 Task: Look for space in Malatya, Turkey from 8th August, 2023 to 15th August, 2023 for 9 adults in price range Rs.10000 to Rs.14000. Place can be shared room with 5 bedrooms having 9 beds and 5 bathrooms. Property type can be house, flat, guest house. Amenities needed are: wifi, TV, free parkinig on premises, gym, breakfast. Booking option can be shelf check-in. Required host language is English.
Action: Mouse moved to (503, 100)
Screenshot: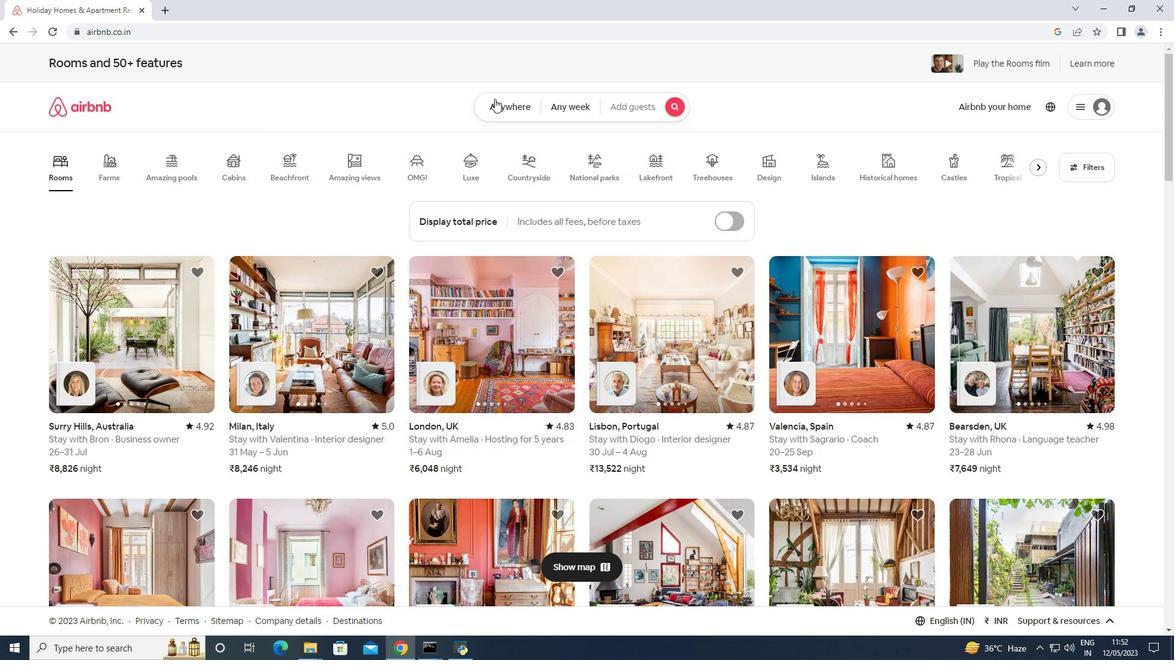 
Action: Mouse pressed left at (503, 100)
Screenshot: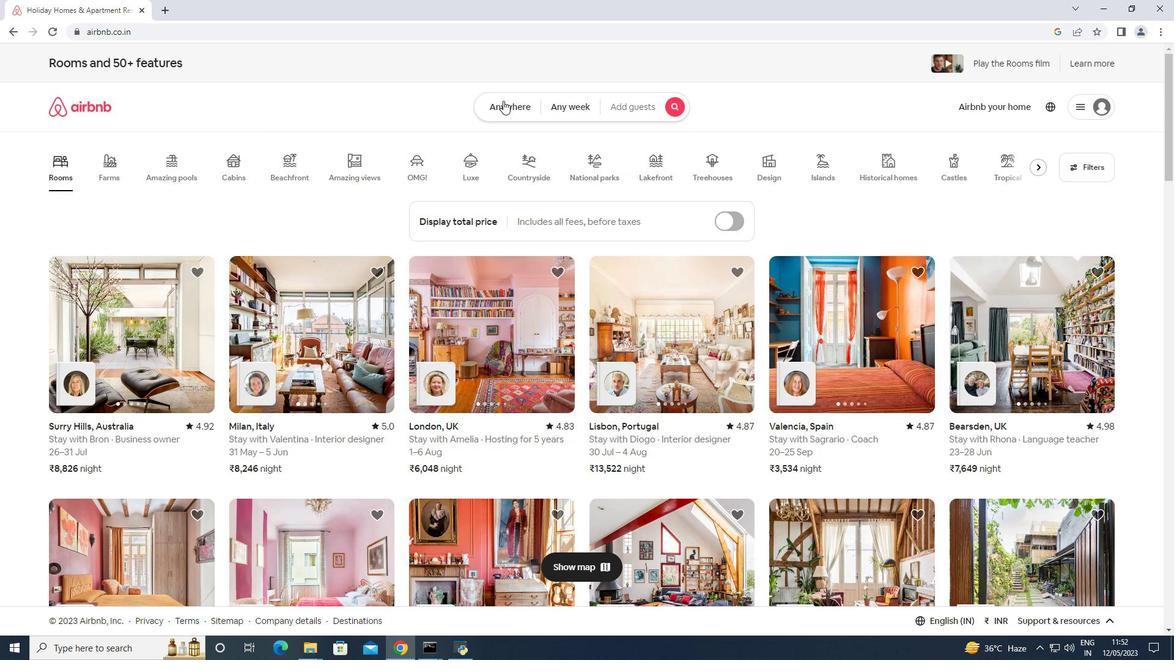 
Action: Mouse moved to (433, 159)
Screenshot: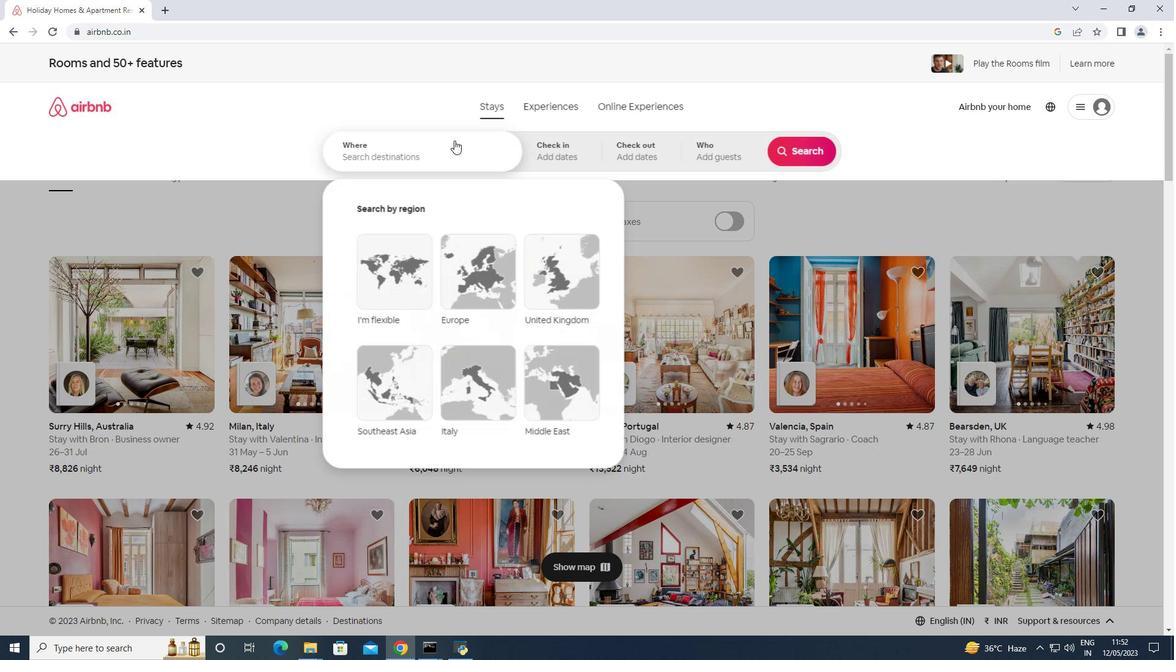 
Action: Mouse pressed left at (433, 159)
Screenshot: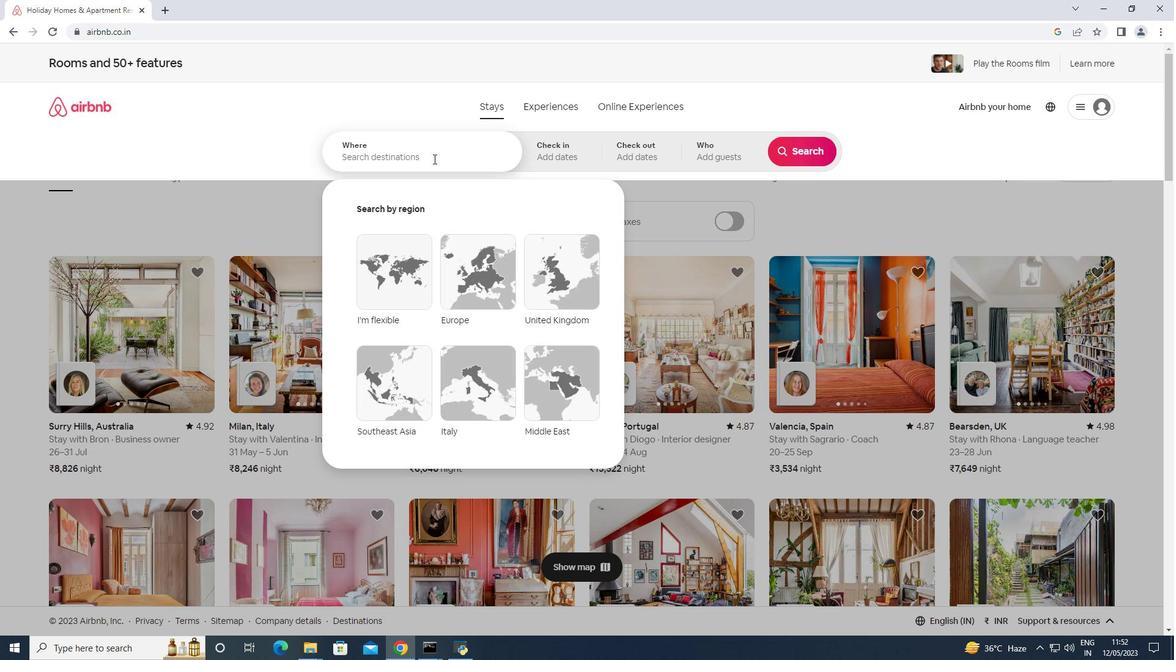 
Action: Mouse moved to (426, 162)
Screenshot: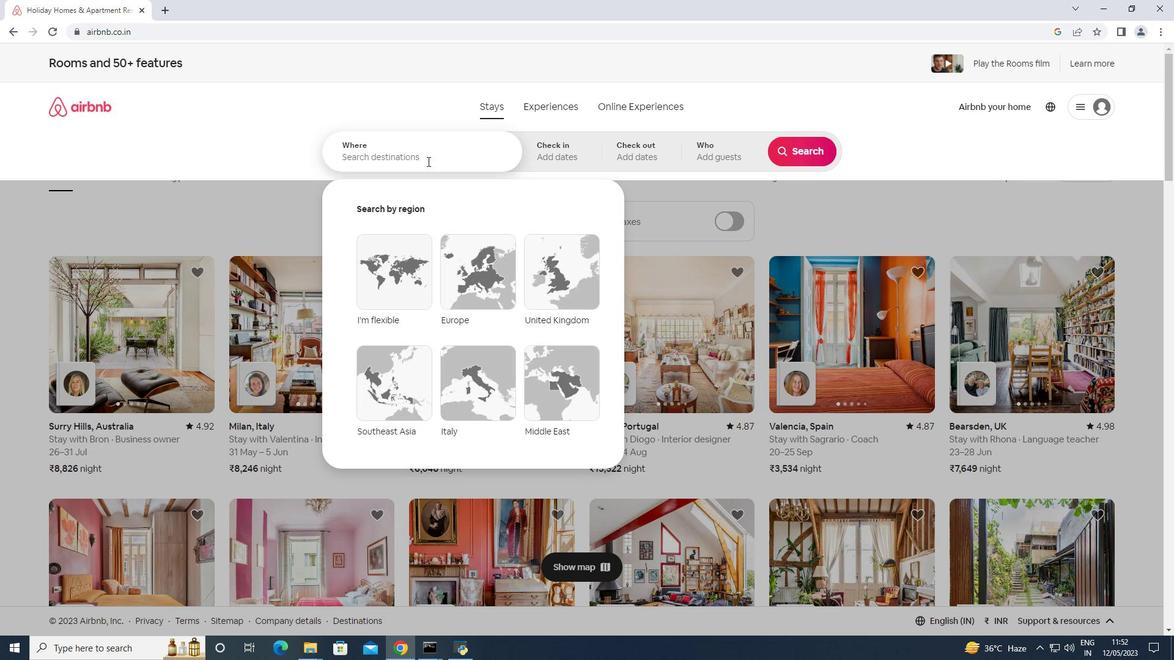 
Action: Key pressed <Key.shift>Malatya,<Key.space><Key.shift>Turkey<Key.enter>
Screenshot: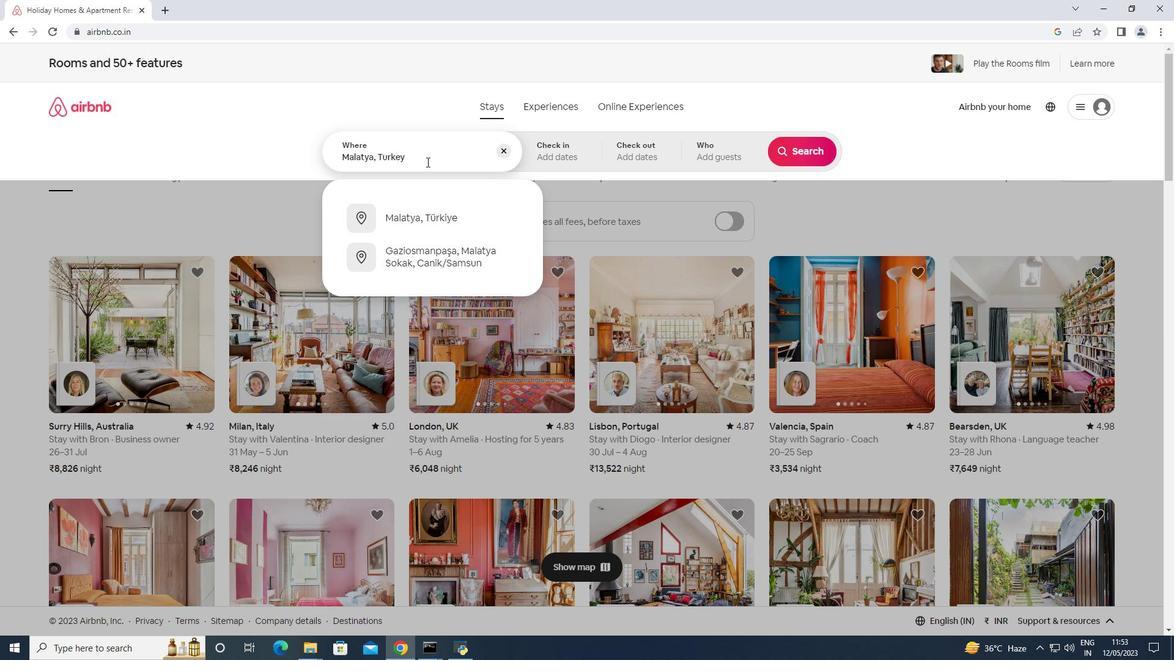 
Action: Mouse moved to (800, 245)
Screenshot: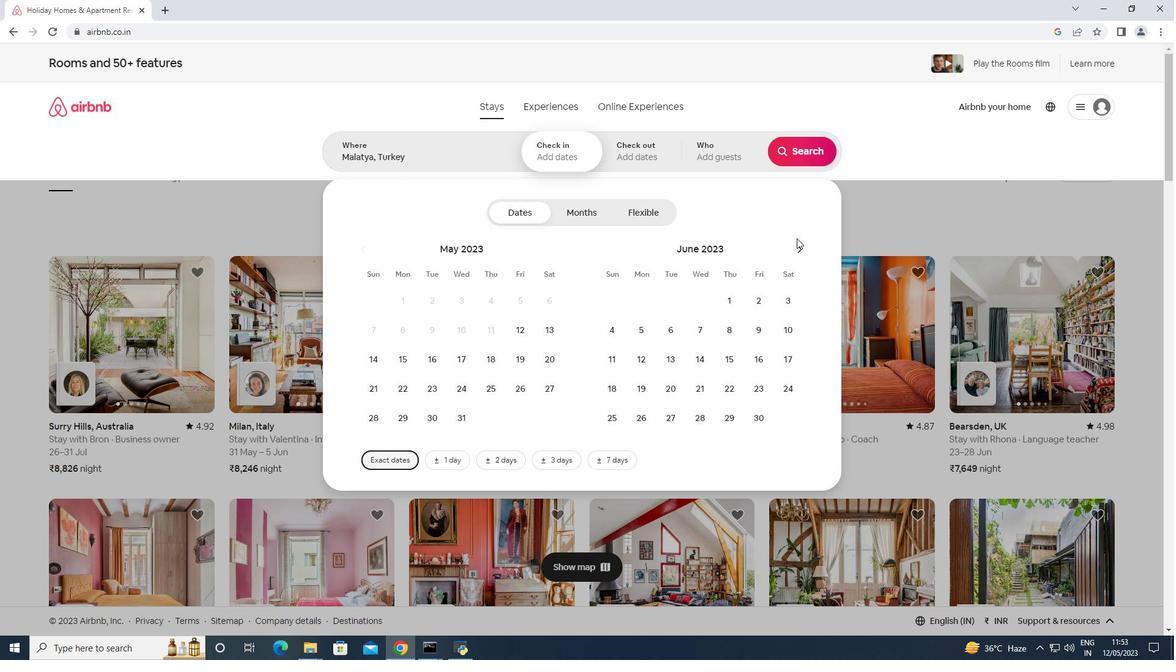 
Action: Mouse pressed left at (800, 245)
Screenshot: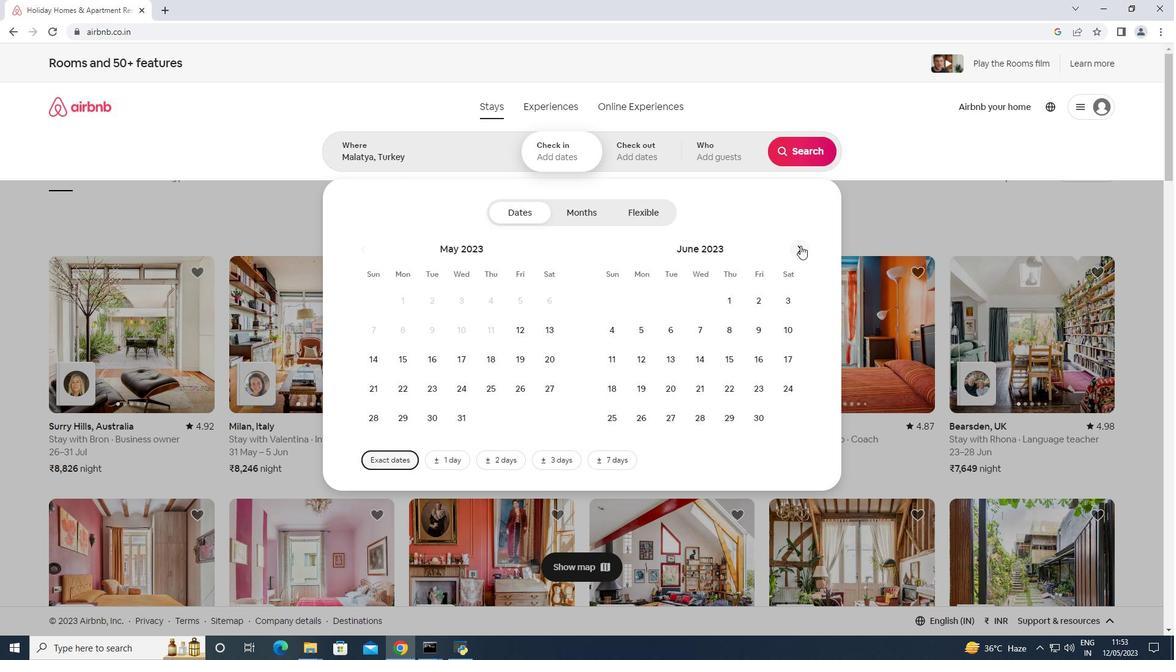 
Action: Mouse pressed left at (800, 245)
Screenshot: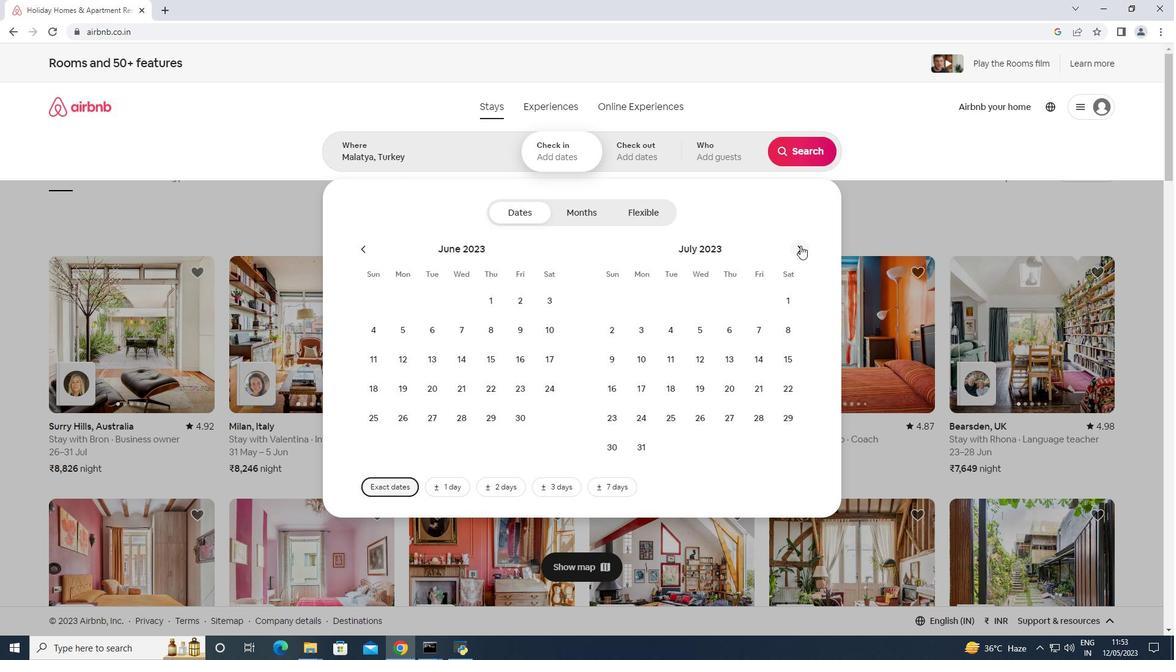 
Action: Mouse moved to (672, 334)
Screenshot: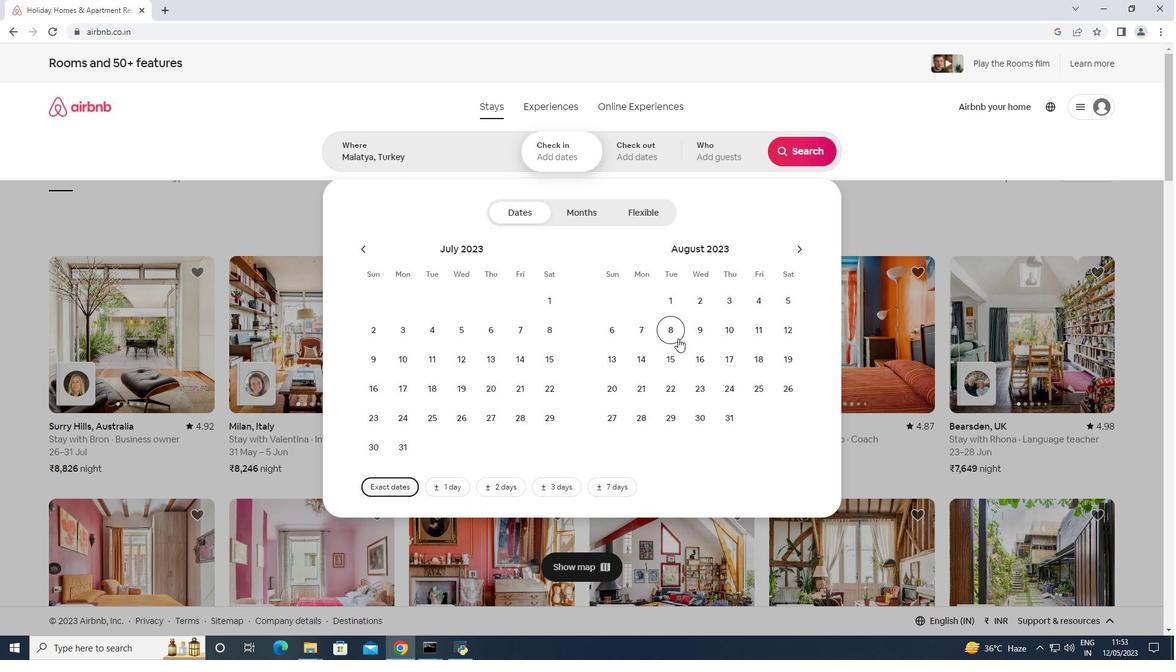 
Action: Mouse pressed left at (672, 334)
Screenshot: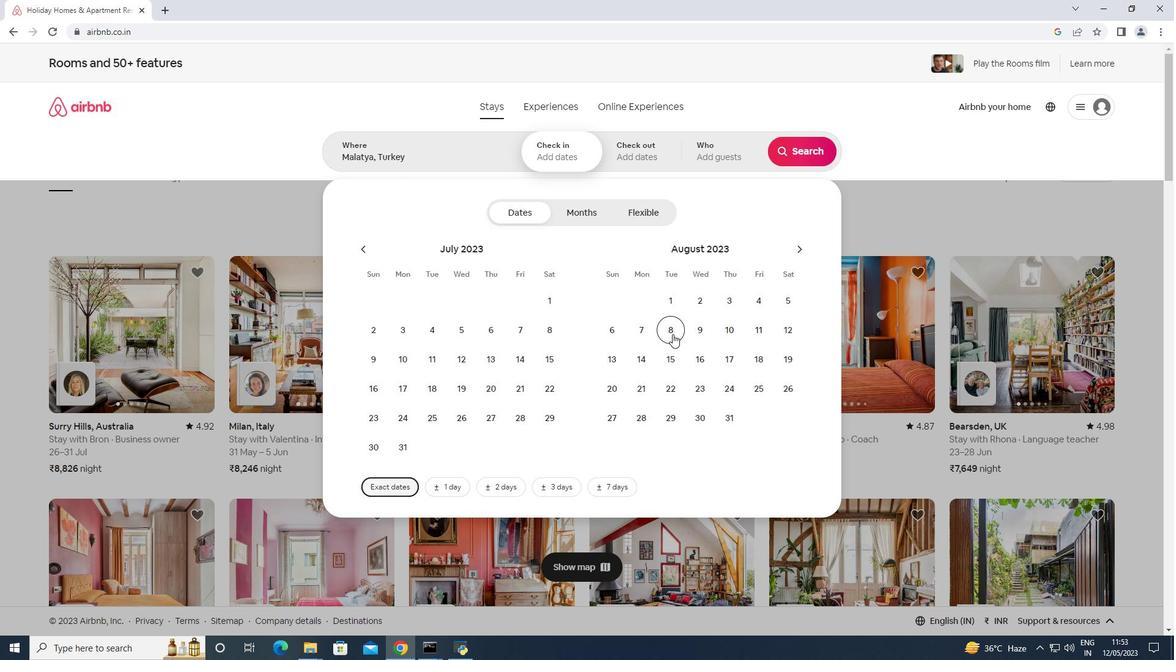 
Action: Mouse moved to (666, 364)
Screenshot: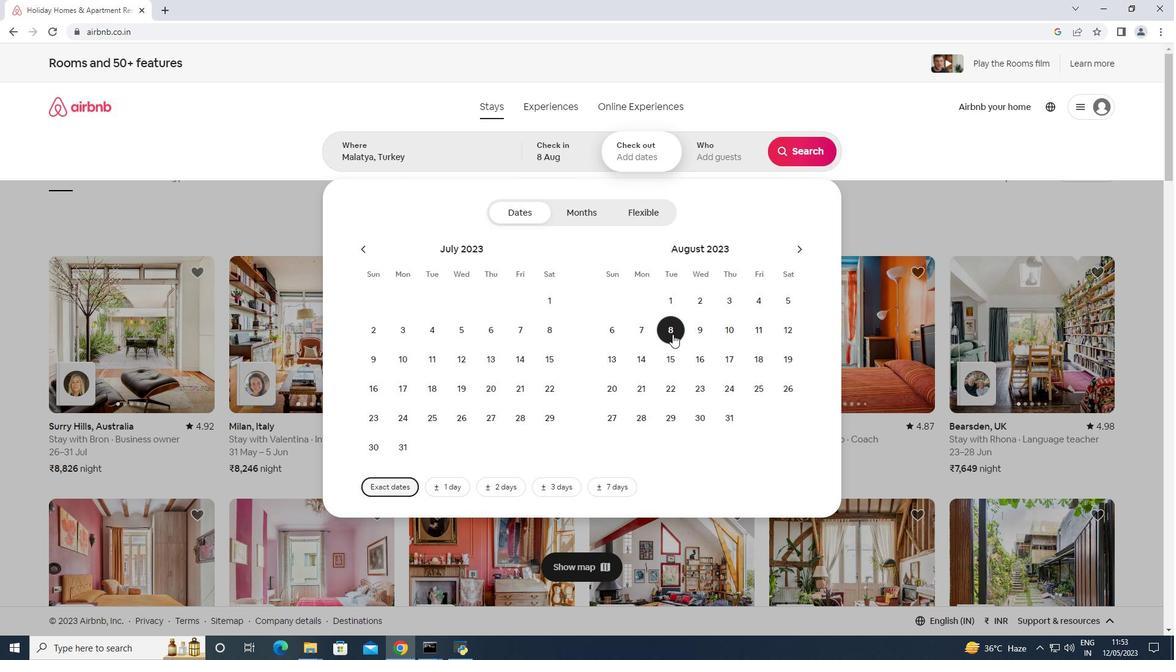 
Action: Mouse pressed left at (666, 364)
Screenshot: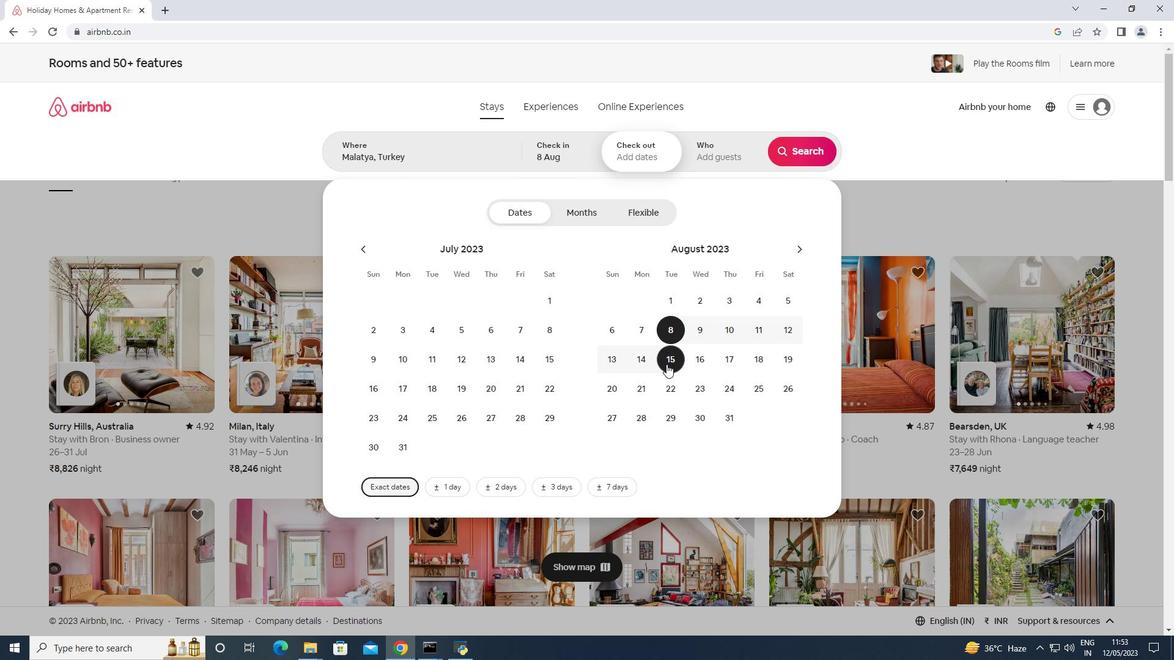 
Action: Mouse moved to (697, 165)
Screenshot: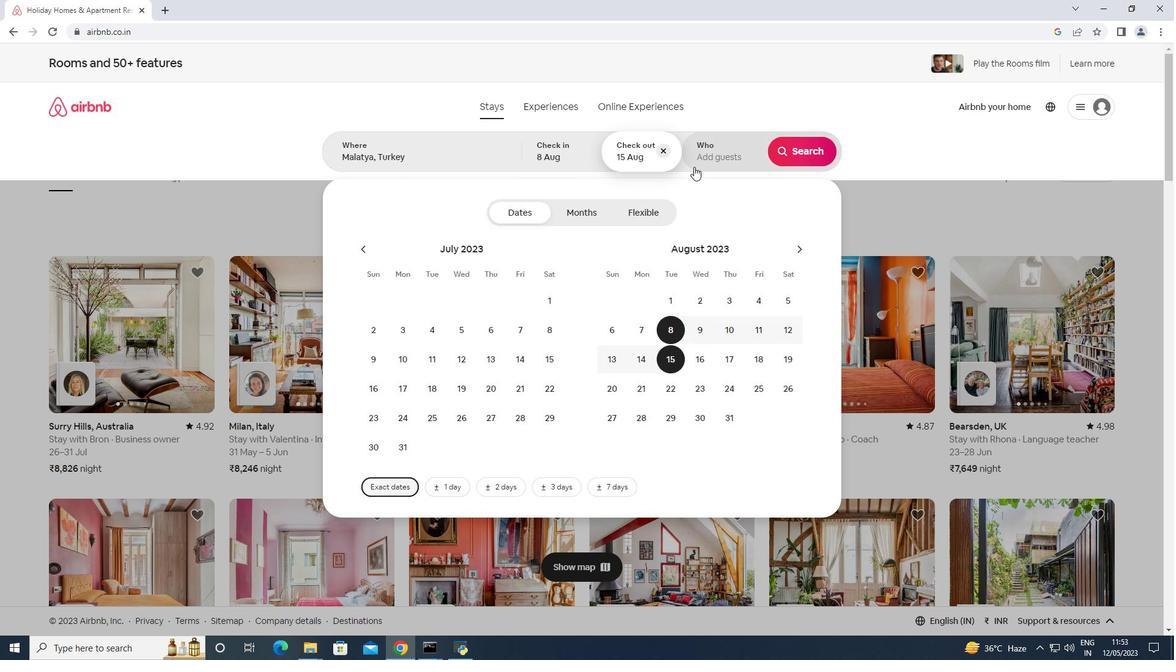 
Action: Mouse pressed left at (697, 165)
Screenshot: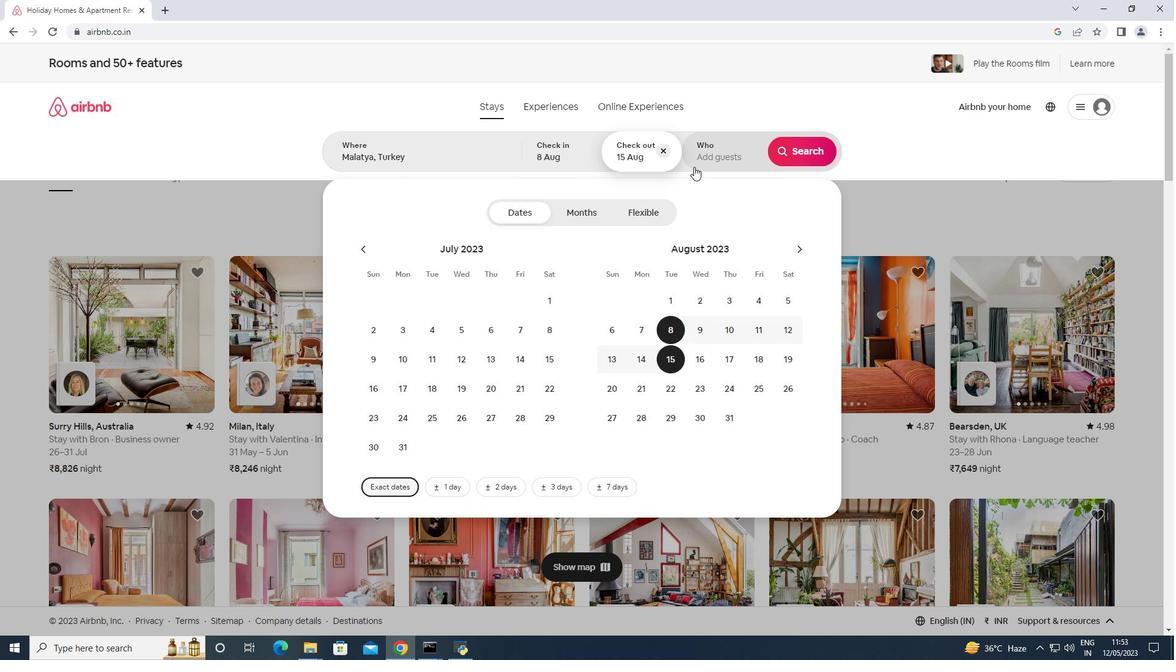 
Action: Mouse moved to (811, 222)
Screenshot: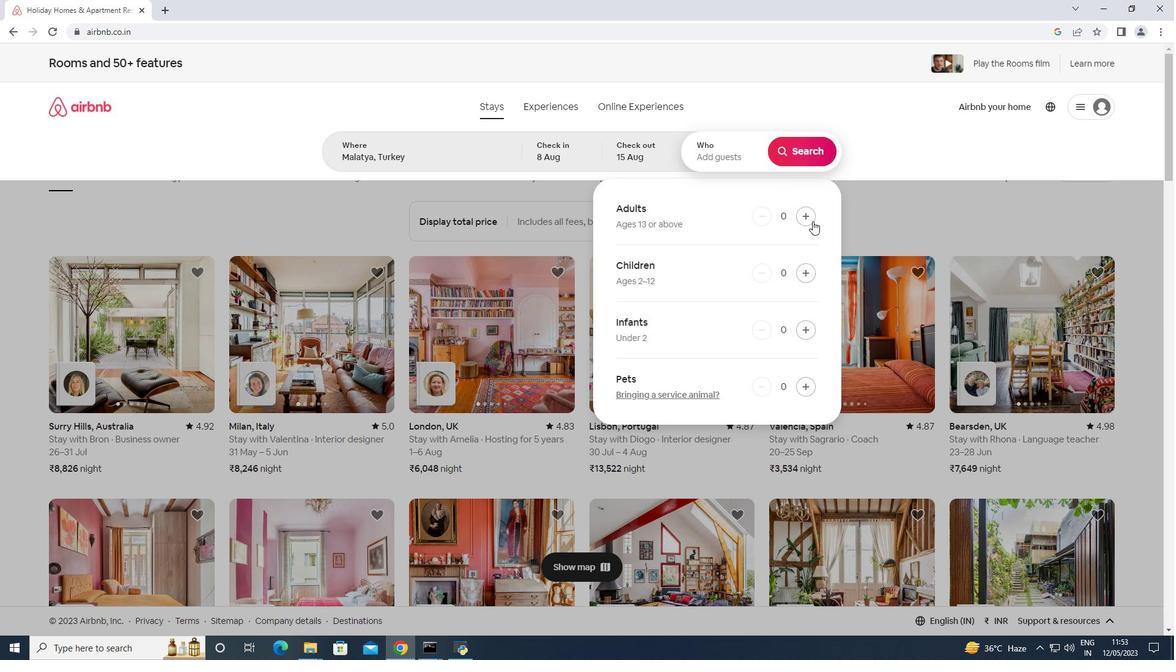 
Action: Mouse pressed left at (811, 222)
Screenshot: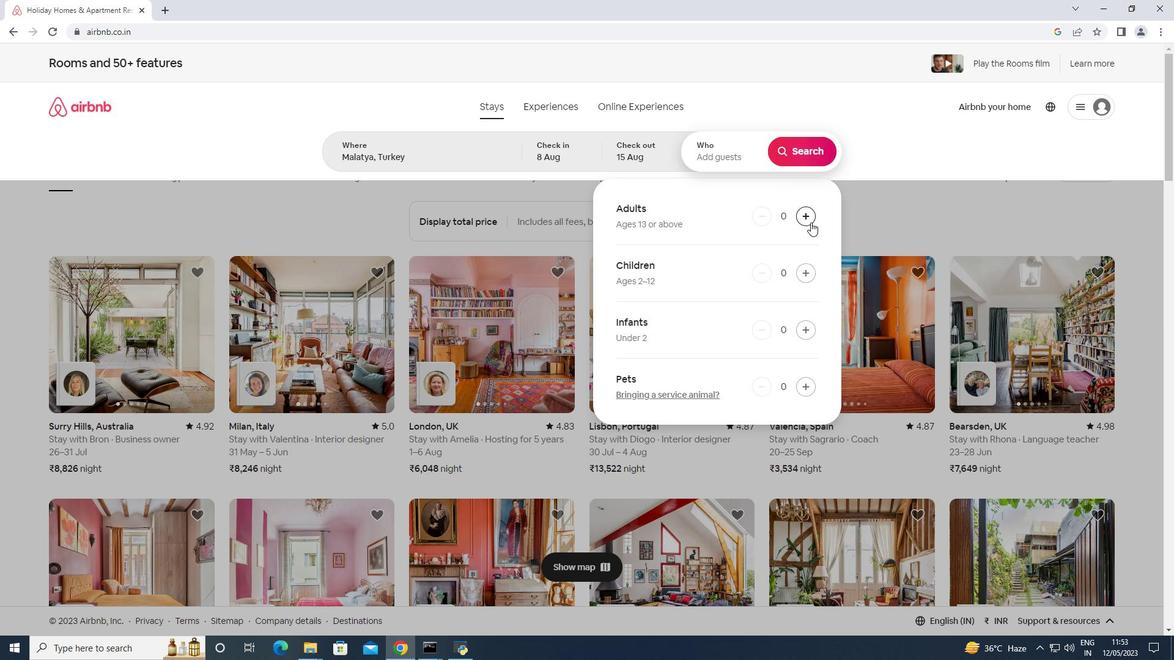 
Action: Mouse pressed left at (811, 222)
Screenshot: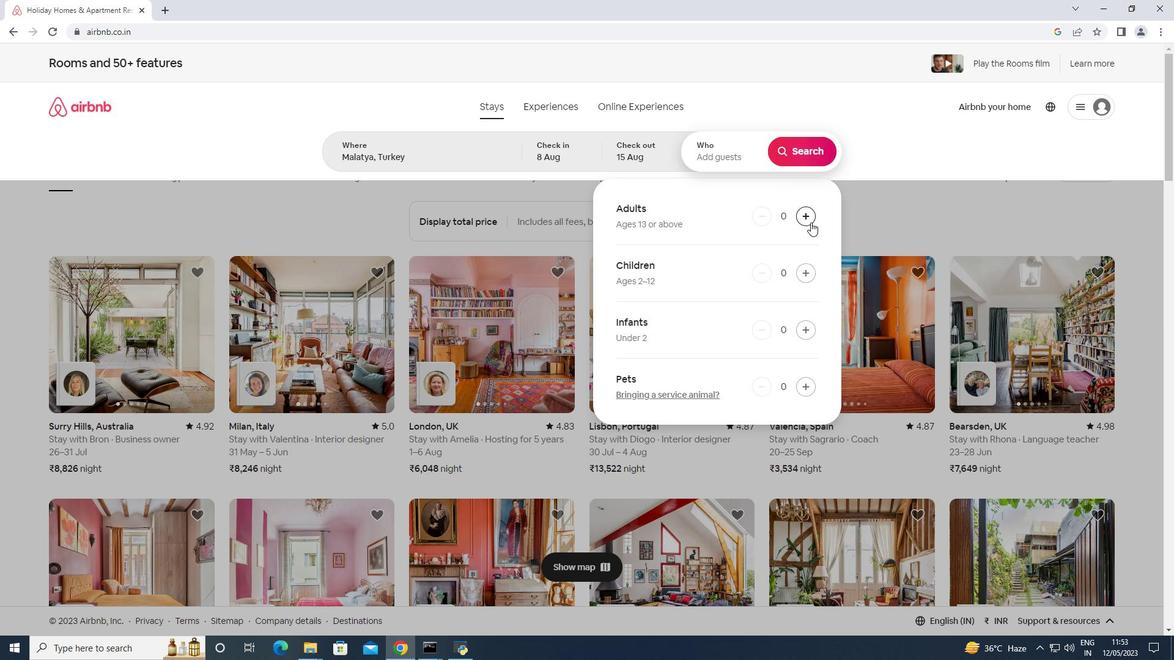
Action: Mouse pressed left at (811, 222)
Screenshot: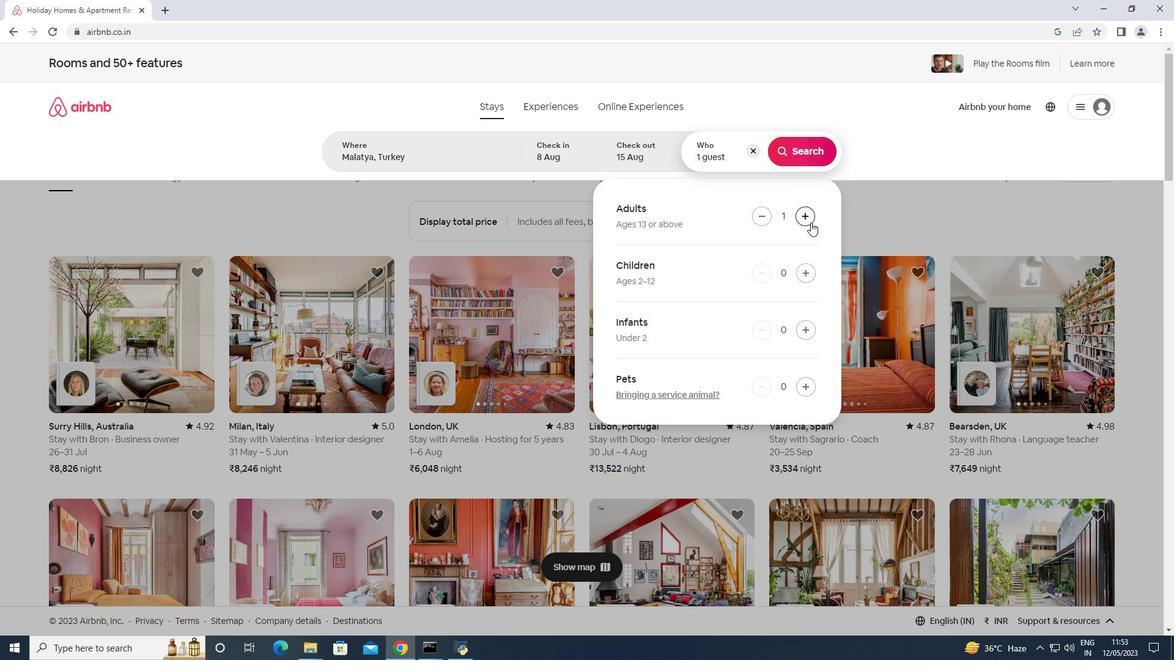 
Action: Mouse pressed left at (811, 222)
Screenshot: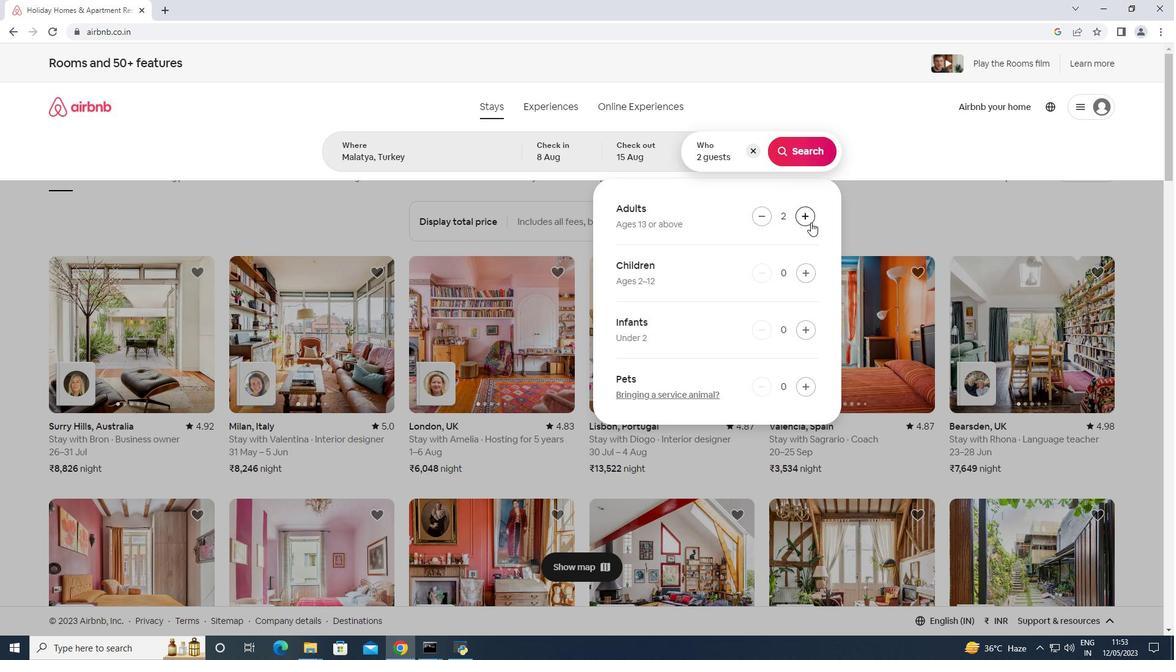 
Action: Mouse pressed left at (811, 222)
Screenshot: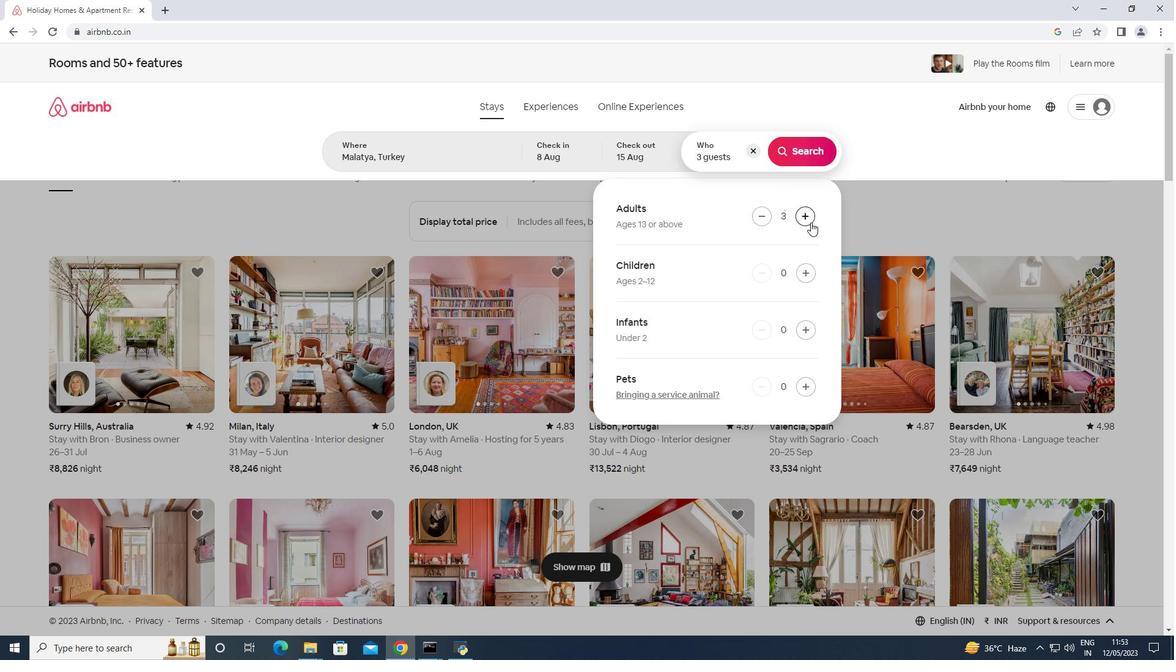 
Action: Mouse pressed left at (811, 222)
Screenshot: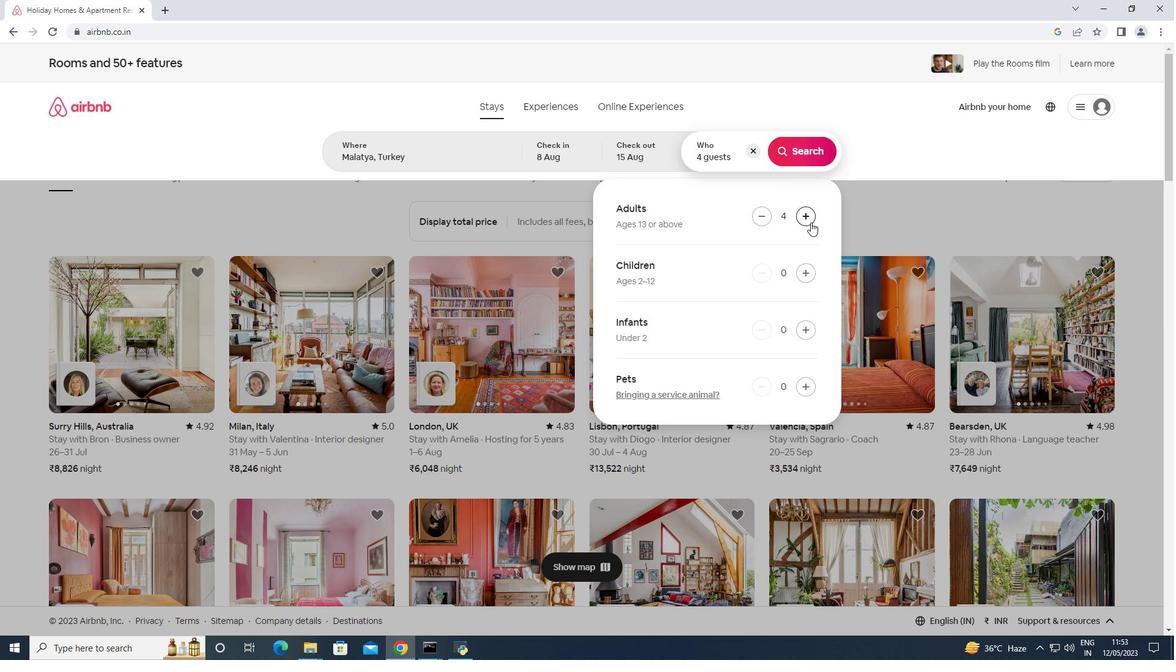 
Action: Mouse pressed left at (811, 222)
Screenshot: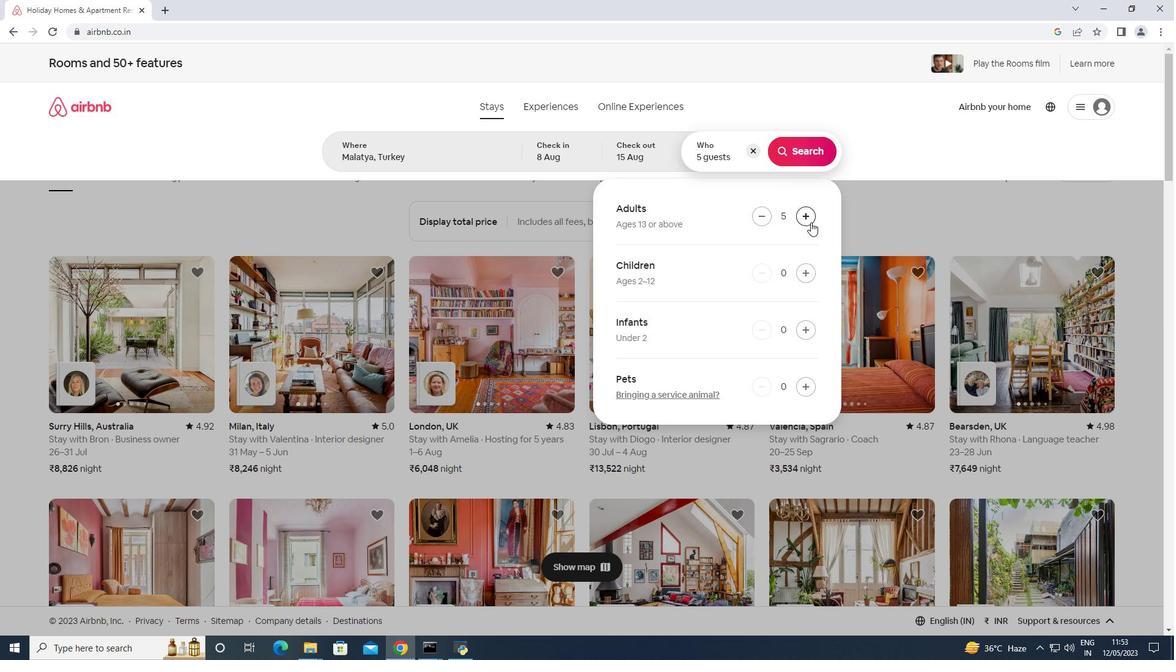 
Action: Mouse pressed left at (811, 222)
Screenshot: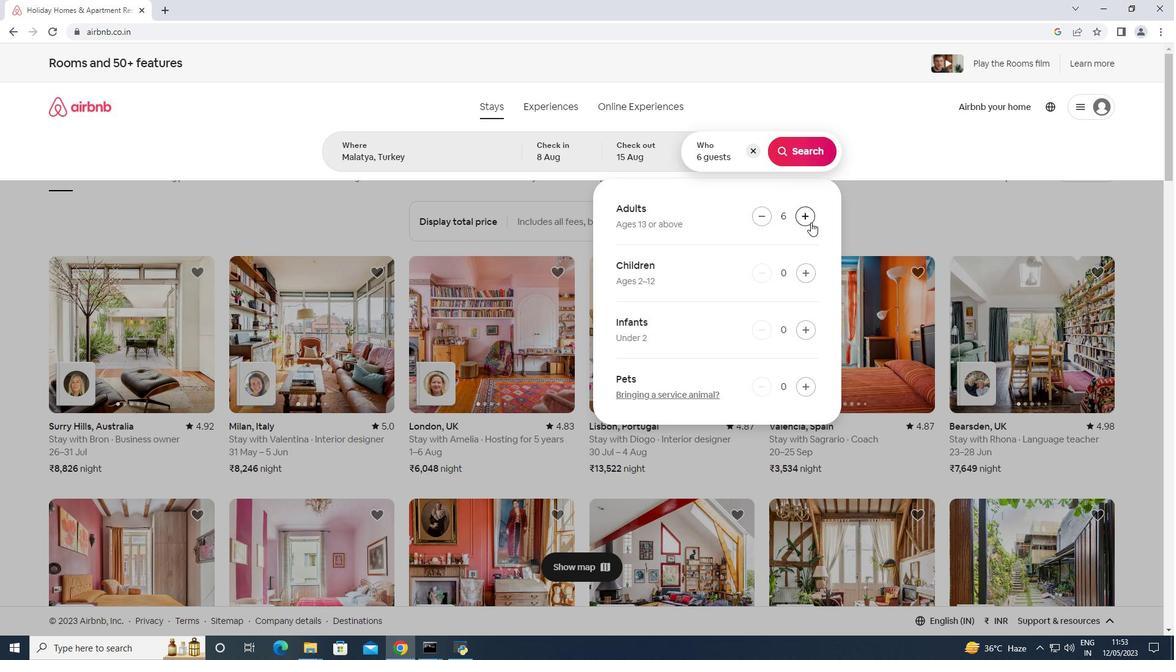 
Action: Mouse pressed left at (811, 222)
Screenshot: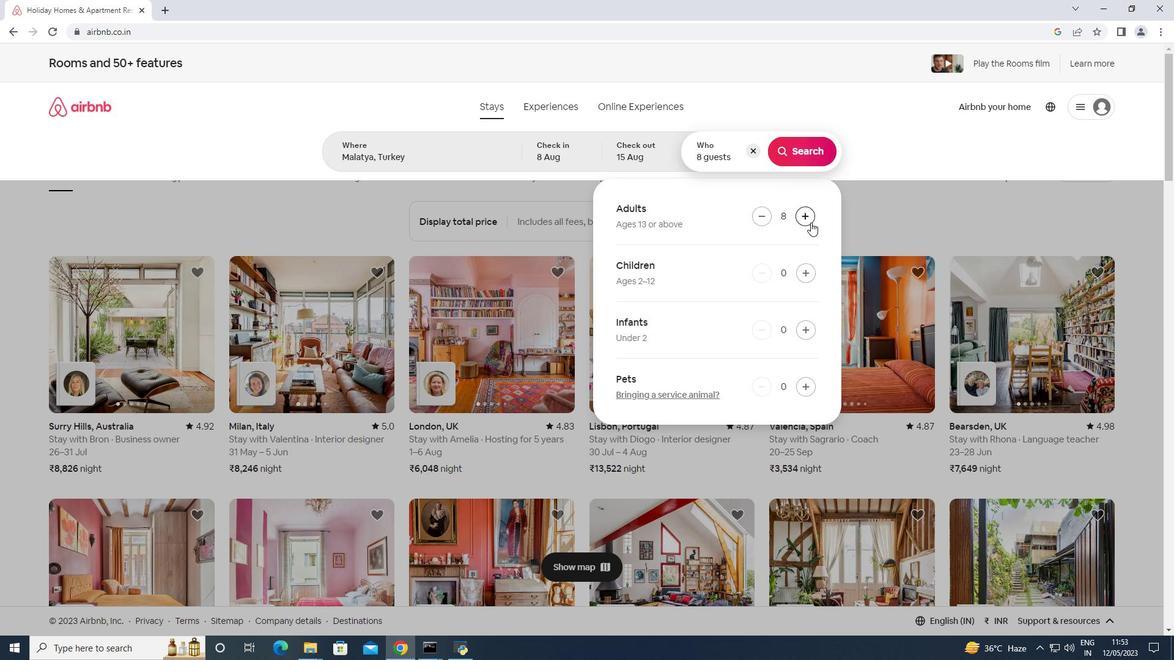 
Action: Mouse moved to (793, 145)
Screenshot: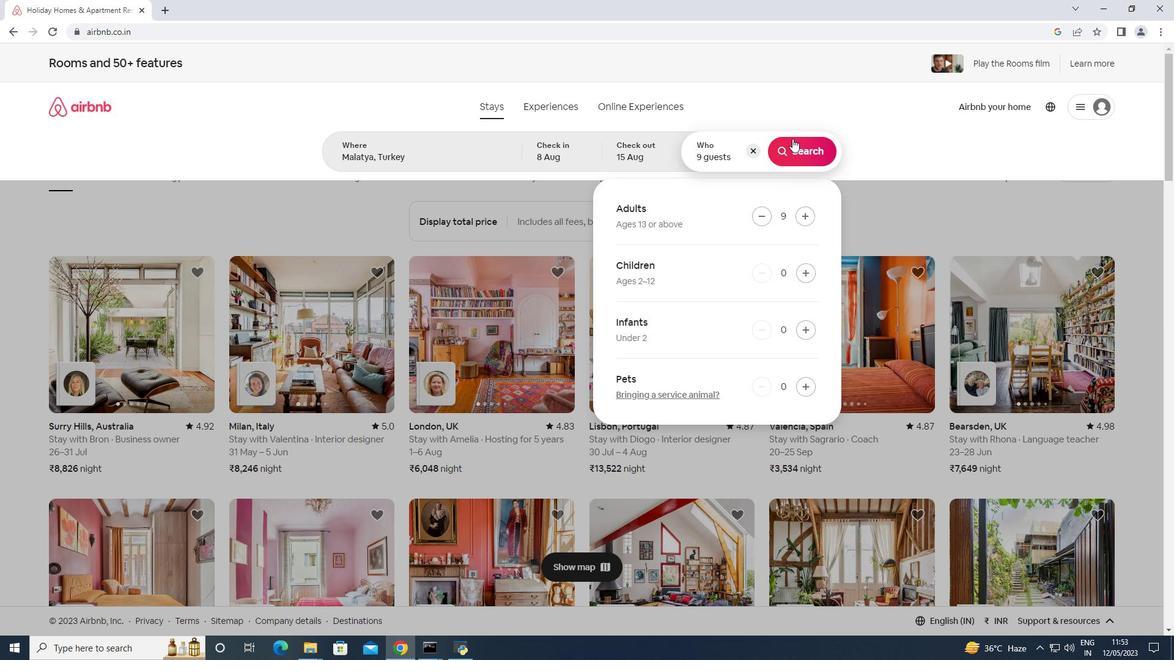 
Action: Mouse pressed left at (793, 145)
Screenshot: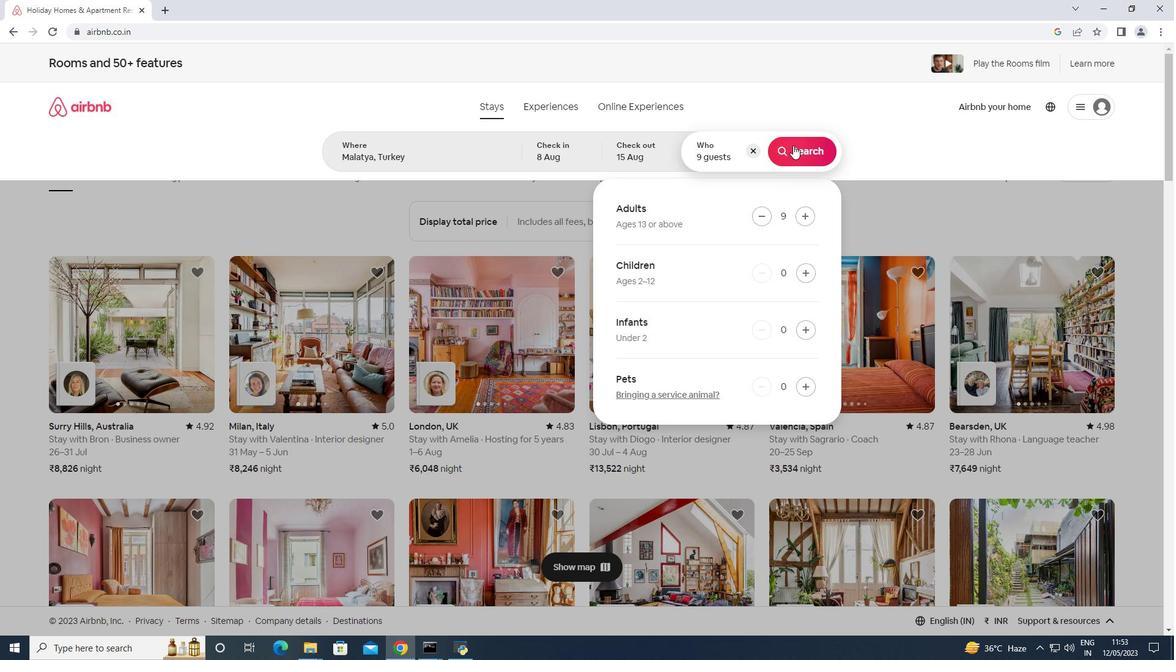 
Action: Mouse moved to (1111, 114)
Screenshot: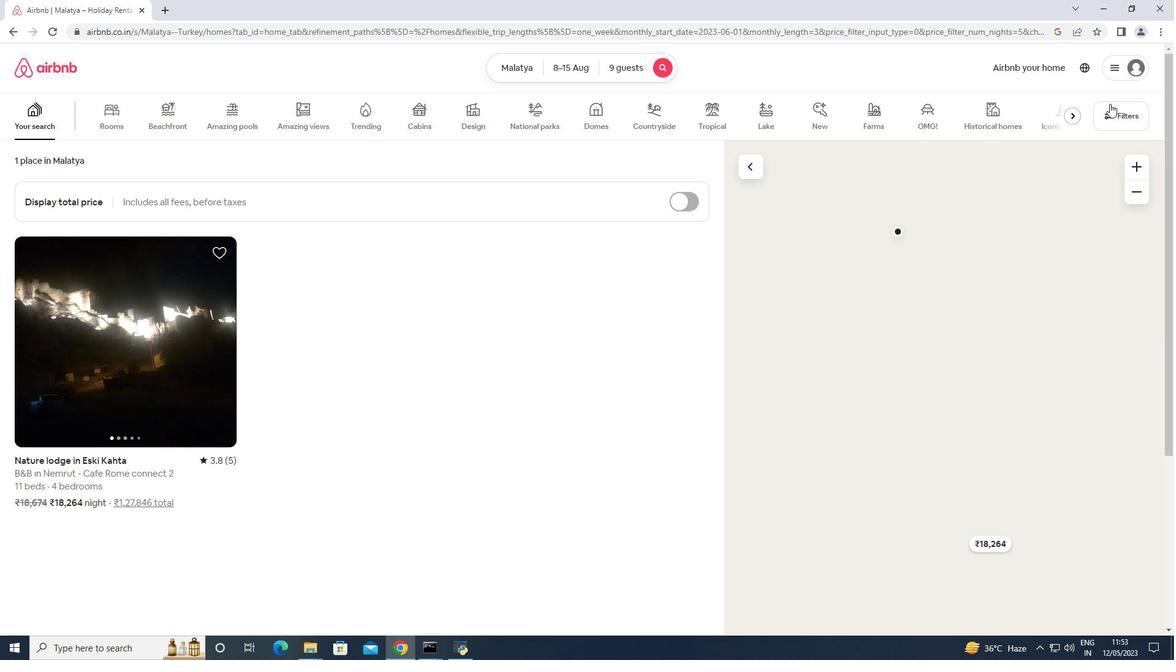 
Action: Mouse pressed left at (1111, 114)
Screenshot: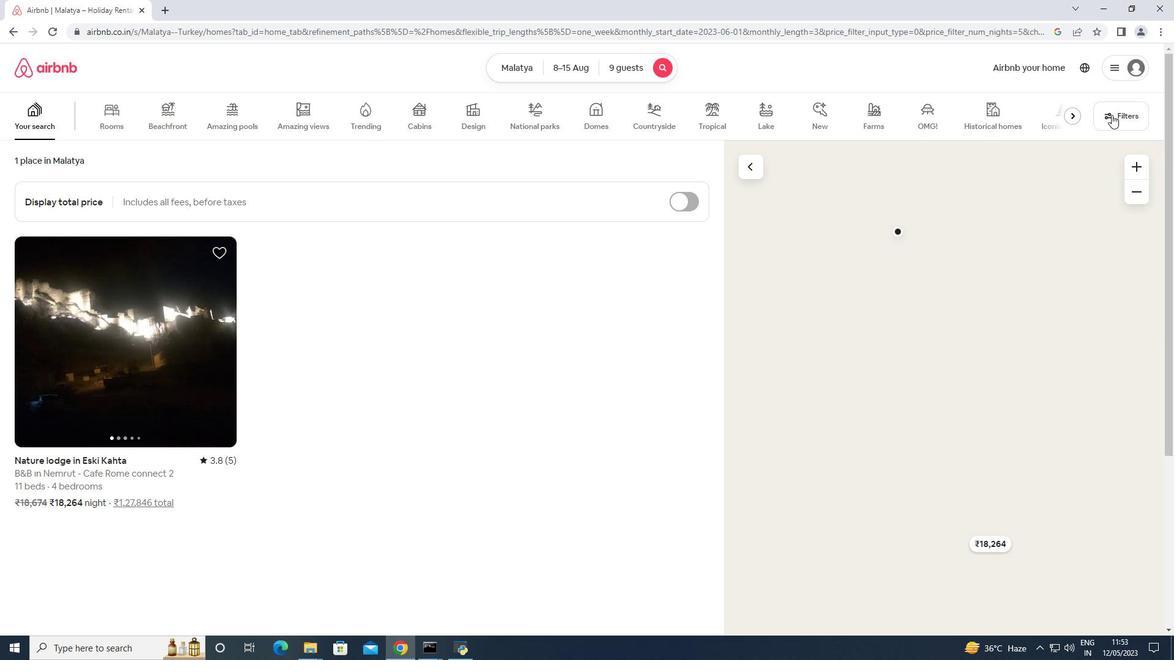 
Action: Mouse moved to (492, 401)
Screenshot: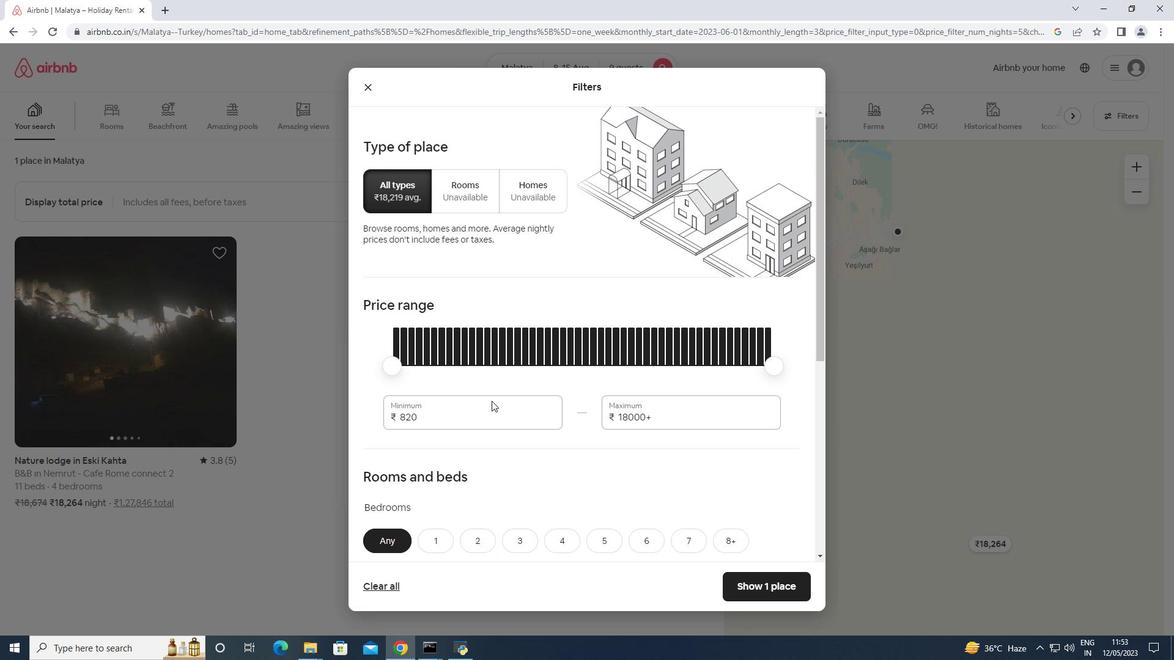 
Action: Mouse pressed left at (492, 401)
Screenshot: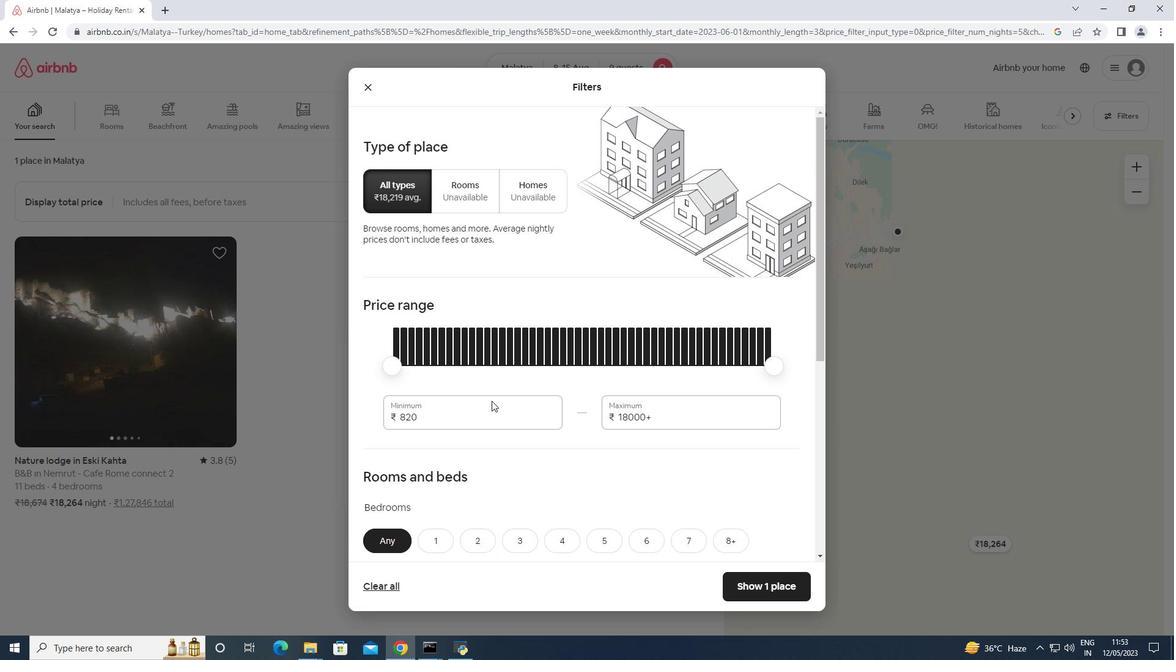 
Action: Mouse pressed left at (492, 401)
Screenshot: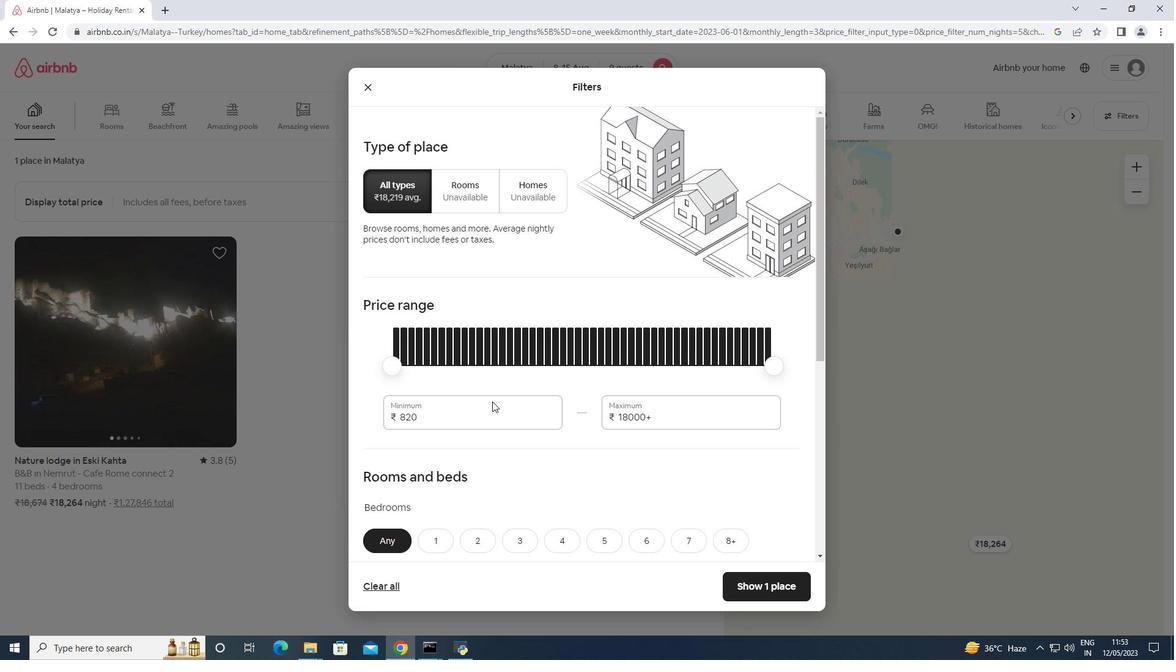 
Action: Mouse moved to (494, 401)
Screenshot: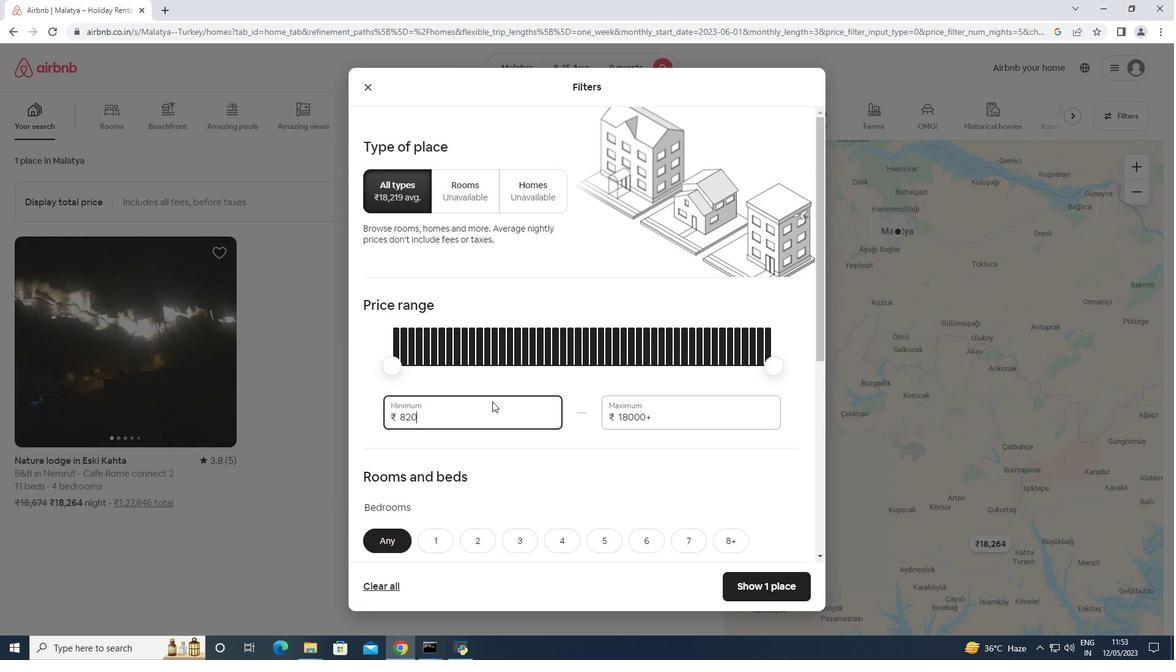 
Action: Key pressed <Key.backspace><Key.backspace><Key.backspace>10000<Key.tab>14000
Screenshot: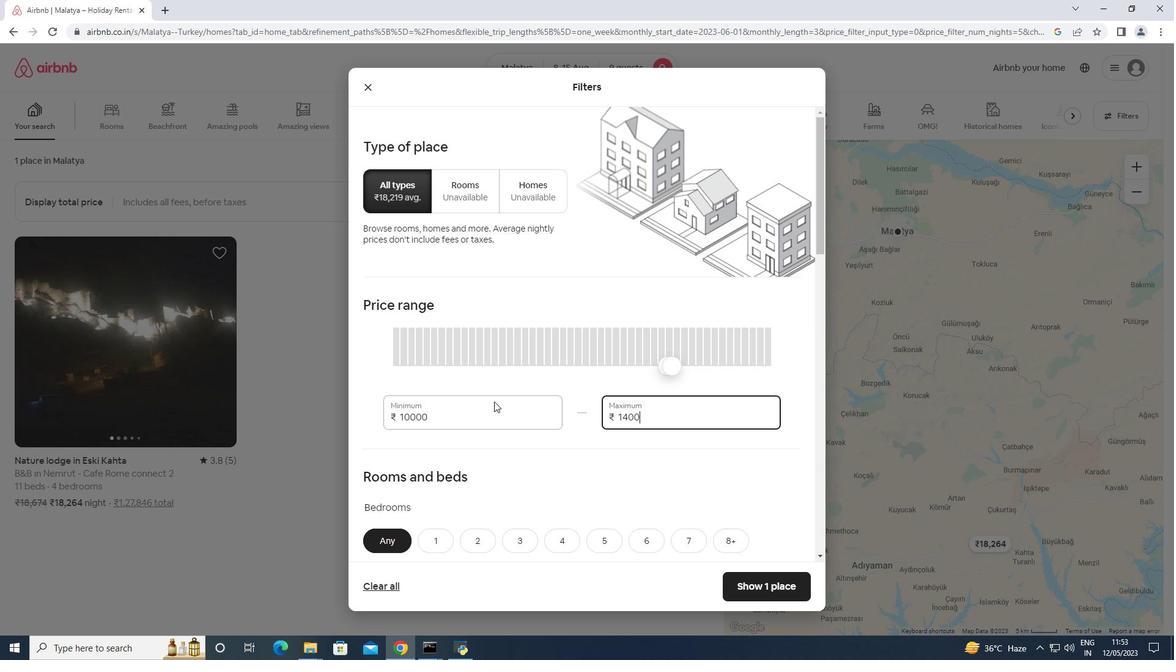 
Action: Mouse moved to (493, 395)
Screenshot: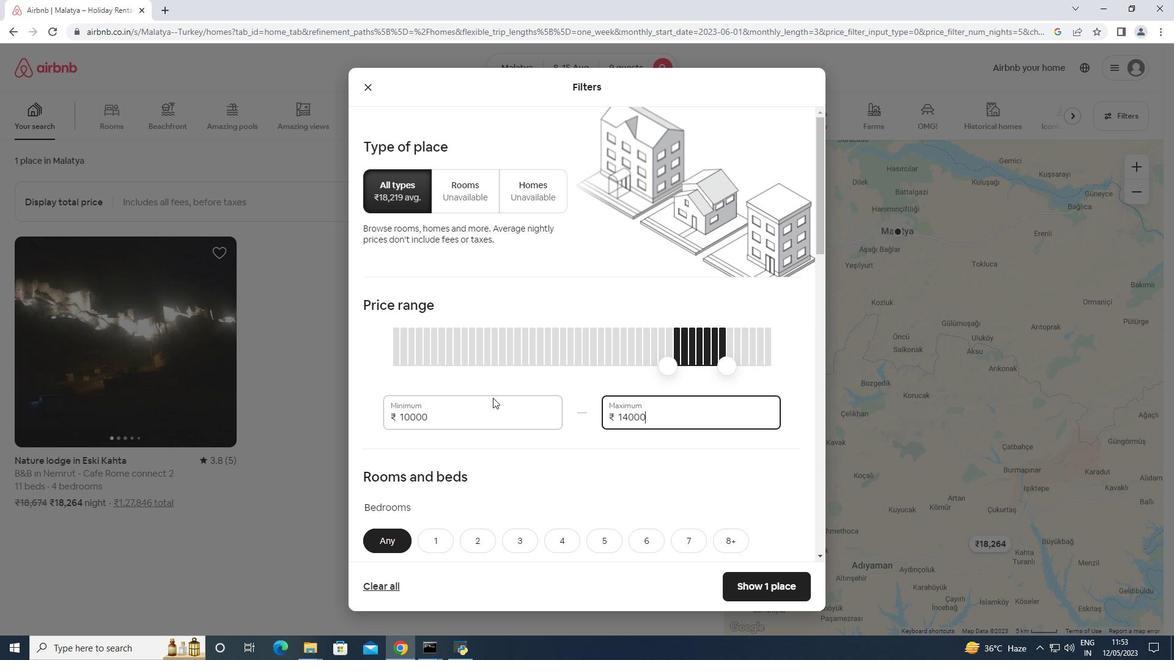 
Action: Mouse scrolled (493, 395) with delta (0, 0)
Screenshot: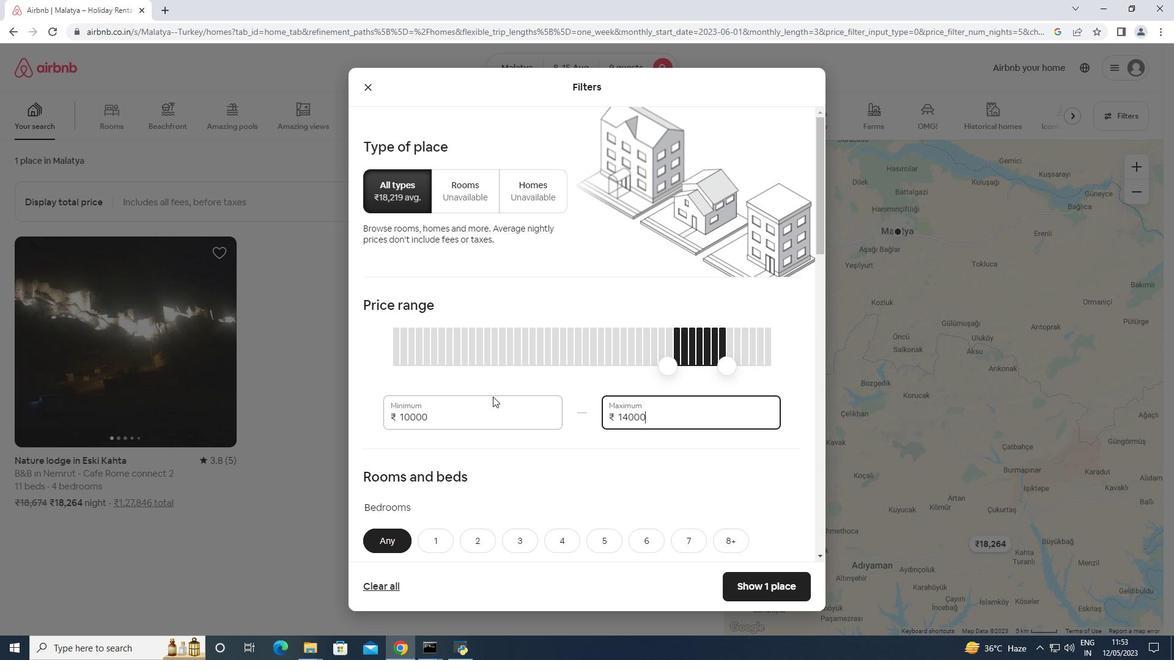 
Action: Mouse scrolled (493, 395) with delta (0, 0)
Screenshot: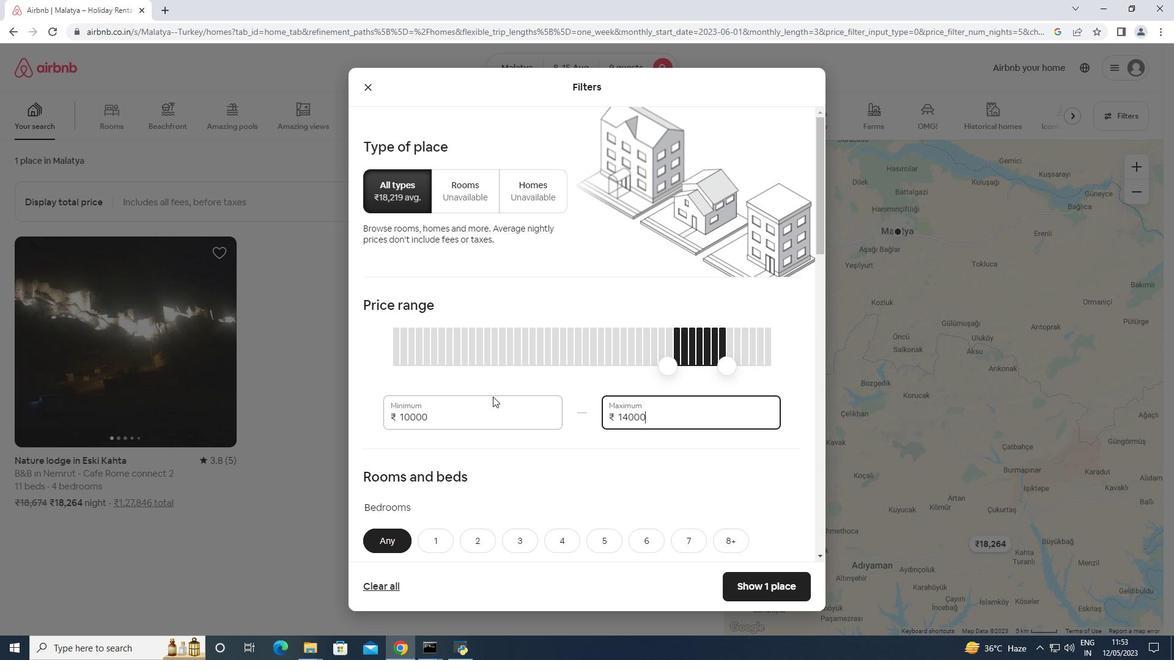 
Action: Mouse scrolled (493, 395) with delta (0, 0)
Screenshot: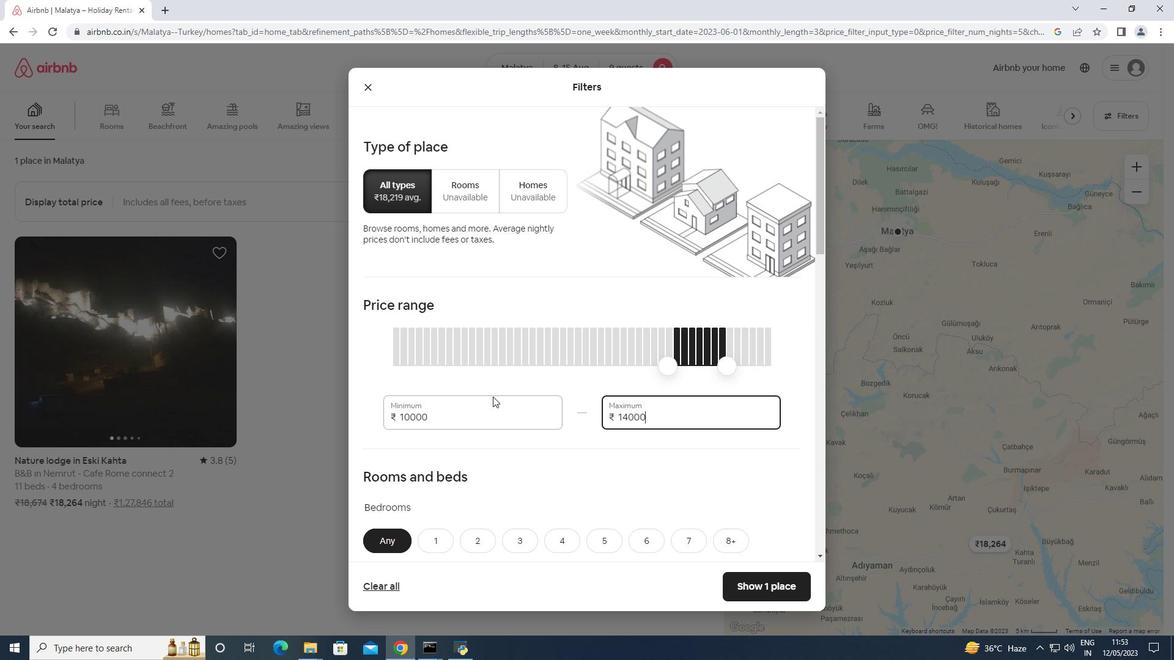 
Action: Mouse scrolled (493, 395) with delta (0, 0)
Screenshot: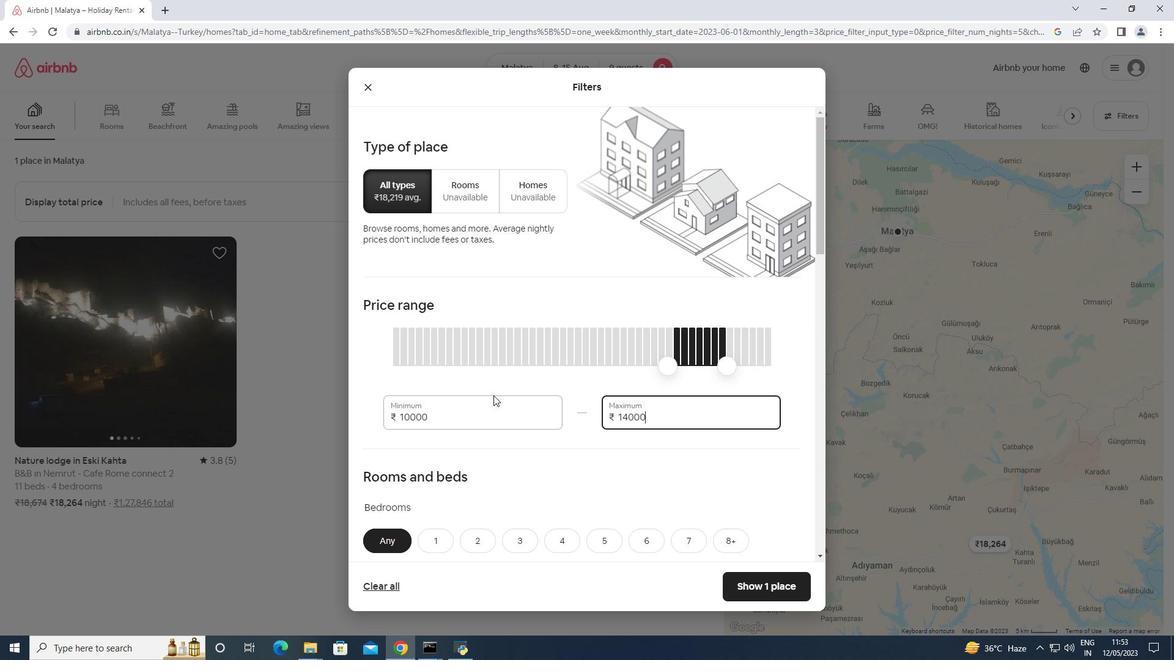 
Action: Mouse moved to (613, 300)
Screenshot: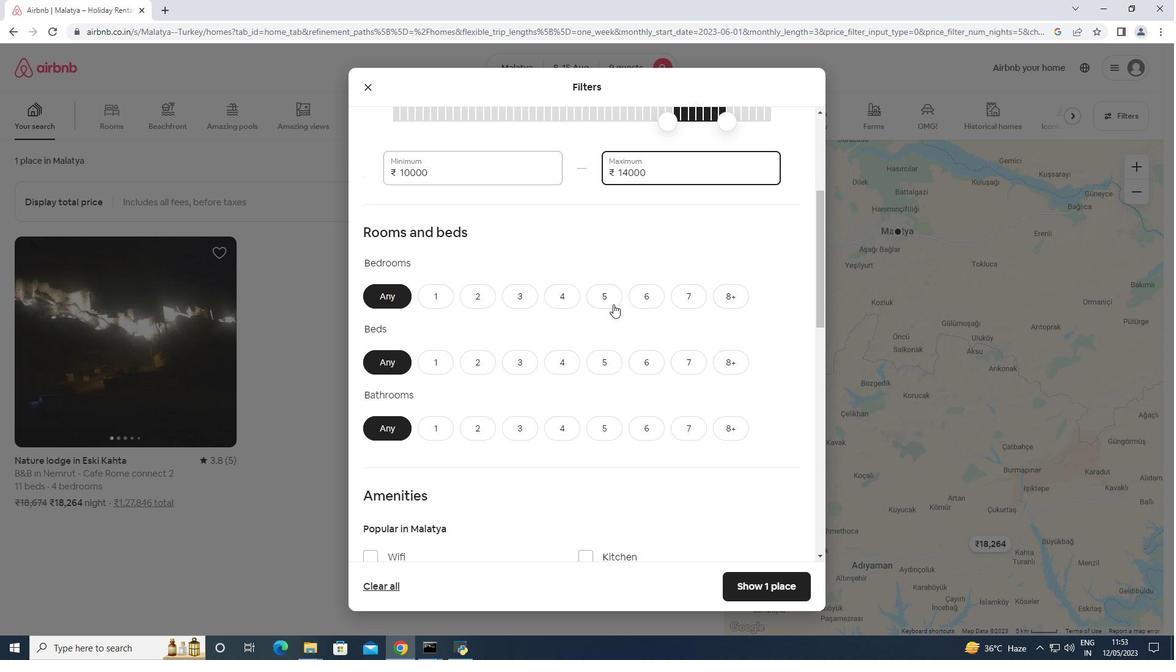 
Action: Mouse pressed left at (613, 300)
Screenshot: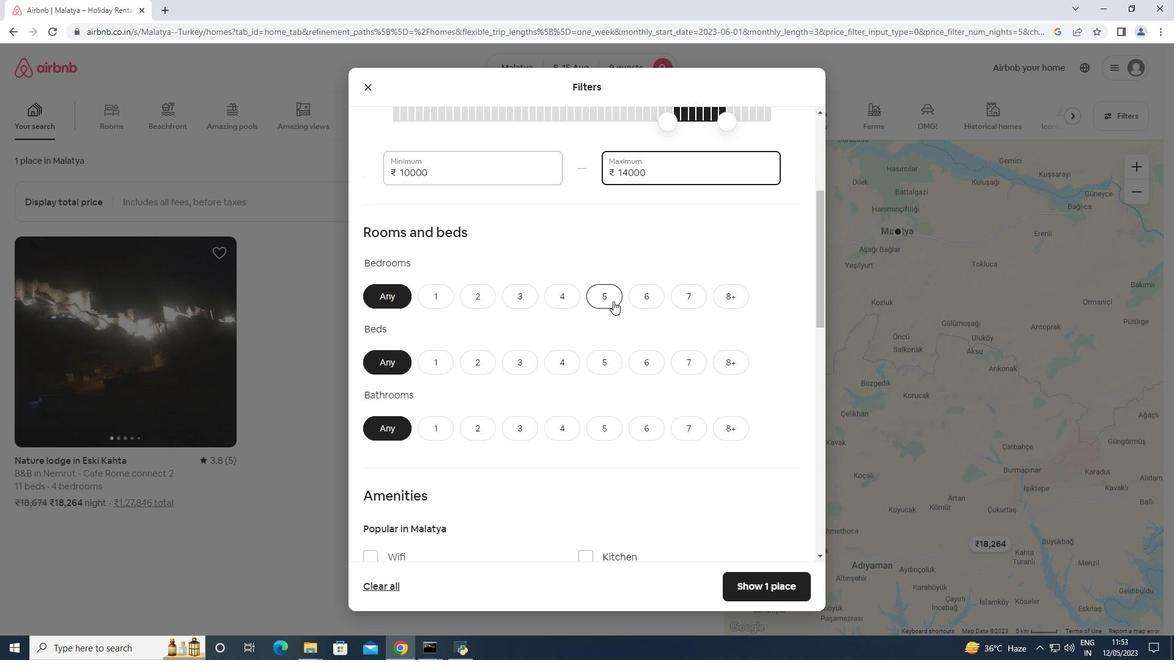 
Action: Mouse moved to (729, 364)
Screenshot: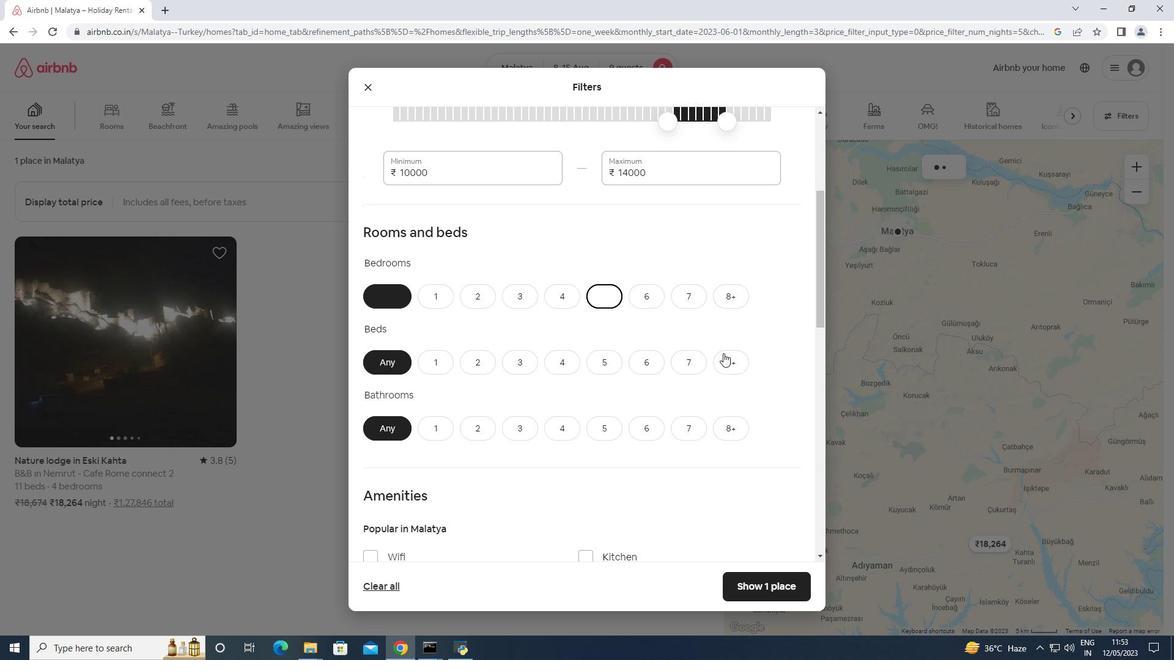 
Action: Mouse pressed left at (729, 364)
Screenshot: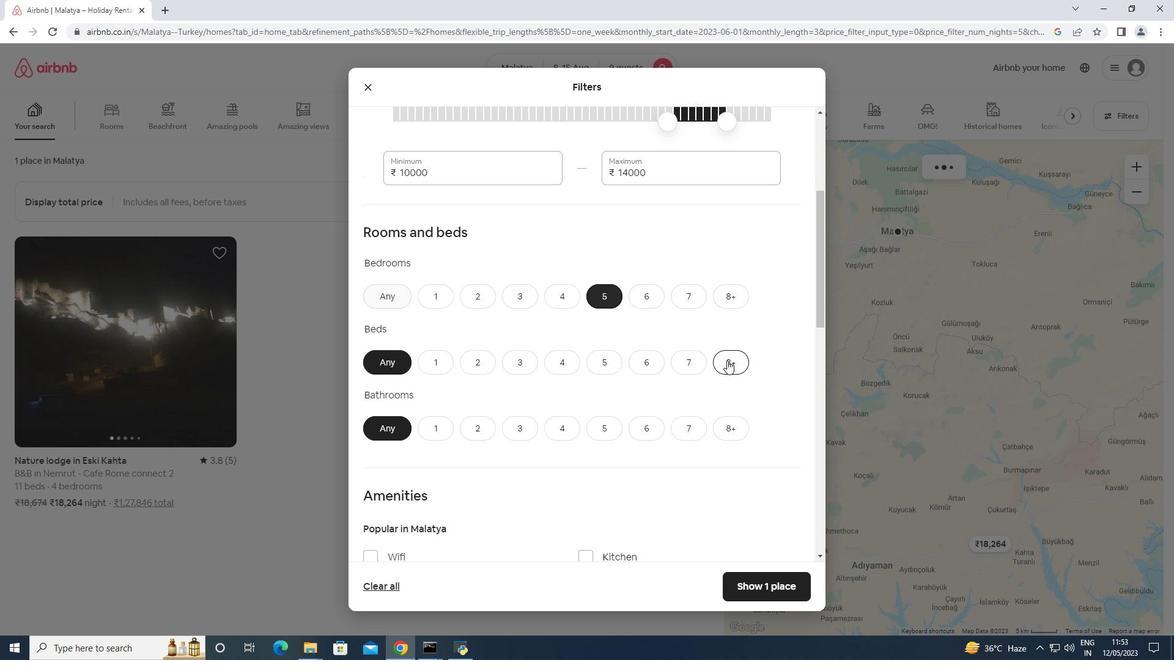 
Action: Mouse moved to (607, 426)
Screenshot: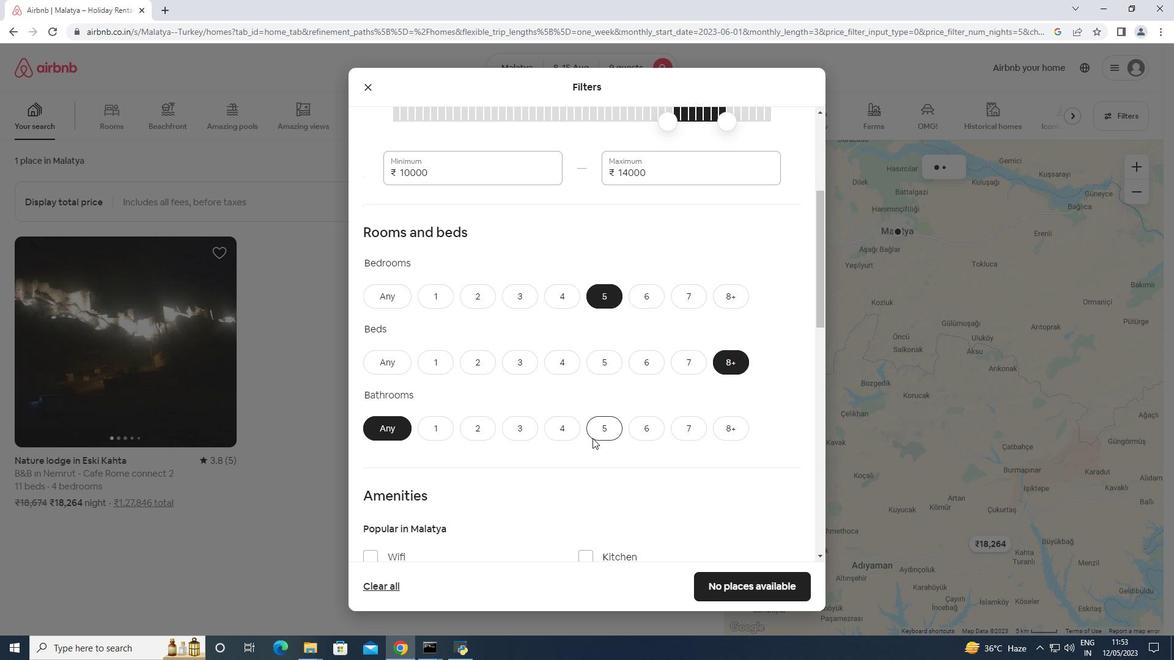 
Action: Mouse pressed left at (607, 426)
Screenshot: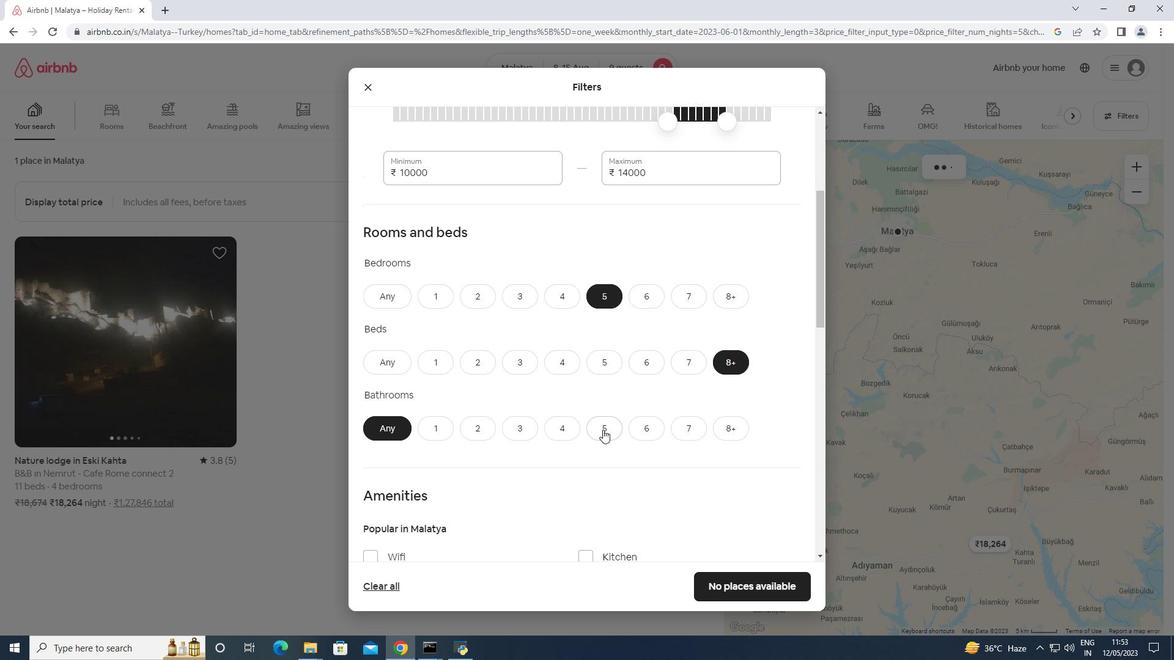 
Action: Mouse moved to (608, 426)
Screenshot: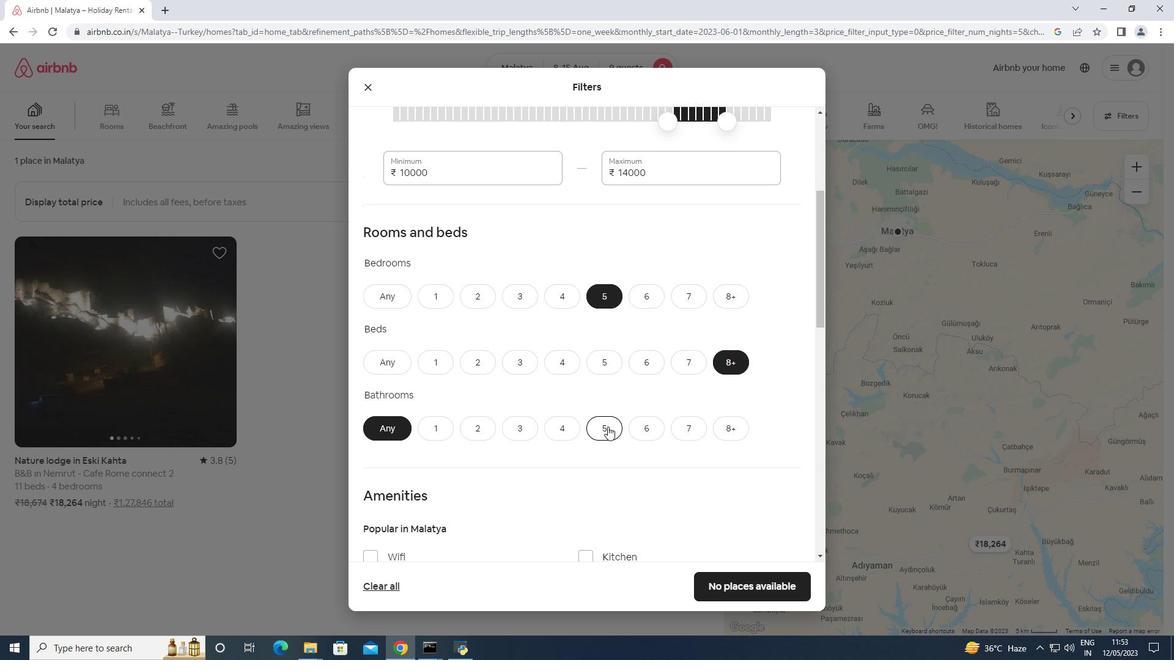 
Action: Mouse scrolled (608, 425) with delta (0, 0)
Screenshot: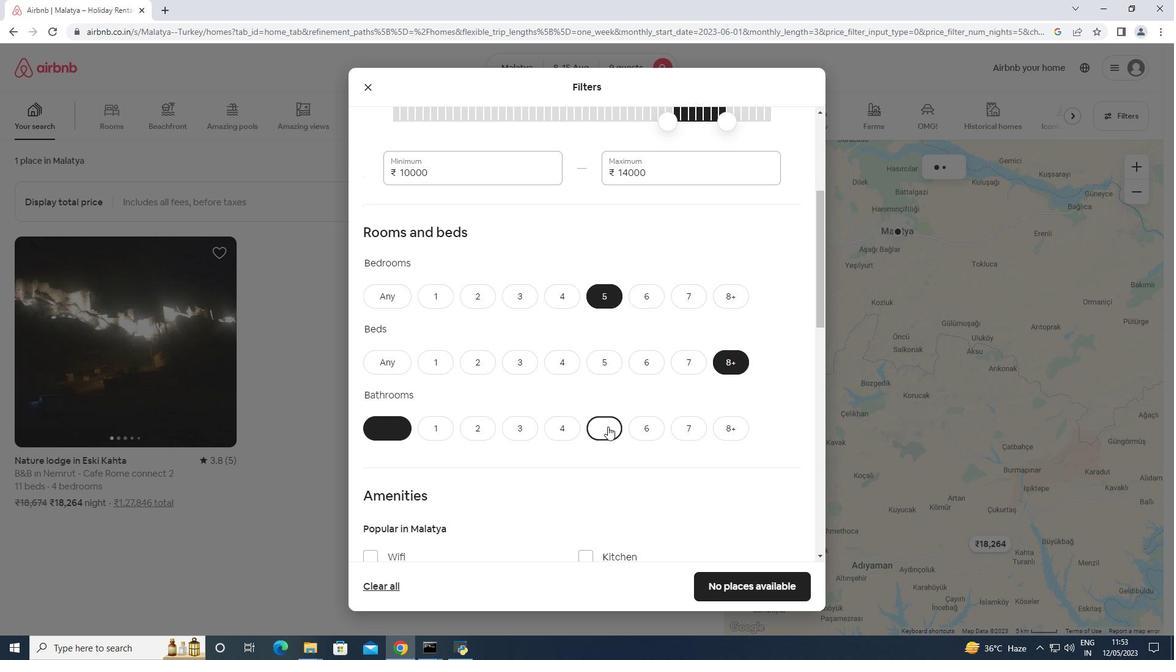 
Action: Mouse scrolled (608, 425) with delta (0, 0)
Screenshot: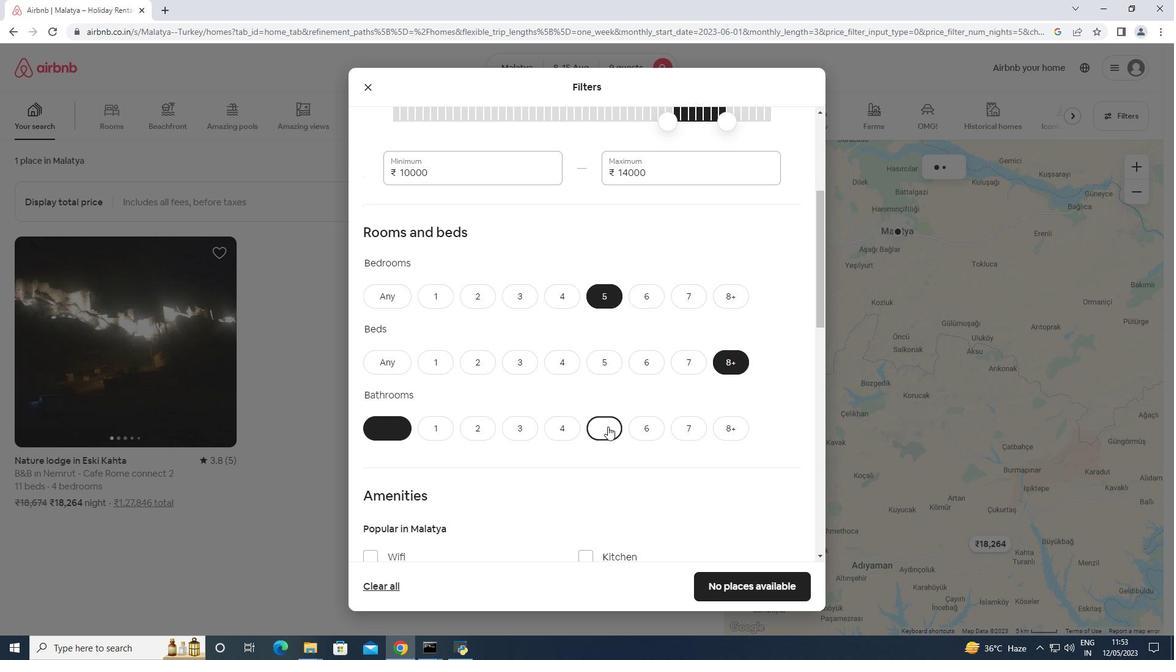 
Action: Mouse scrolled (608, 425) with delta (0, 0)
Screenshot: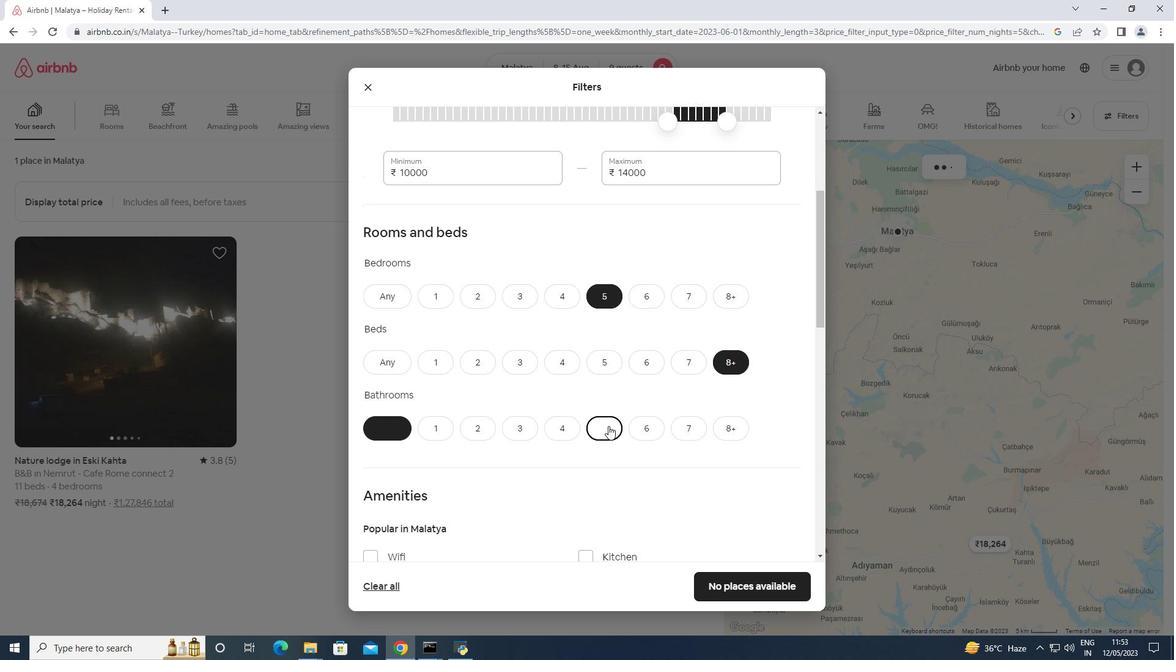 
Action: Mouse scrolled (608, 425) with delta (0, 0)
Screenshot: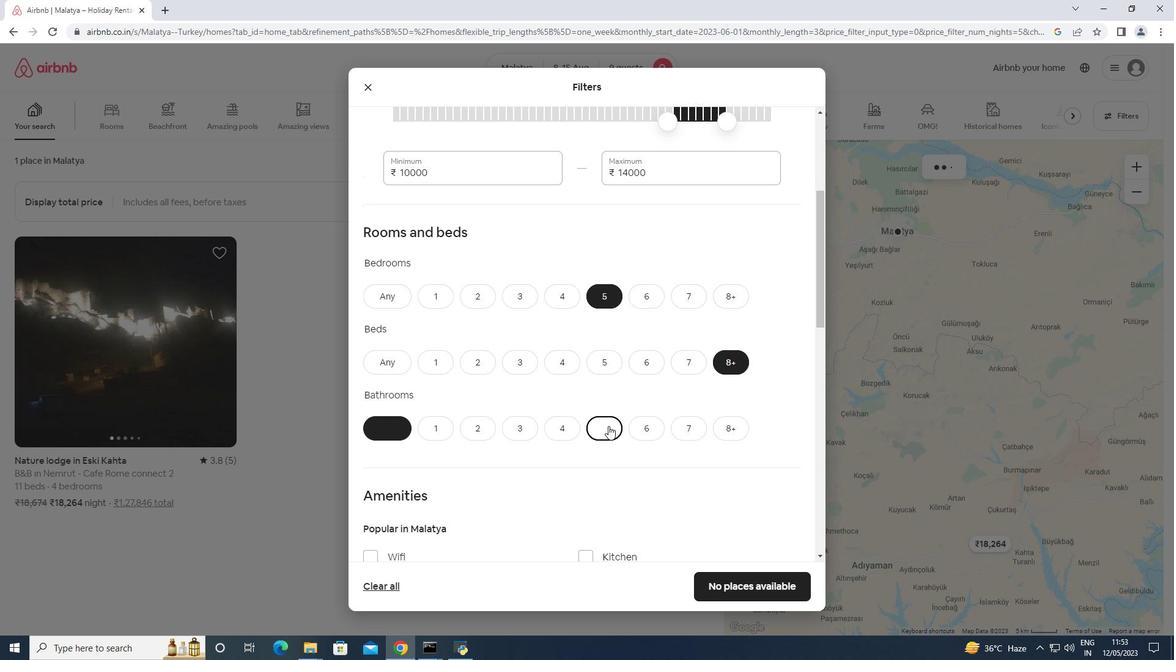 
Action: Mouse moved to (418, 308)
Screenshot: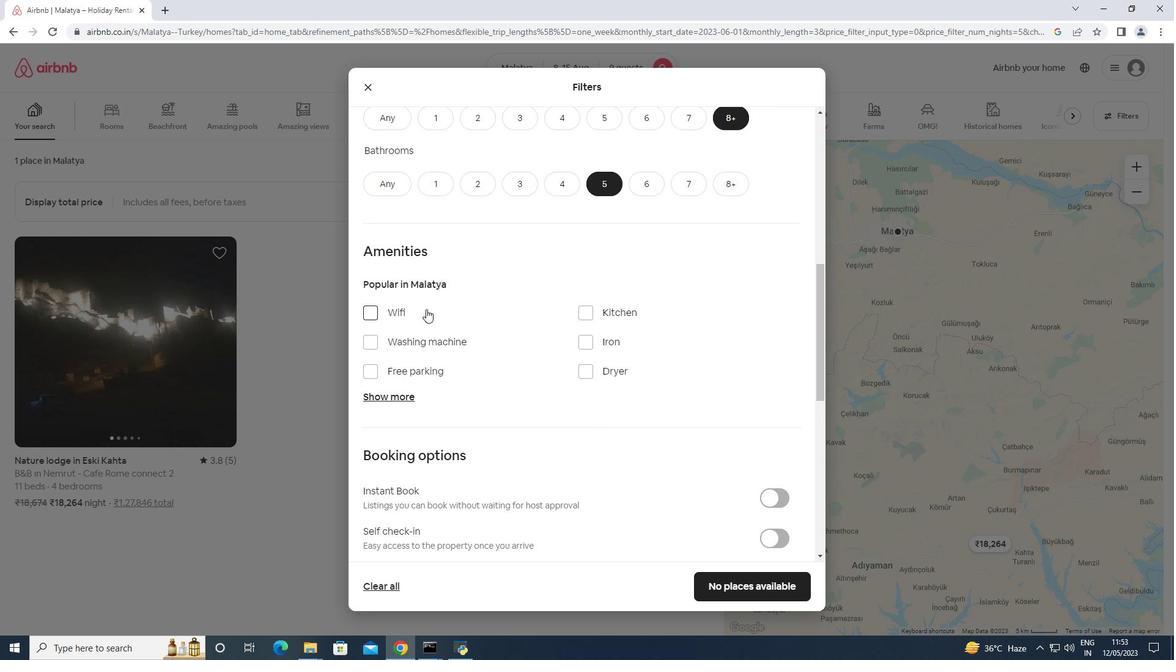 
Action: Mouse pressed left at (418, 308)
Screenshot: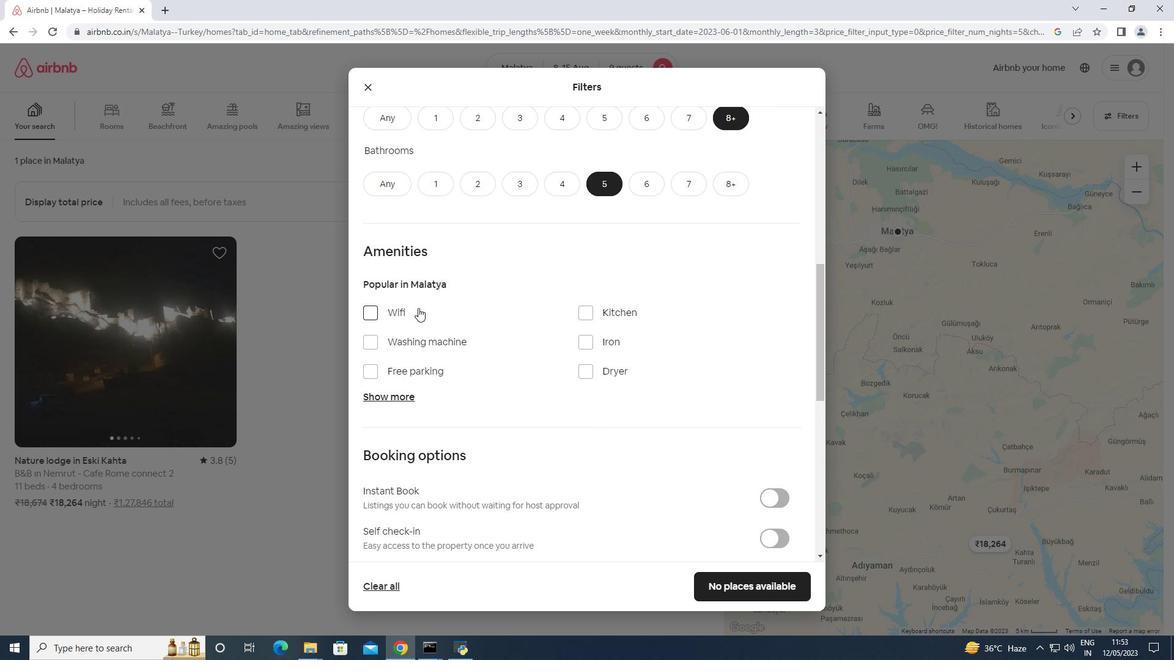 
Action: Mouse moved to (424, 368)
Screenshot: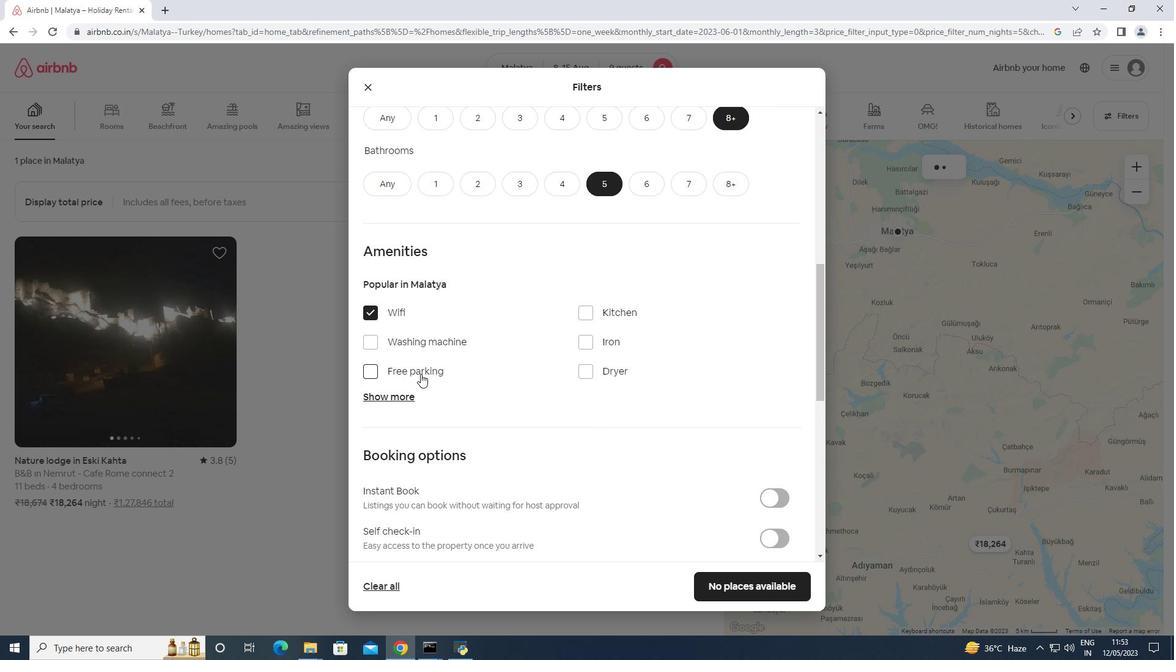 
Action: Mouse pressed left at (424, 368)
Screenshot: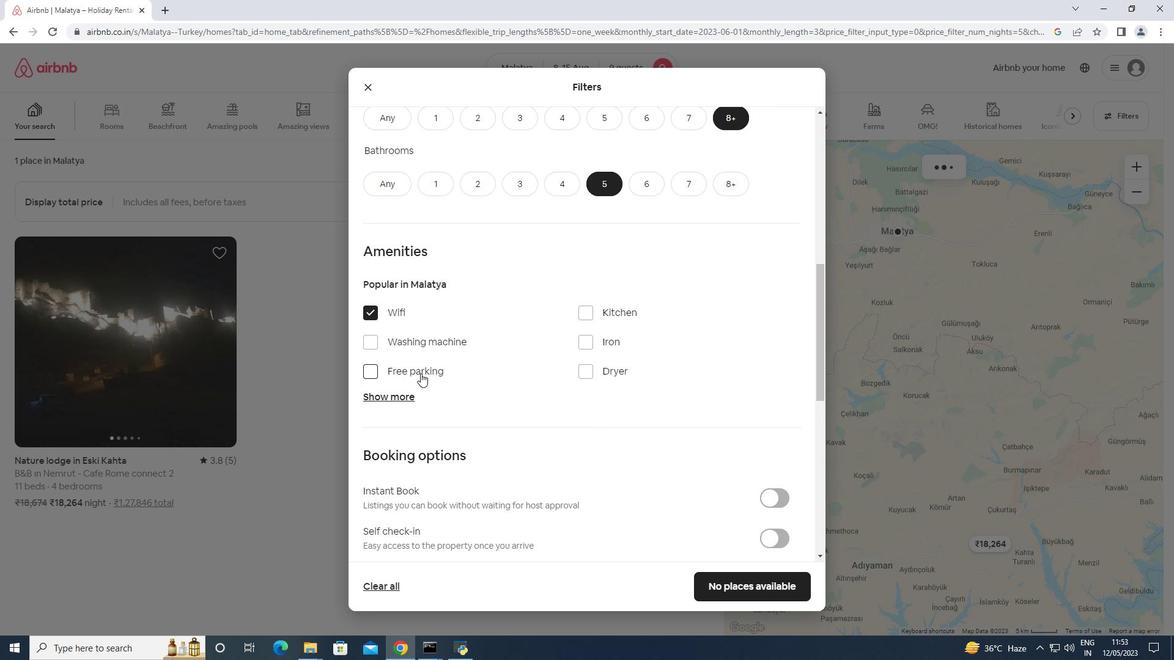
Action: Mouse moved to (411, 392)
Screenshot: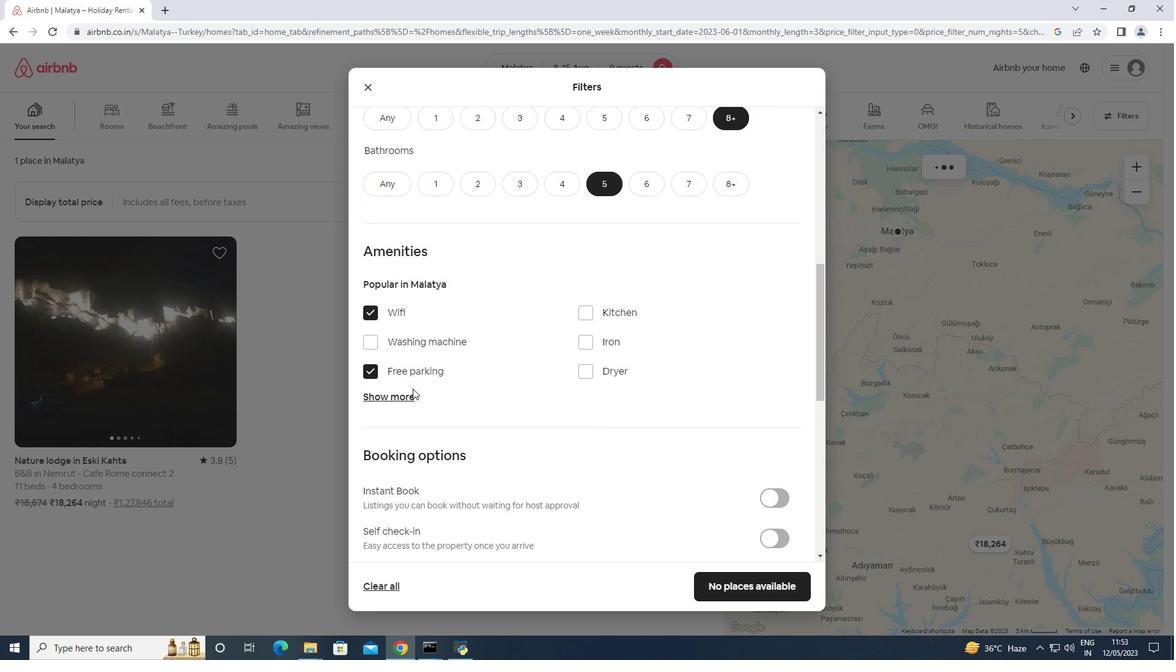 
Action: Mouse pressed left at (411, 392)
Screenshot: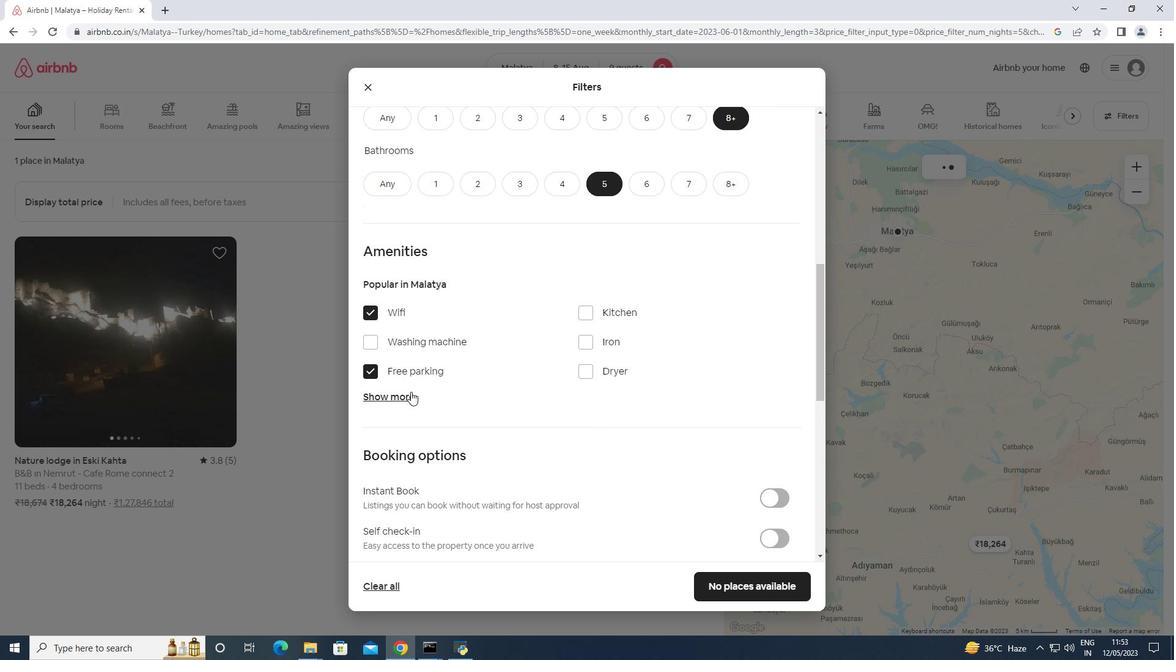 
Action: Mouse moved to (589, 467)
Screenshot: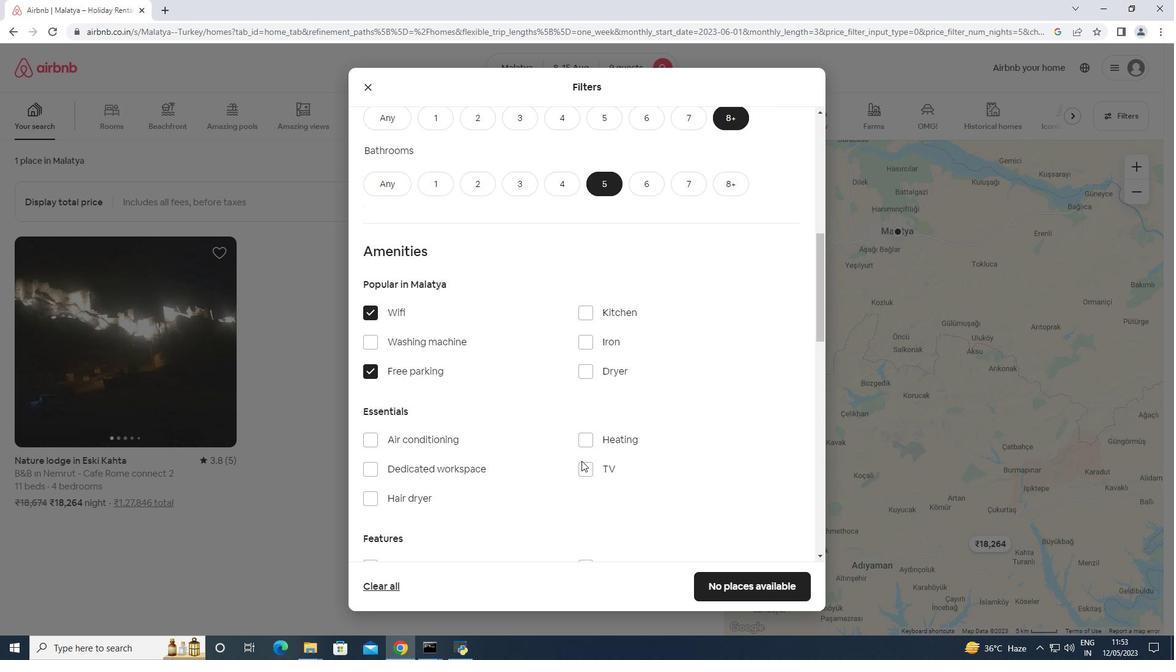 
Action: Mouse pressed left at (589, 467)
Screenshot: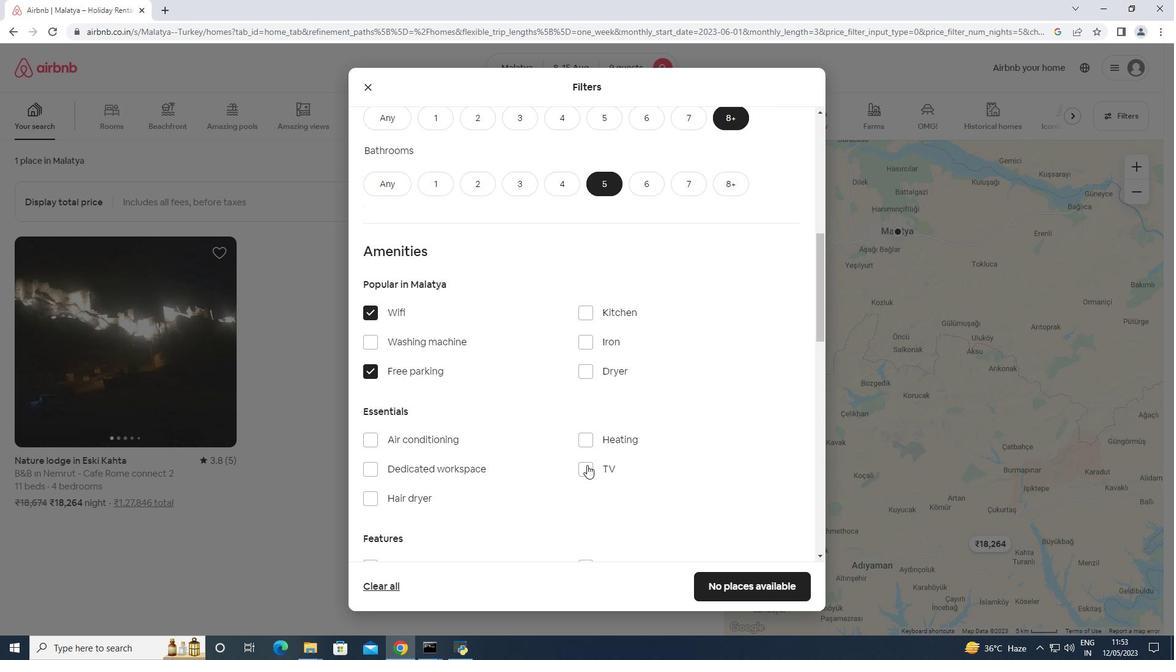 
Action: Mouse moved to (590, 467)
Screenshot: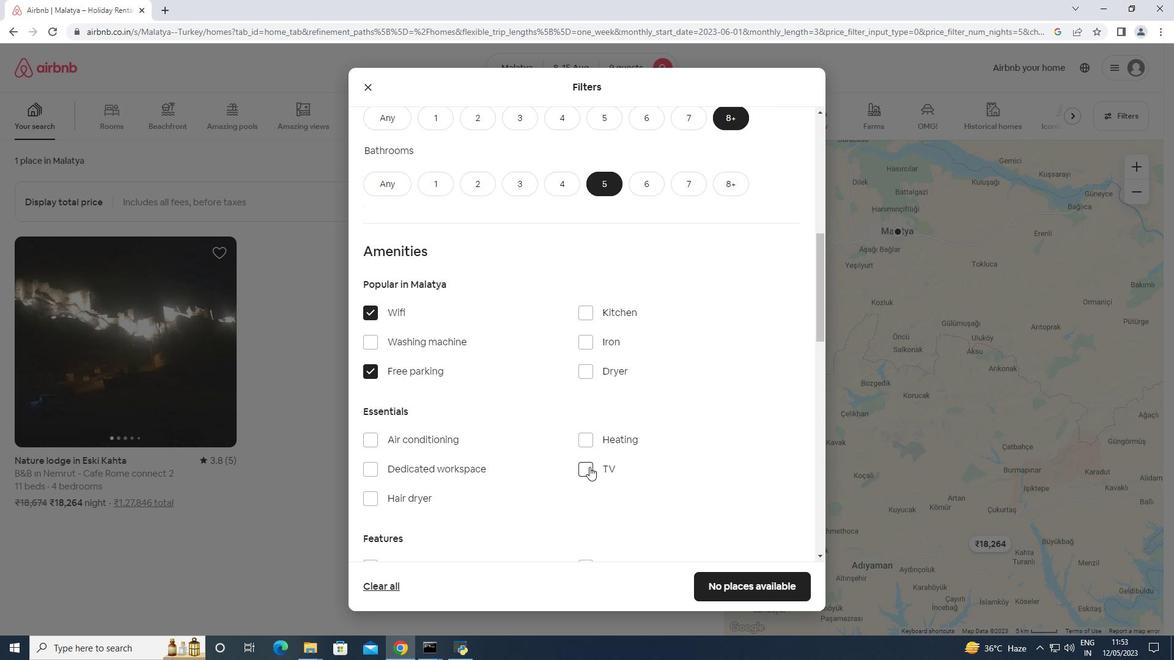 
Action: Mouse scrolled (590, 466) with delta (0, 0)
Screenshot: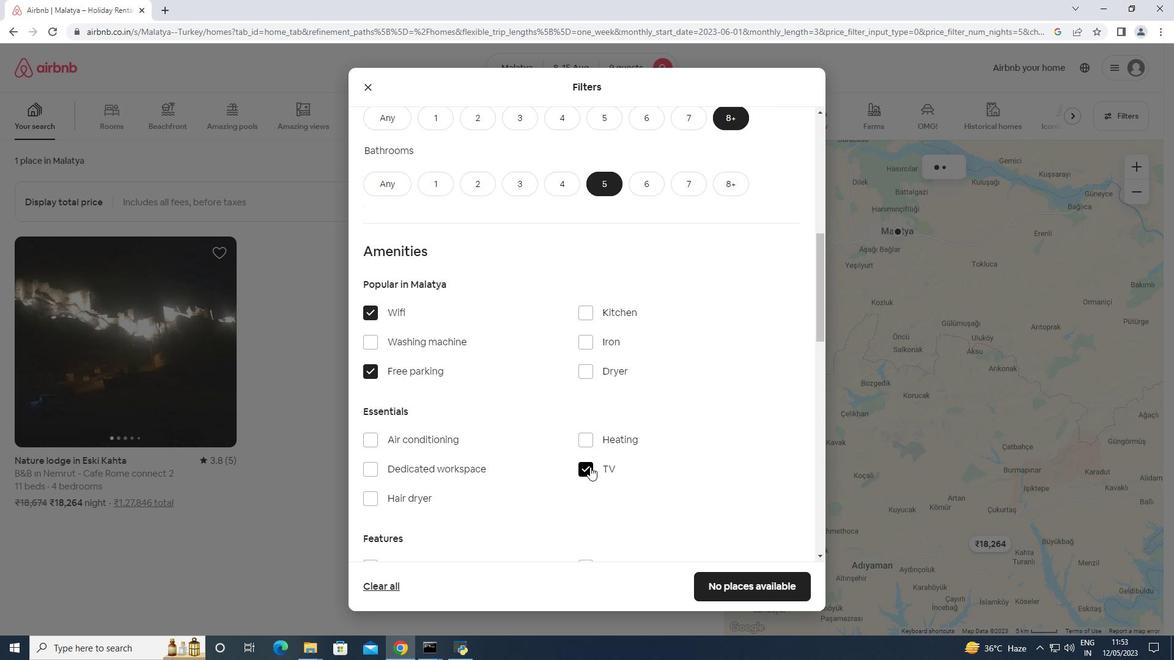 
Action: Mouse scrolled (590, 466) with delta (0, 0)
Screenshot: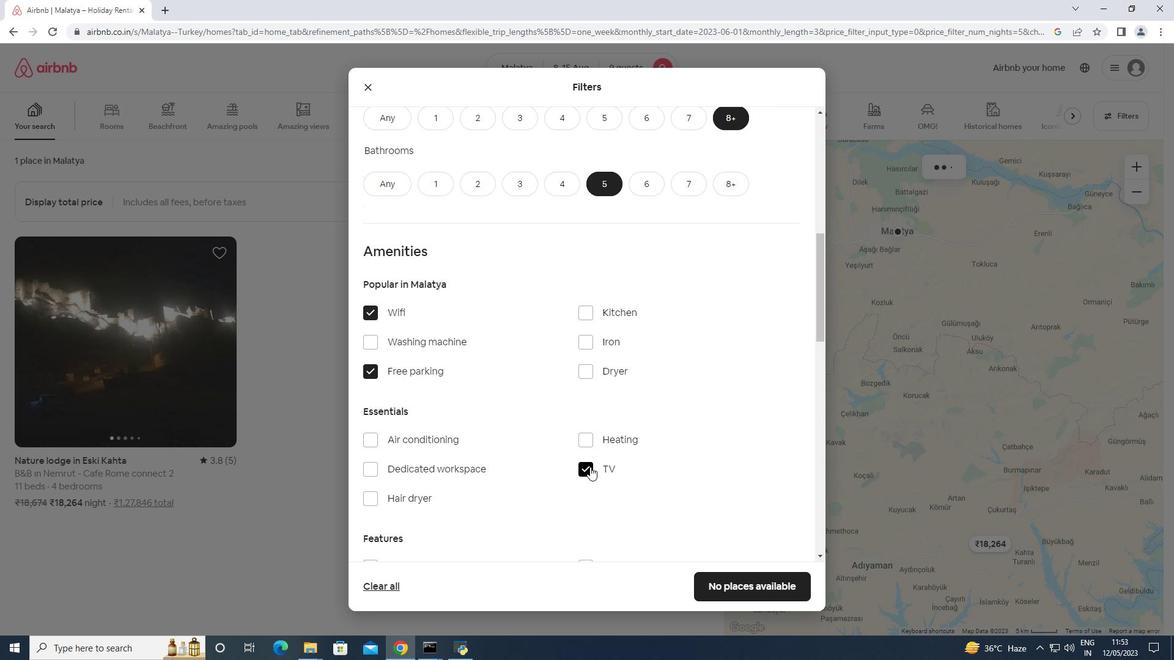 
Action: Mouse scrolled (590, 466) with delta (0, 0)
Screenshot: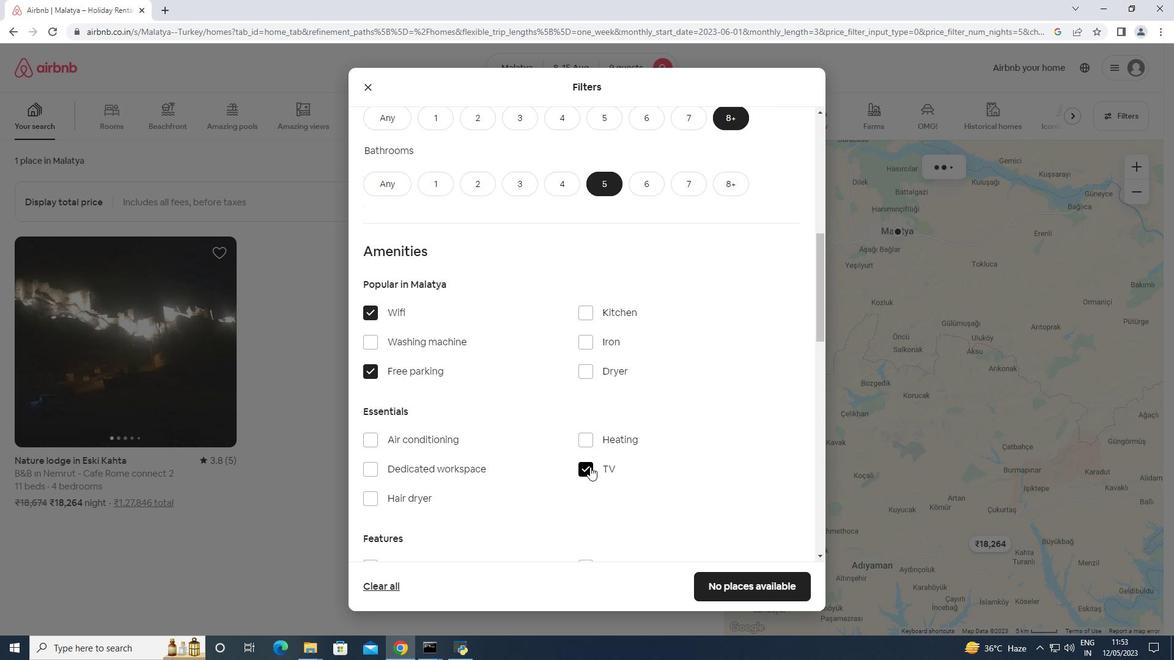 
Action: Mouse moved to (442, 439)
Screenshot: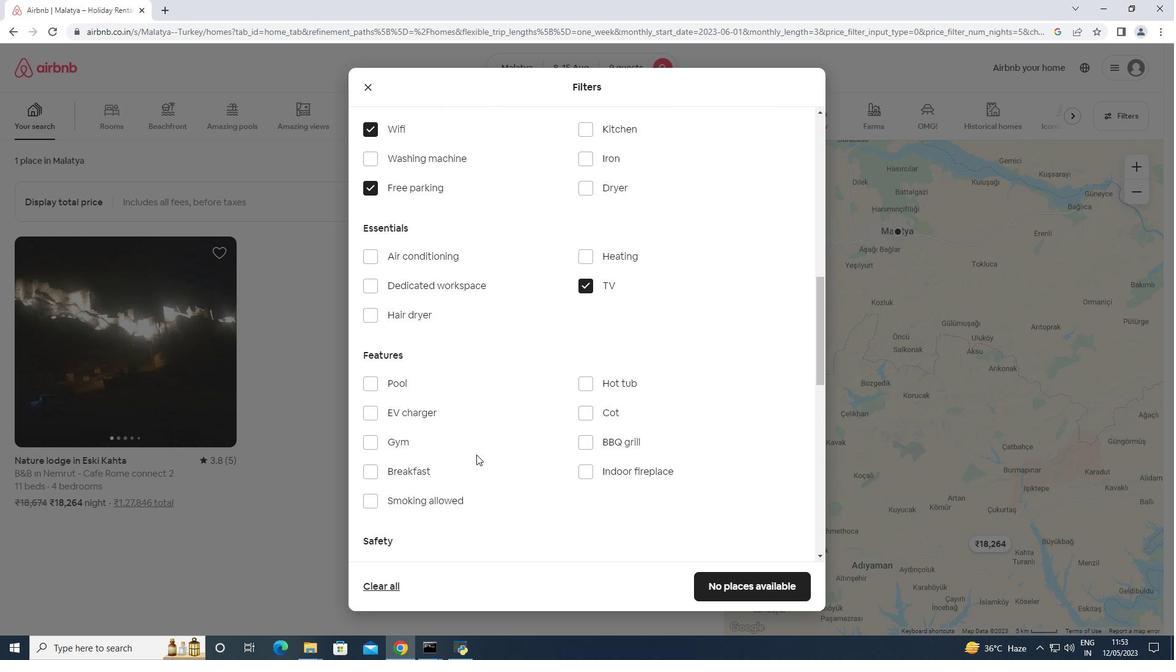 
Action: Mouse pressed left at (442, 439)
Screenshot: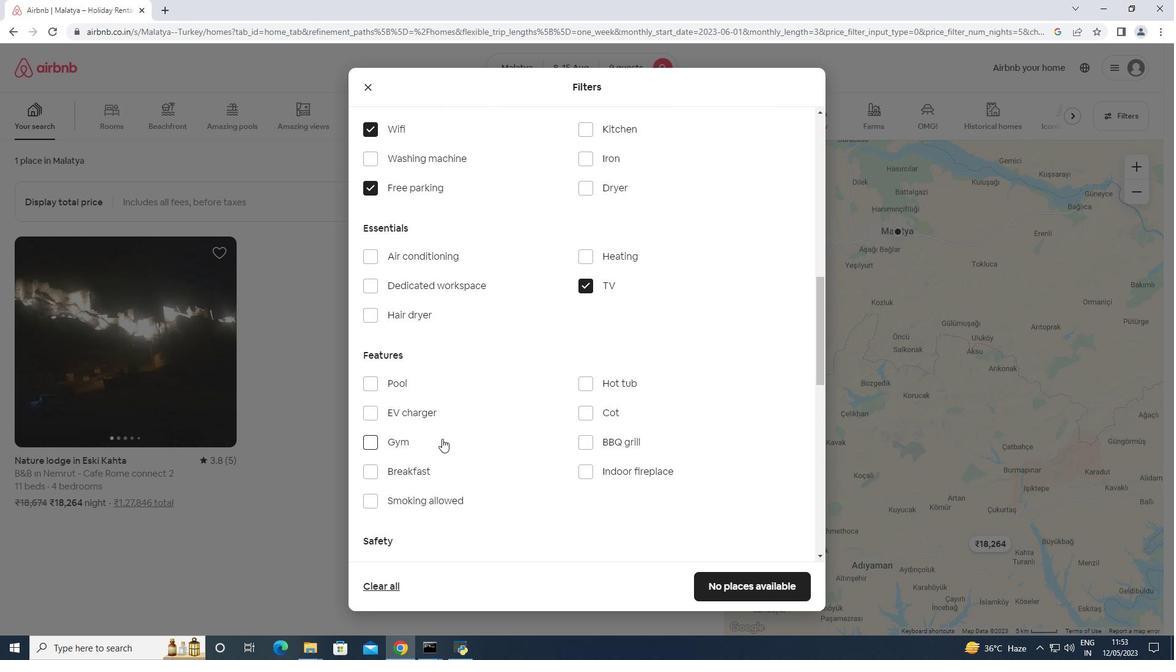 
Action: Mouse moved to (429, 470)
Screenshot: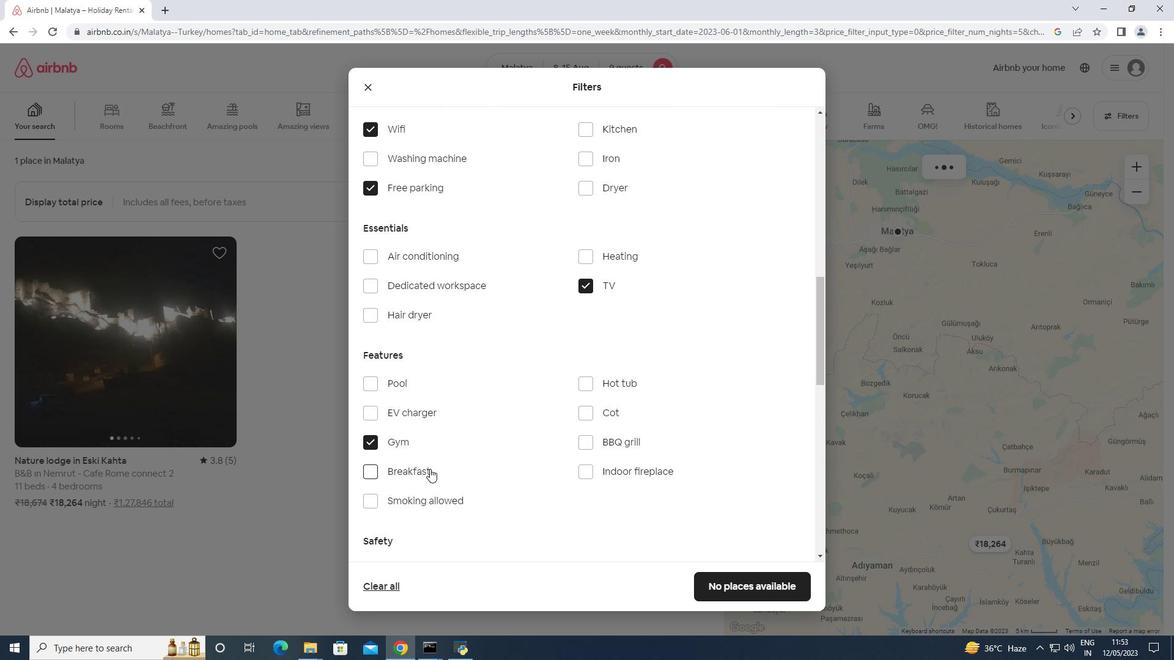 
Action: Mouse pressed left at (429, 470)
Screenshot: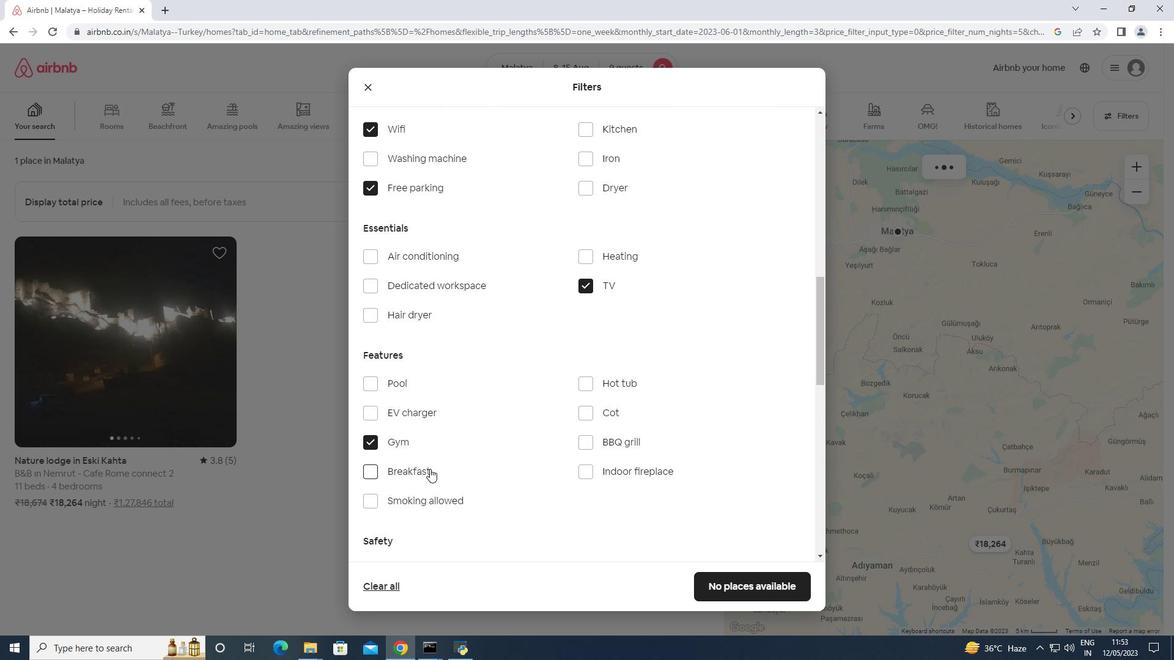 
Action: Mouse moved to (505, 458)
Screenshot: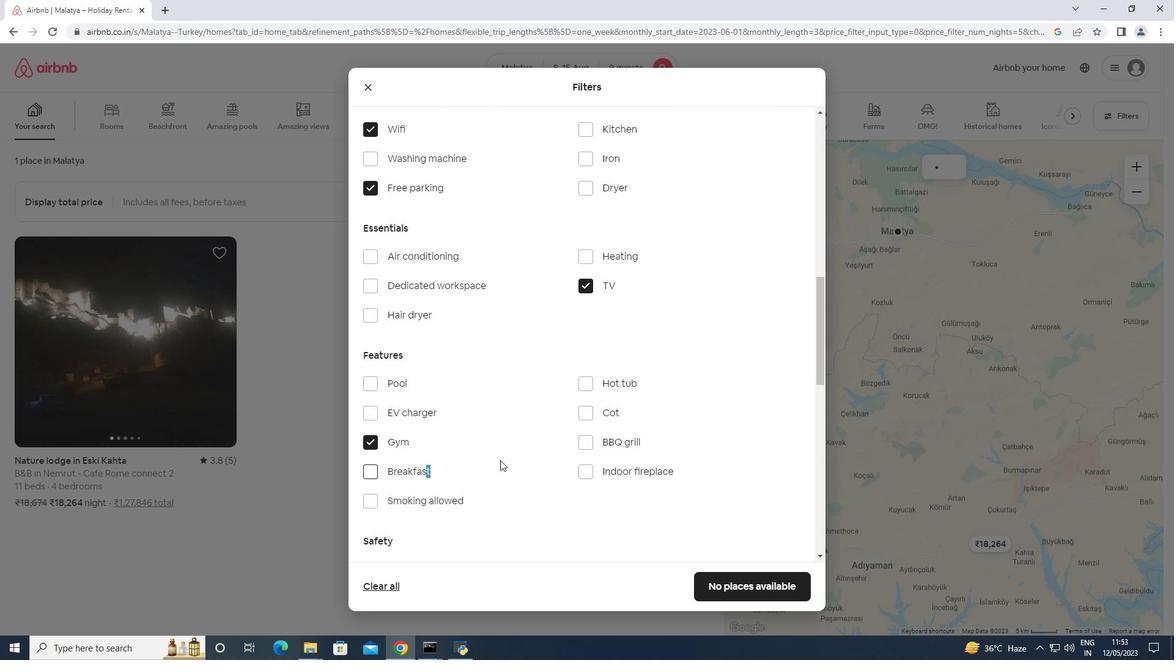 
Action: Mouse scrolled (505, 457) with delta (0, 0)
Screenshot: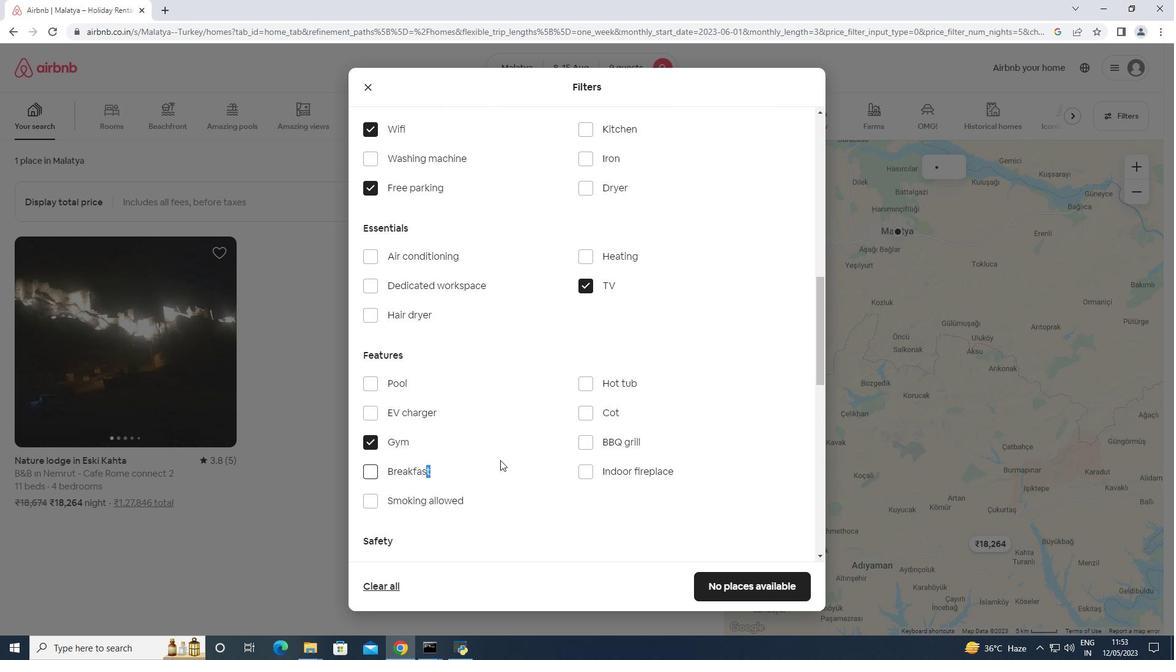 
Action: Mouse scrolled (505, 457) with delta (0, 0)
Screenshot: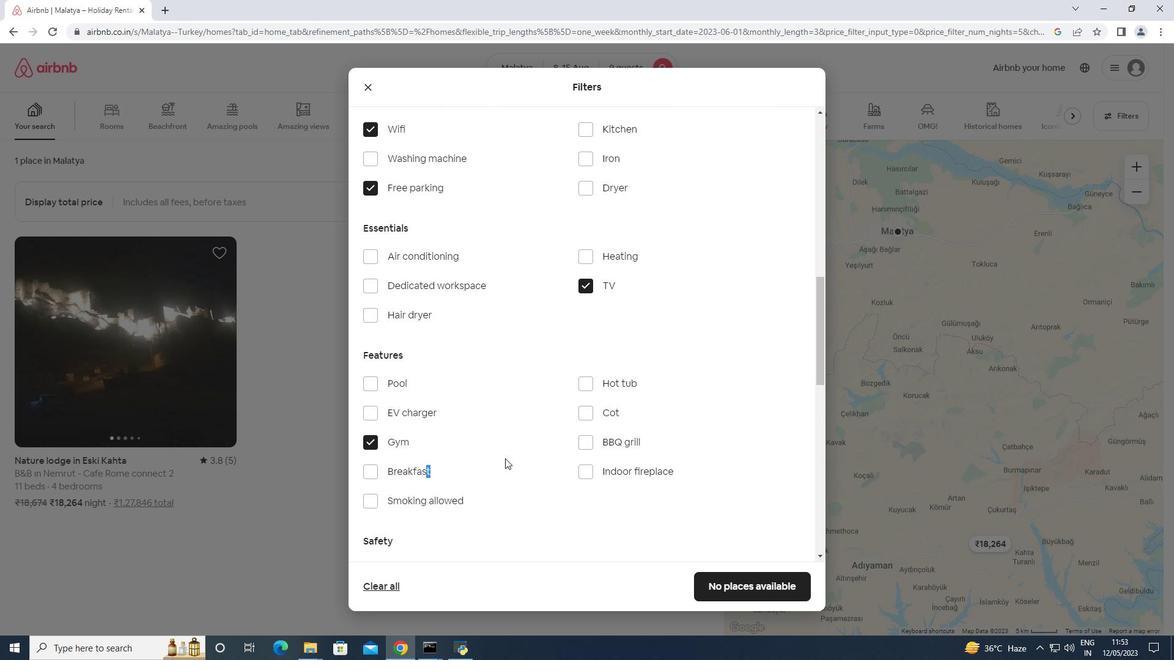 
Action: Mouse scrolled (505, 457) with delta (0, 0)
Screenshot: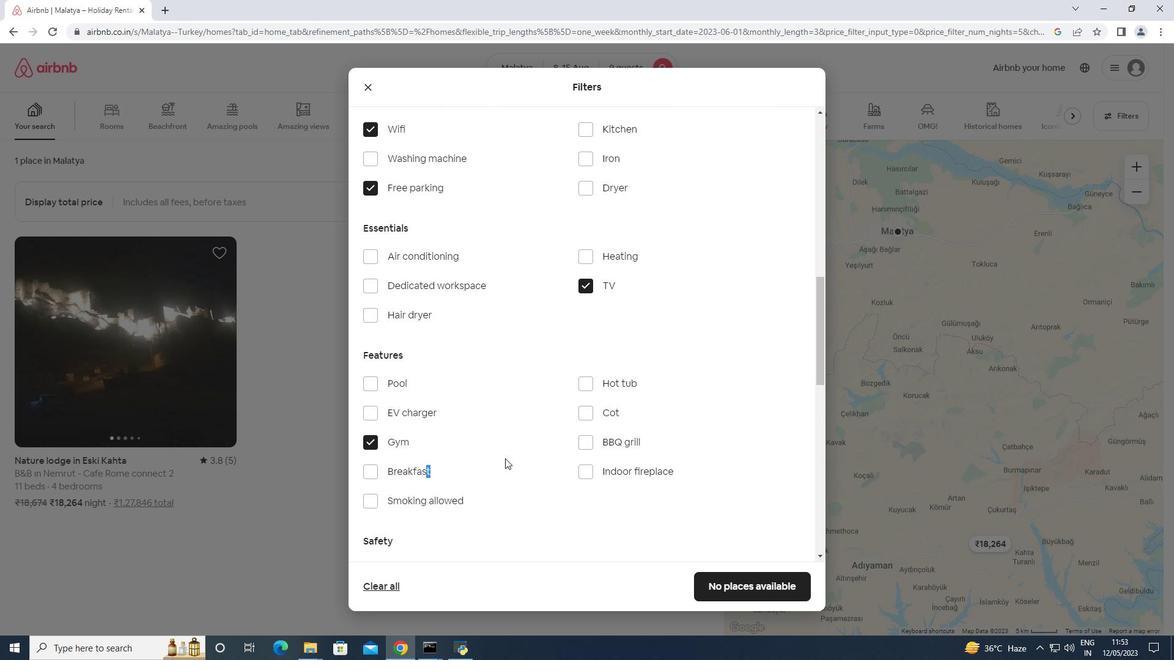 
Action: Mouse scrolled (505, 457) with delta (0, 0)
Screenshot: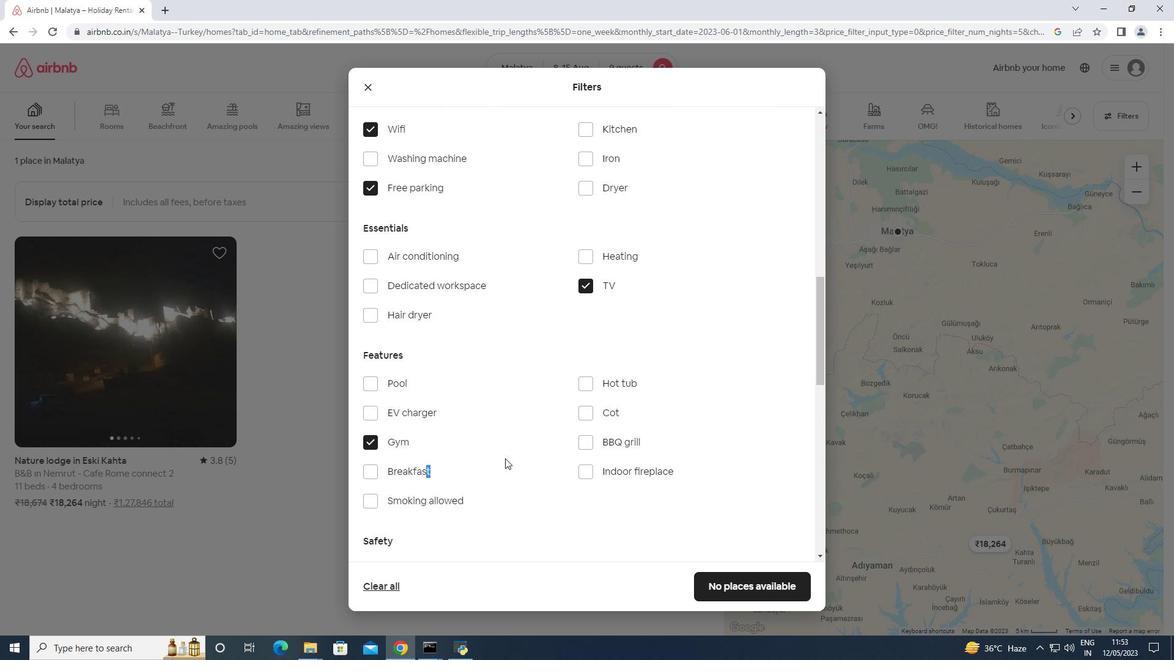 
Action: Mouse moved to (404, 220)
Screenshot: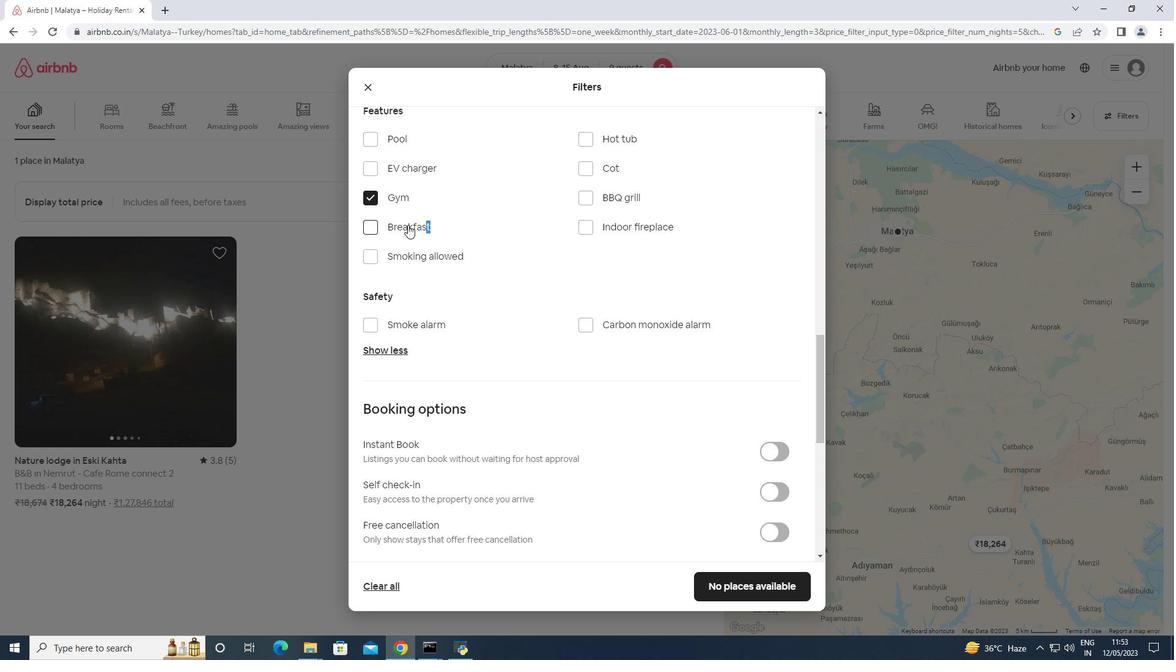 
Action: Mouse pressed left at (404, 220)
Screenshot: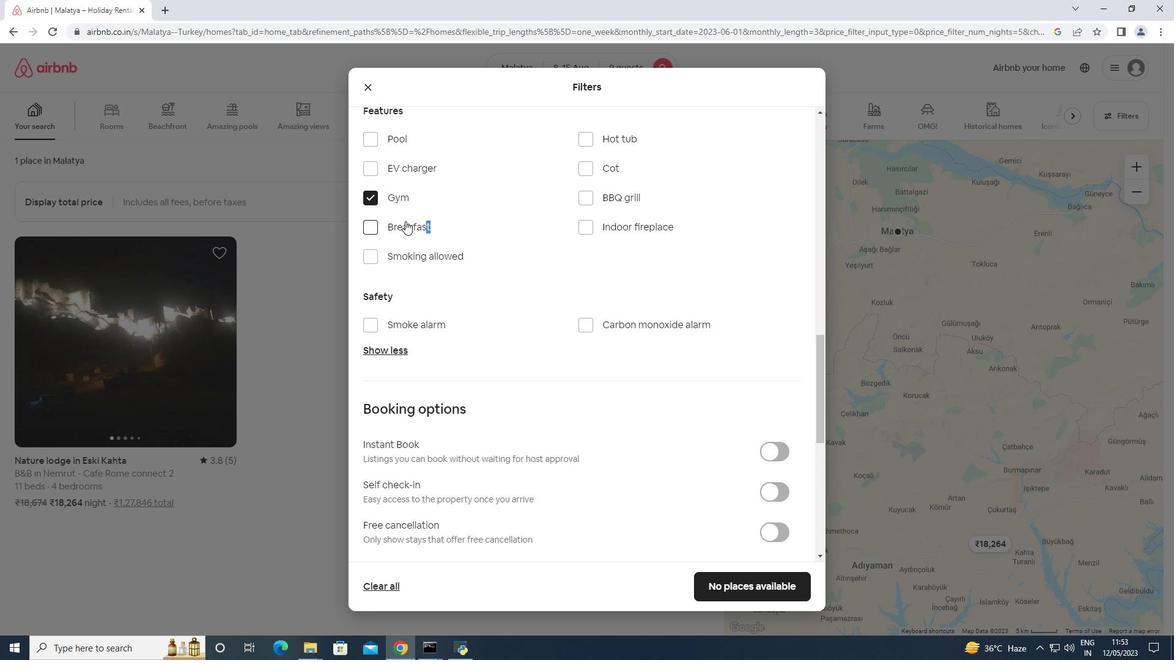 
Action: Mouse moved to (765, 490)
Screenshot: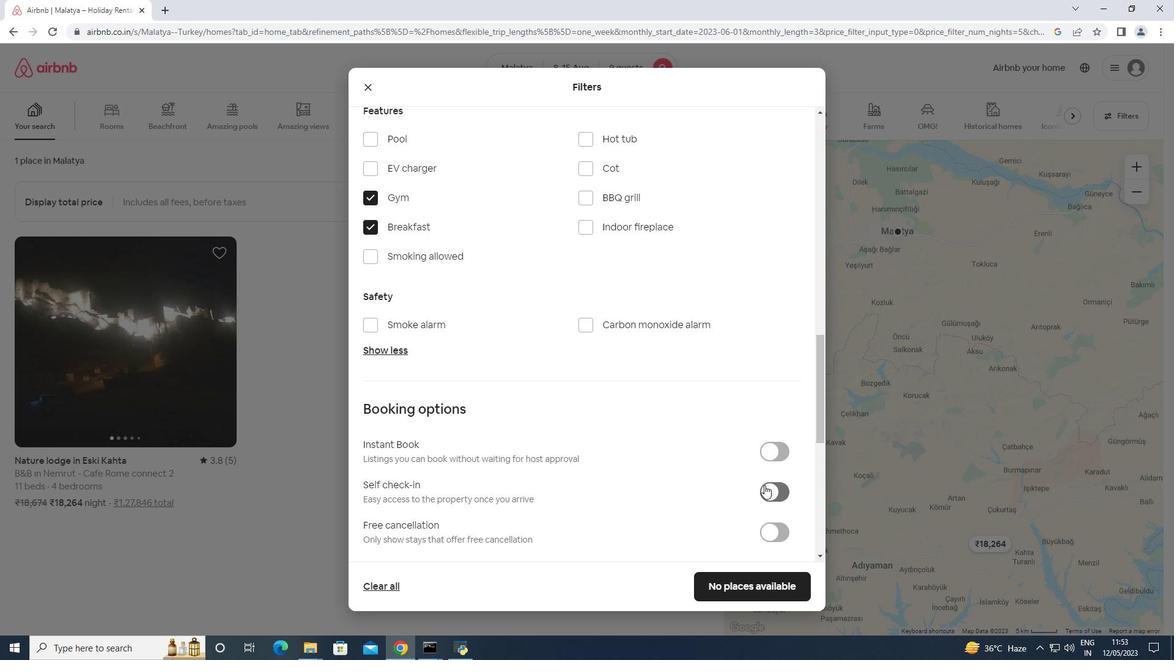
Action: Mouse pressed left at (765, 490)
Screenshot: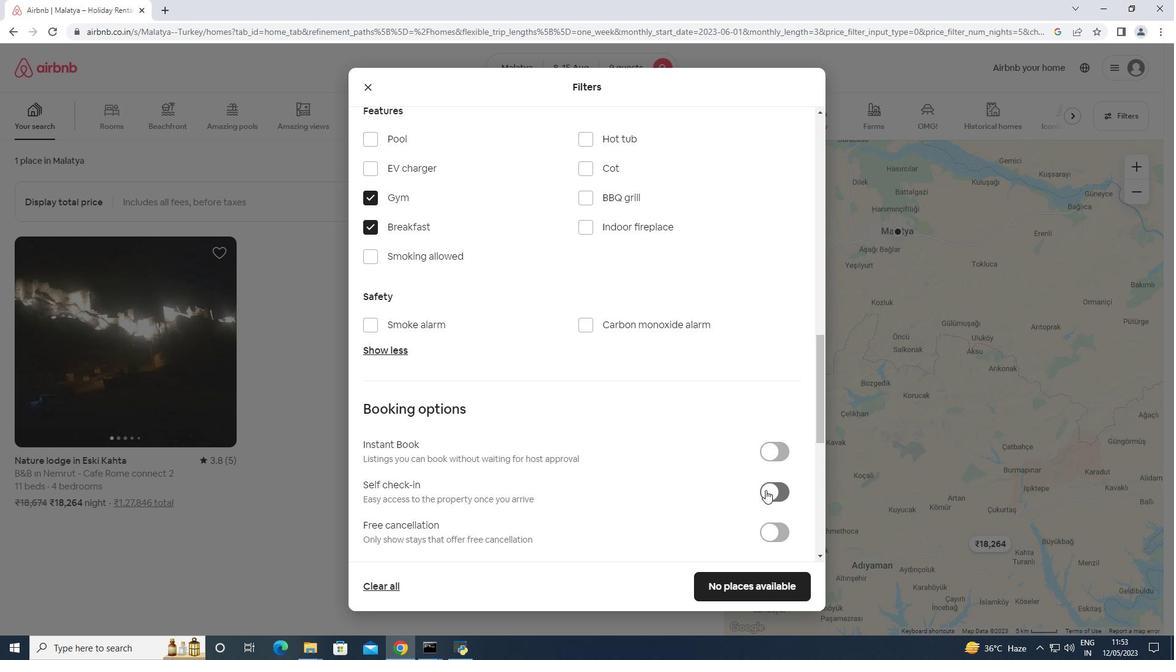 
Action: Mouse moved to (765, 481)
Screenshot: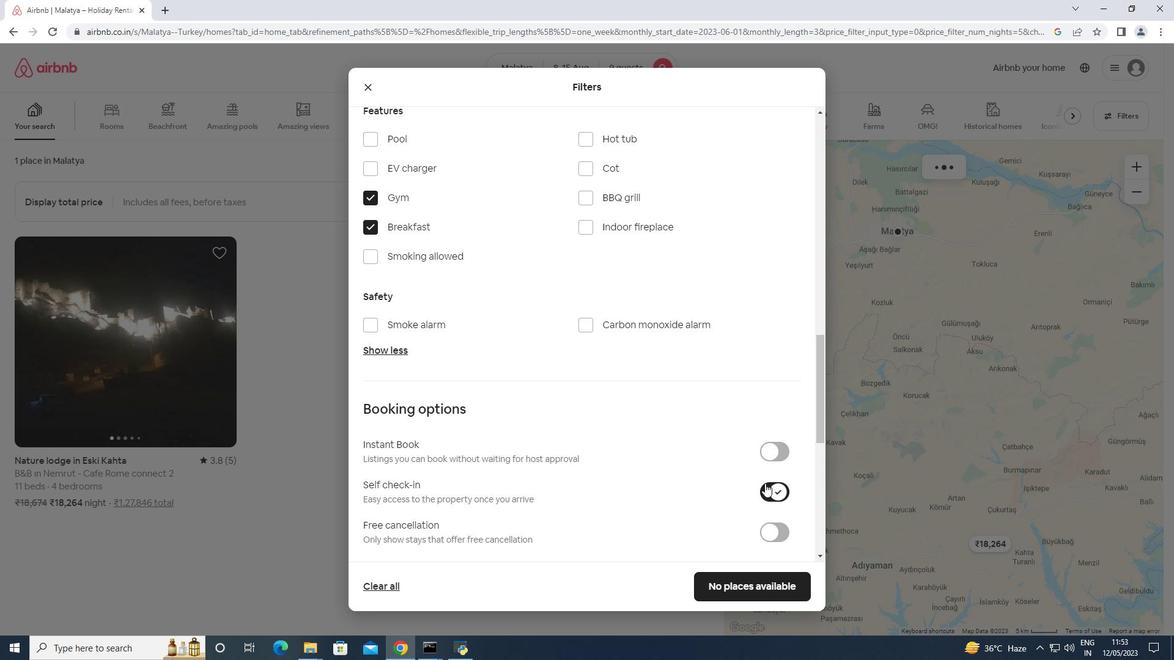 
Action: Mouse scrolled (765, 481) with delta (0, 0)
Screenshot: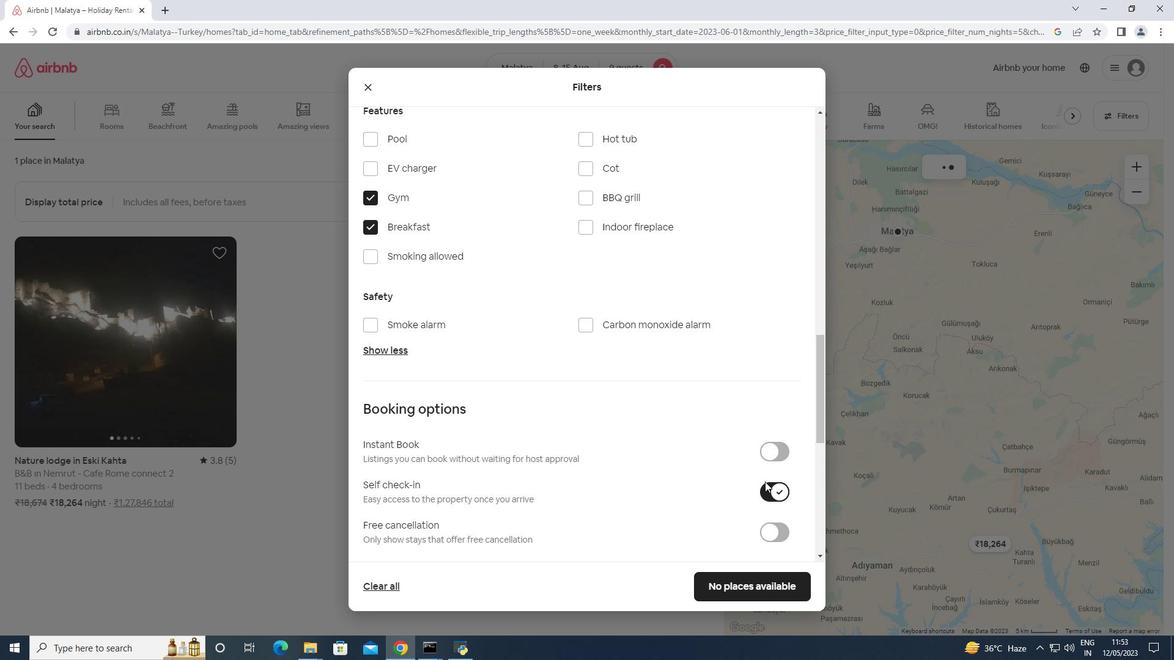 
Action: Mouse scrolled (765, 481) with delta (0, 0)
Screenshot: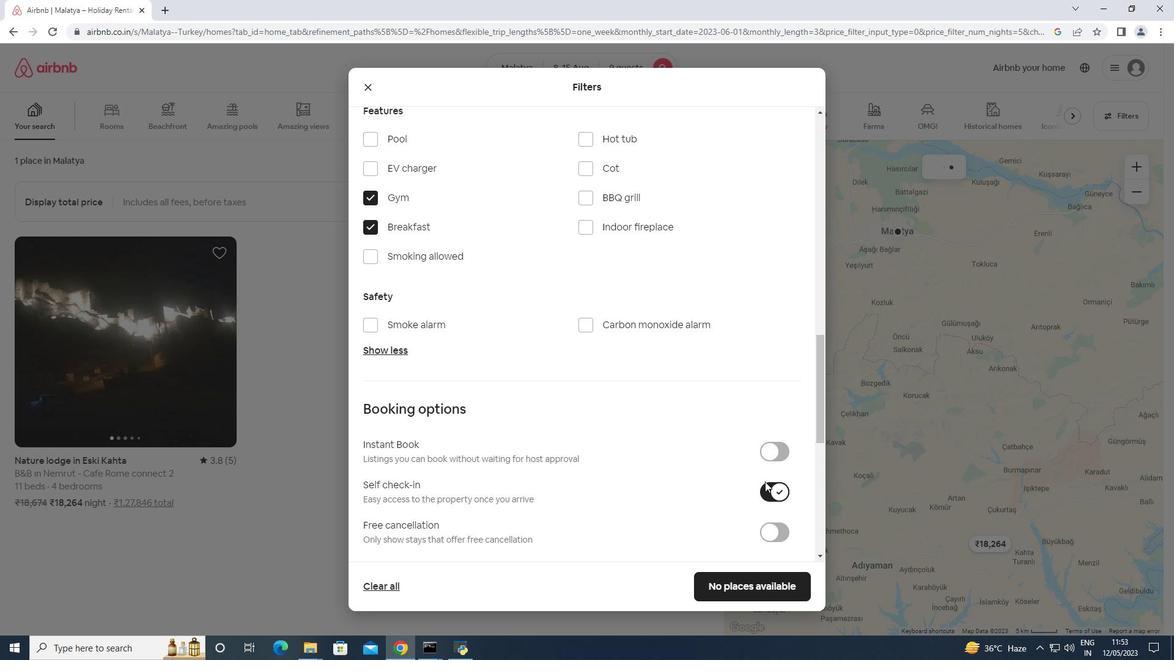 
Action: Mouse scrolled (765, 481) with delta (0, 0)
Screenshot: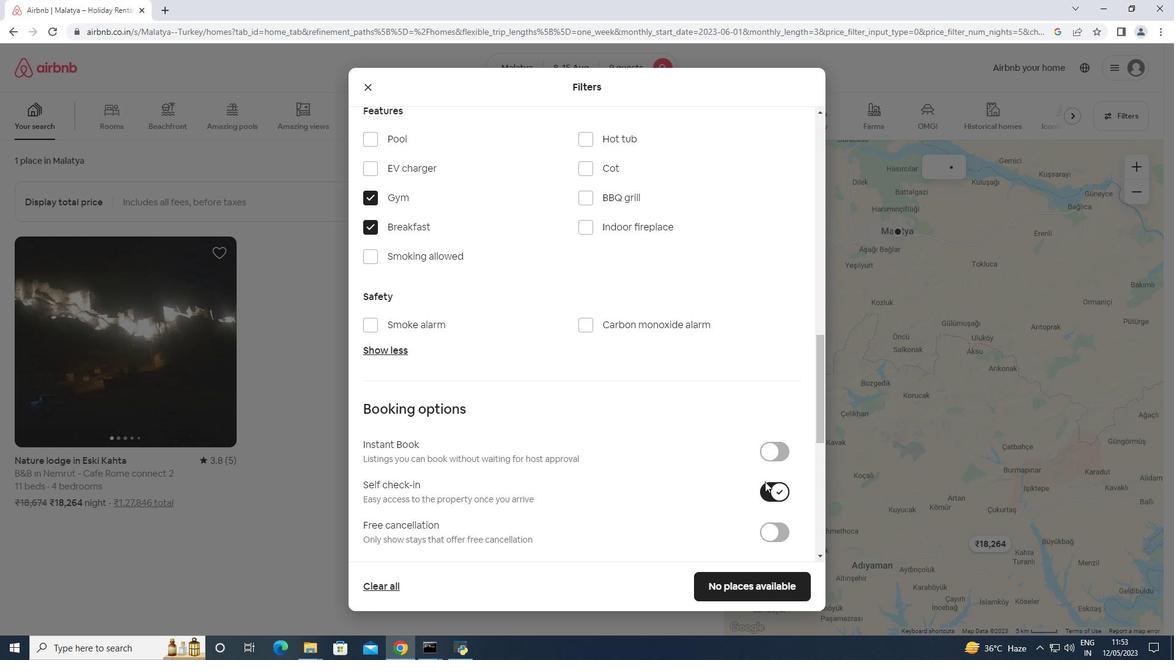 
Action: Mouse scrolled (765, 481) with delta (0, 0)
Screenshot: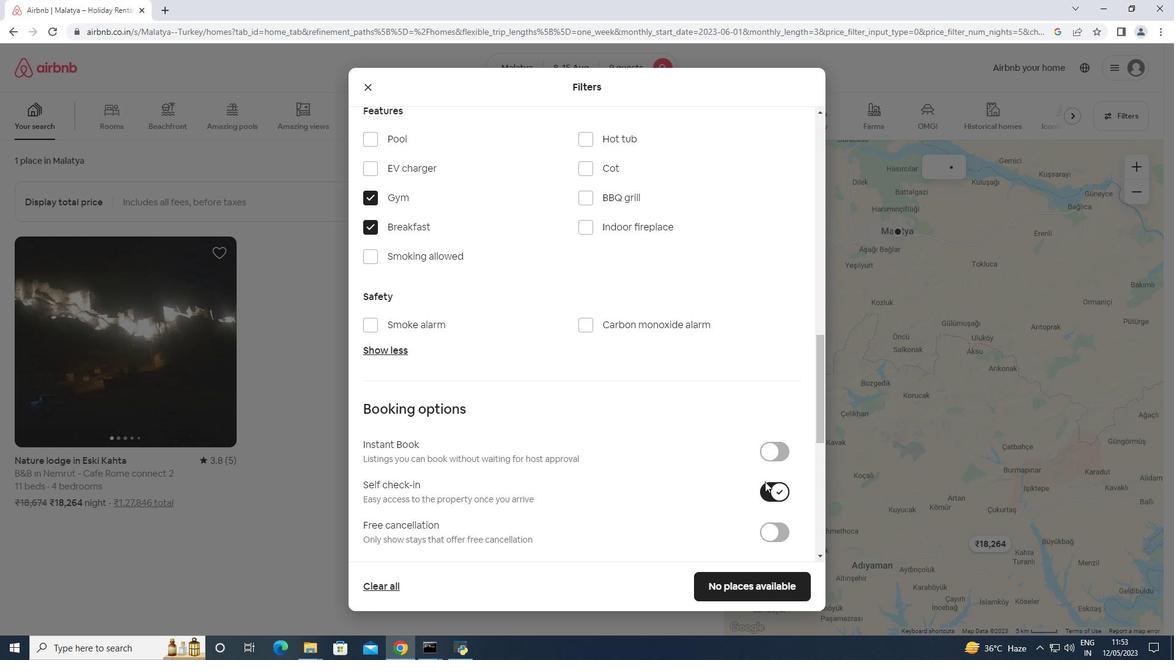 
Action: Mouse scrolled (765, 481) with delta (0, 0)
Screenshot: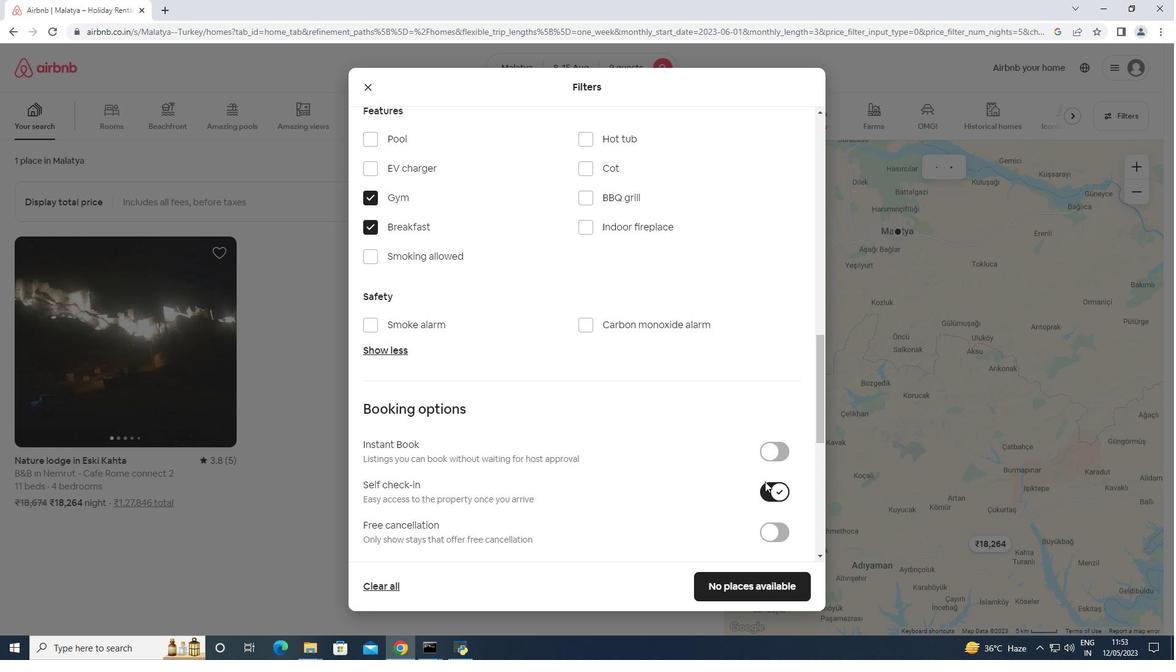 
Action: Mouse moved to (726, 503)
Screenshot: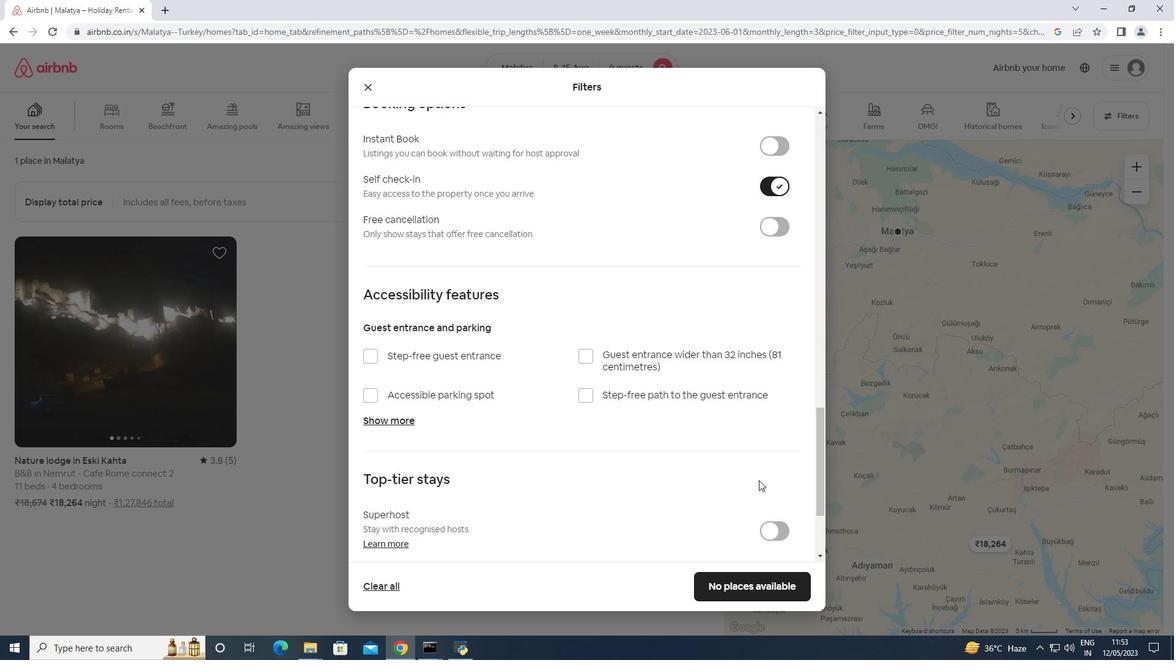 
Action: Mouse scrolled (726, 503) with delta (0, 0)
Screenshot: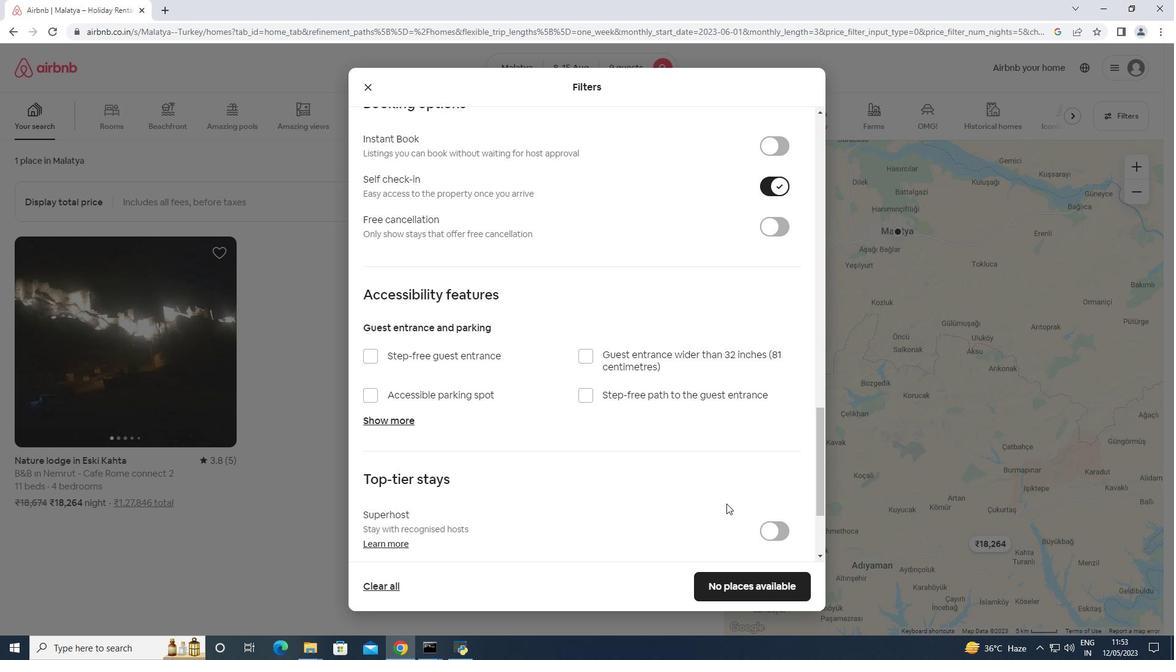 
Action: Mouse scrolled (726, 503) with delta (0, 0)
Screenshot: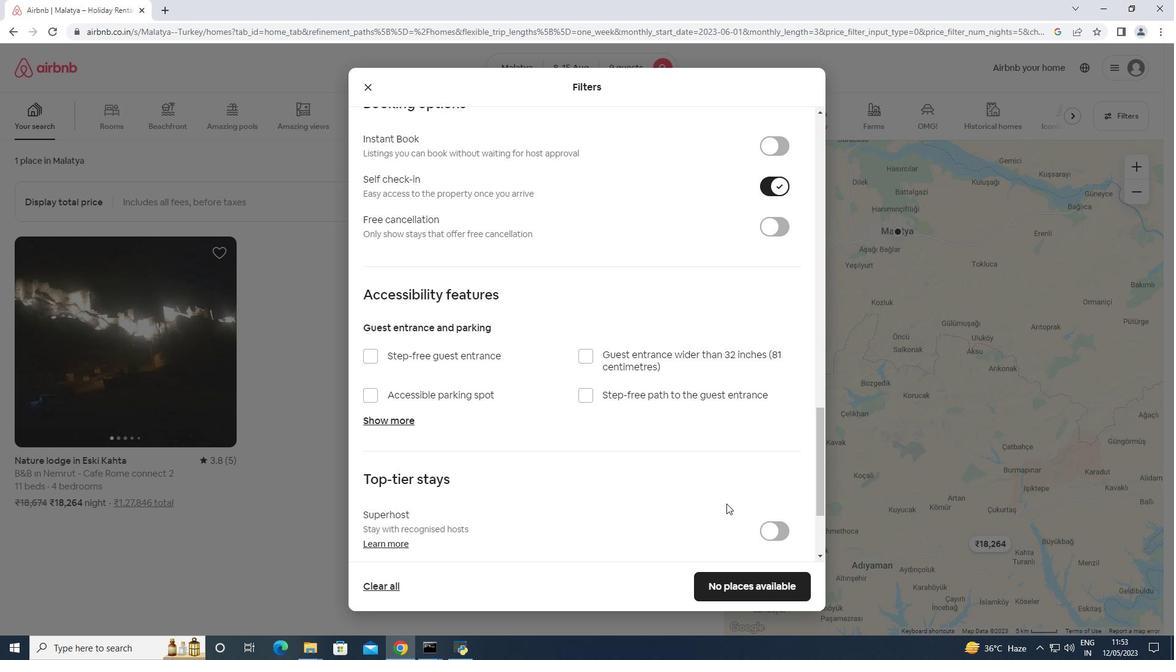 
Action: Mouse scrolled (726, 503) with delta (0, 0)
Screenshot: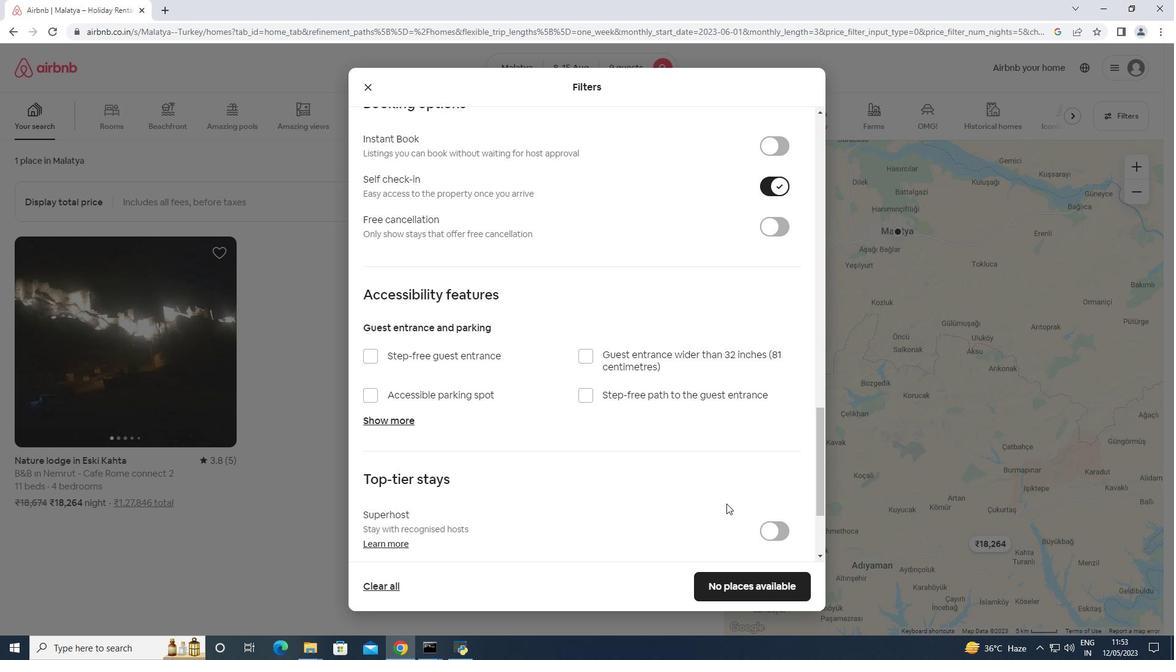 
Action: Mouse scrolled (726, 503) with delta (0, 0)
Screenshot: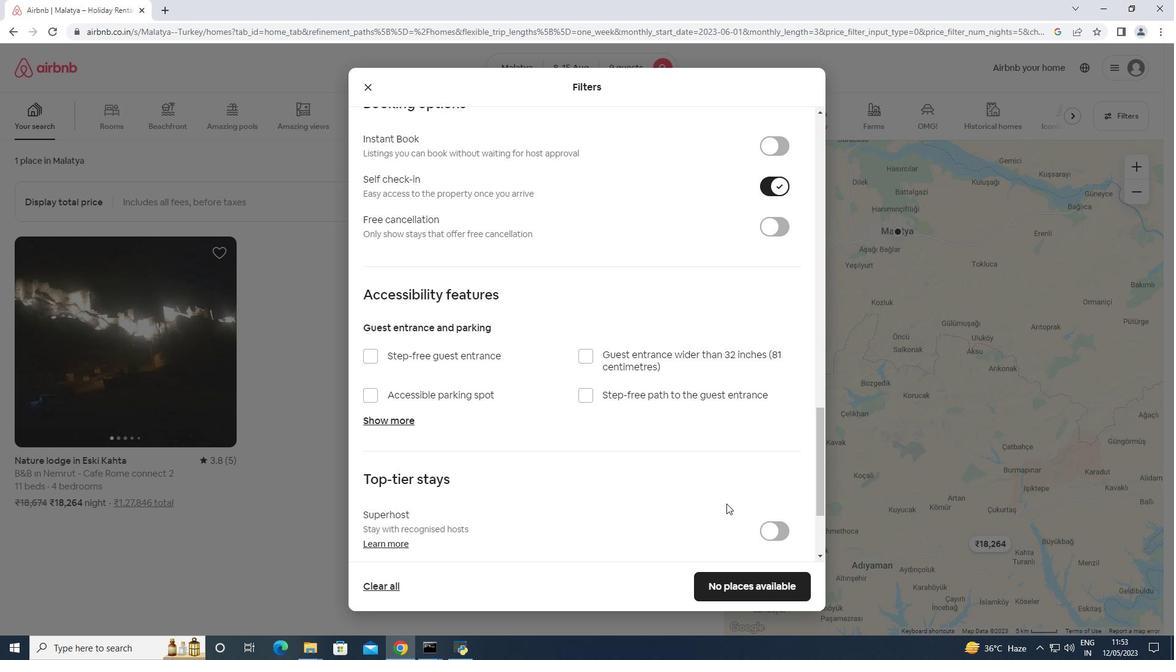 
Action: Mouse scrolled (726, 503) with delta (0, 0)
Screenshot: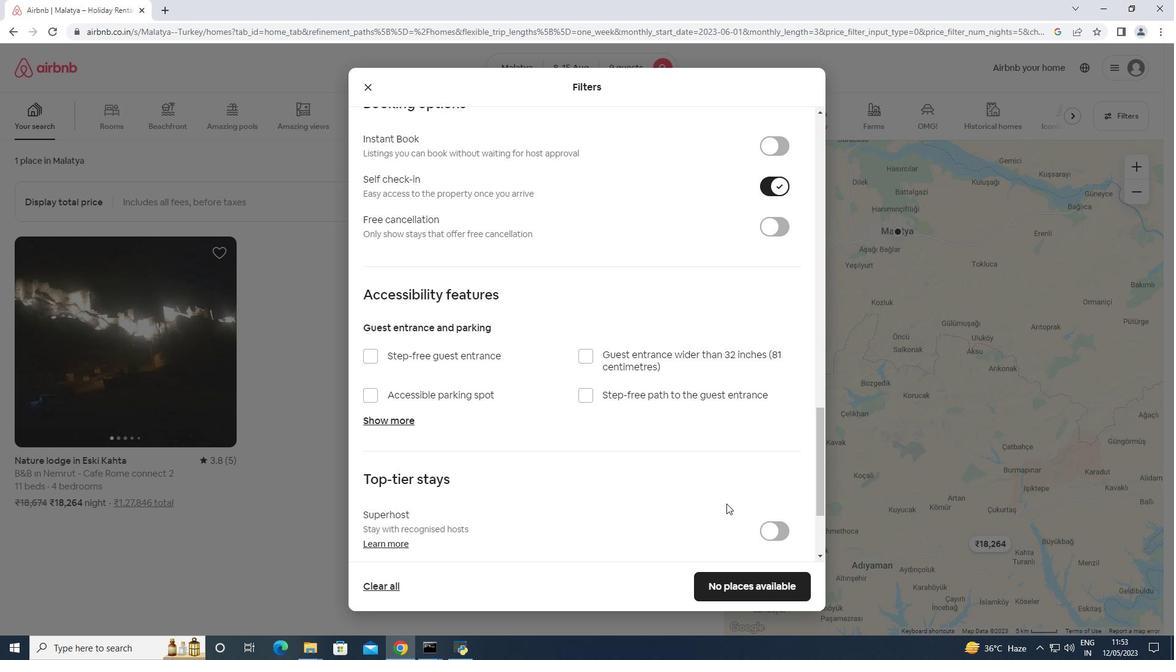 
Action: Mouse scrolled (726, 503) with delta (0, 0)
Screenshot: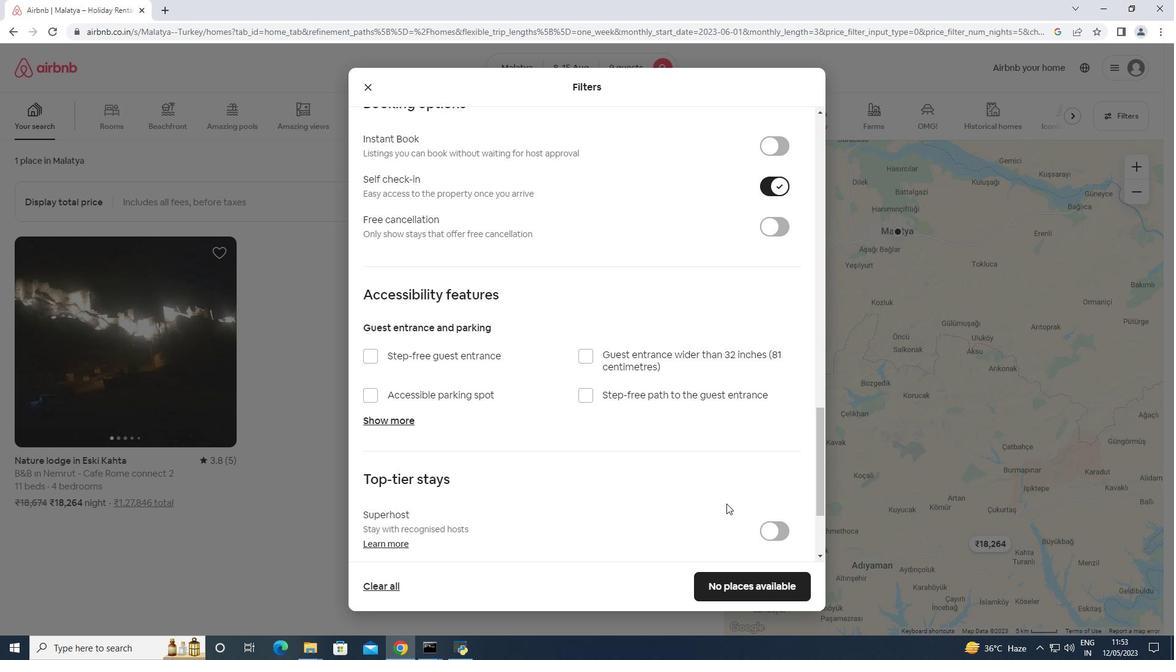 
Action: Mouse moved to (463, 502)
Screenshot: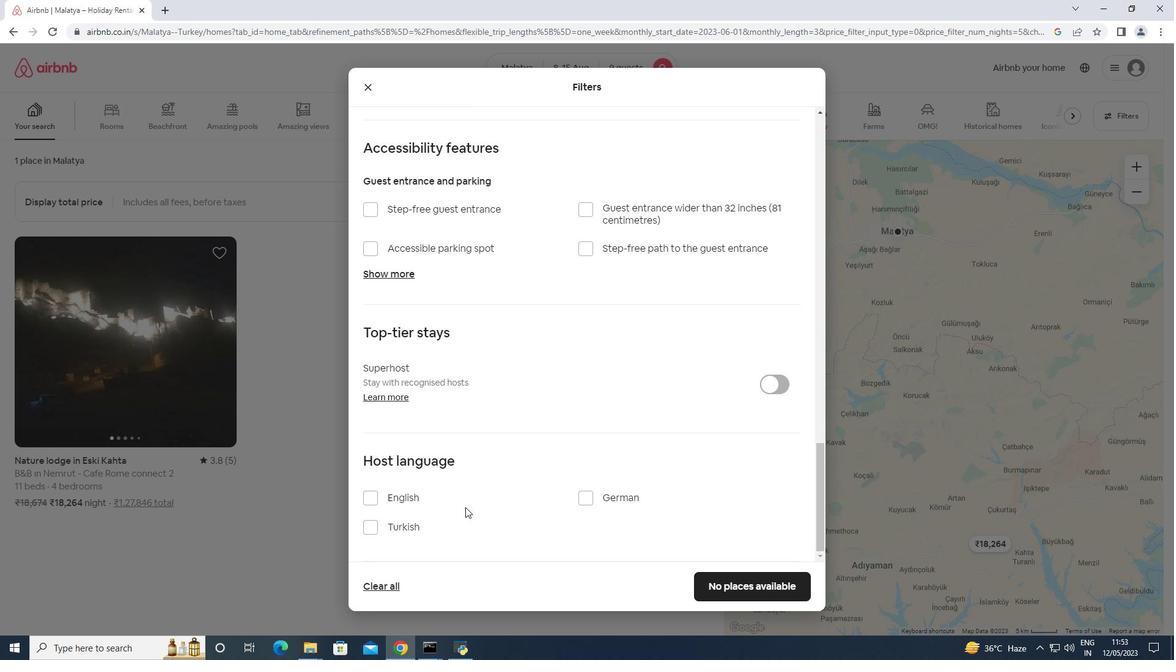 
Action: Mouse pressed left at (463, 502)
Screenshot: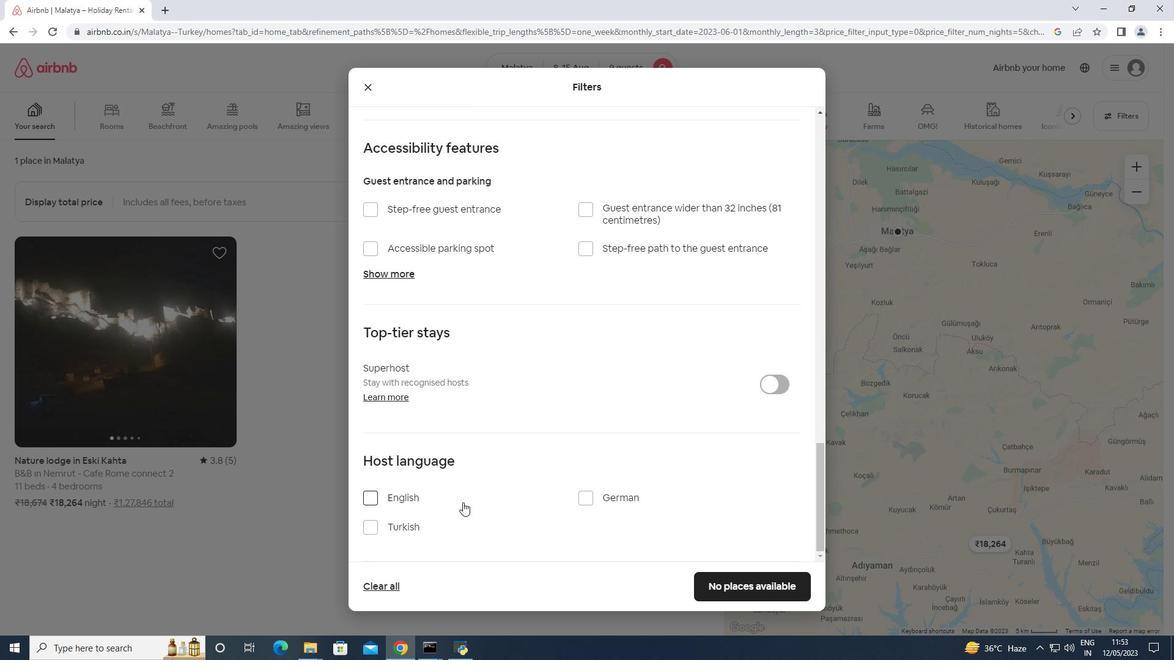 
Action: Mouse moved to (757, 593)
Screenshot: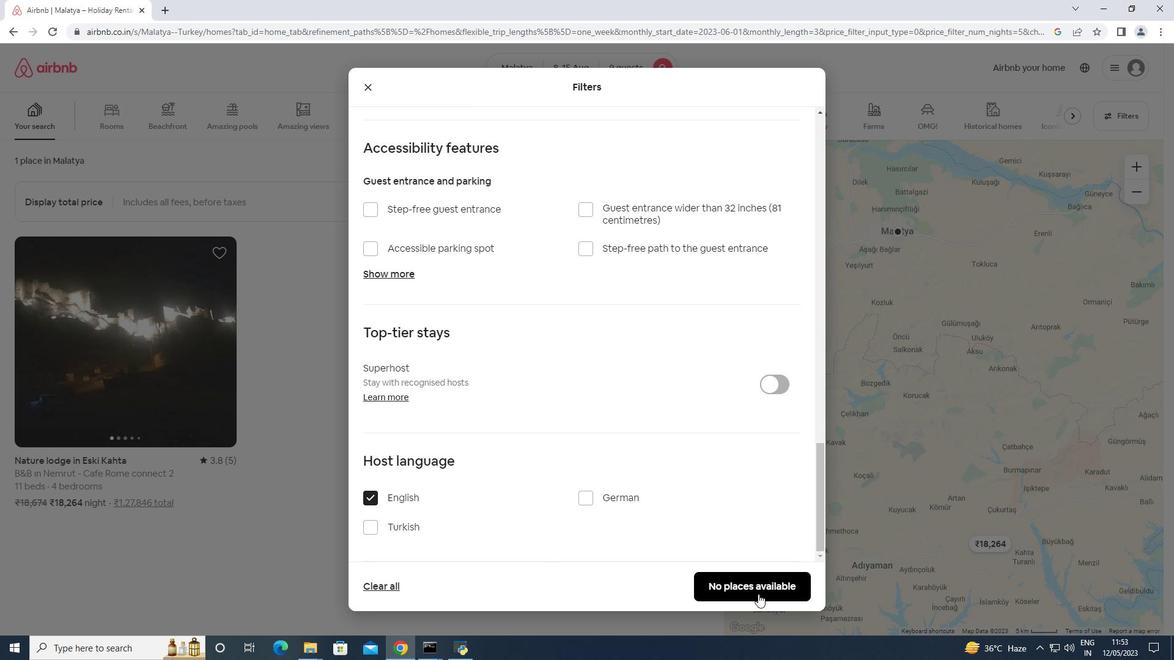 
Action: Mouse pressed left at (757, 593)
Screenshot: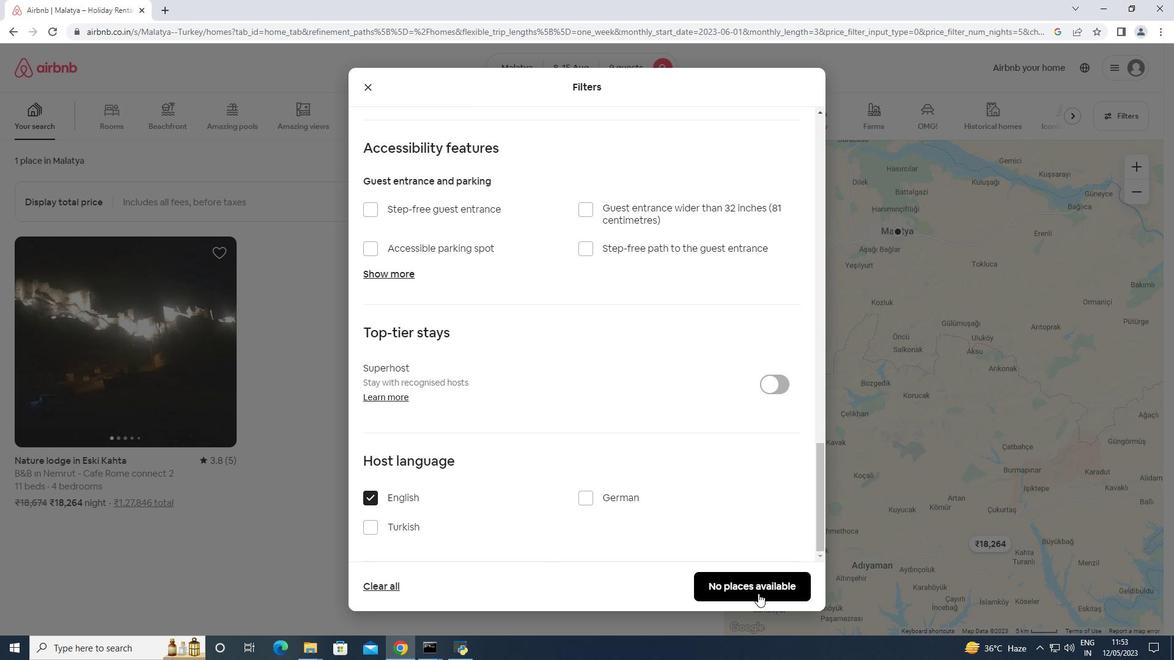 
